 Task: Select Beauty. Add to cart, from Walgreens_x000D_
 for 2233 Arbour Crest Dr, Carrolton, Texas 75007, Cell Number 8177146937, following items : NYX Professional Makeup Stay Matte But Not flat Powder Foundation SMP03 Natural_x000D_
 - 1, L''Oréal Paris Infallible Pro Glow SPF 15 202 Creamy Natural Foundation_x000D_
 - 3, Aveeno Conditioner Apple Cider Vinegar Blend (12 oz)_x000D_
 - 6, Nexxus Masque Deep Conditioning (1.5 oz)_x000D_
 - 3, Secret Dry Spray Antiperspirant Deodorant Vanilla & Argan Oil (4.1 oz)_x000D_
 - 3
Action: Mouse moved to (933, 125)
Screenshot: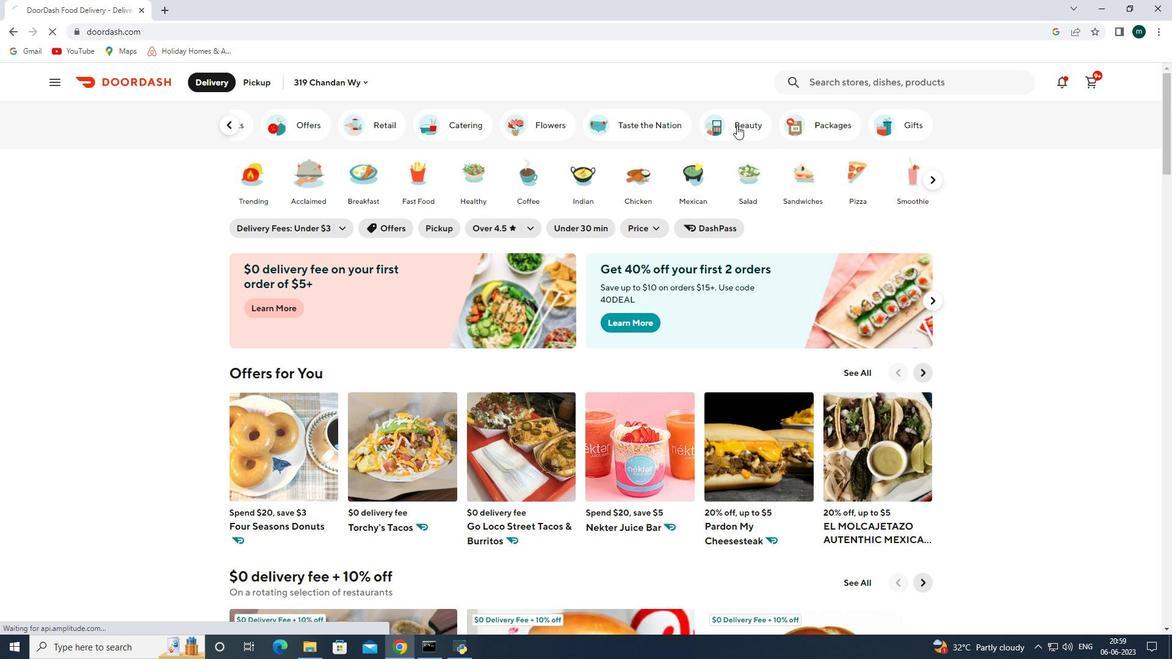 
Action: Mouse pressed left at (933, 125)
Screenshot: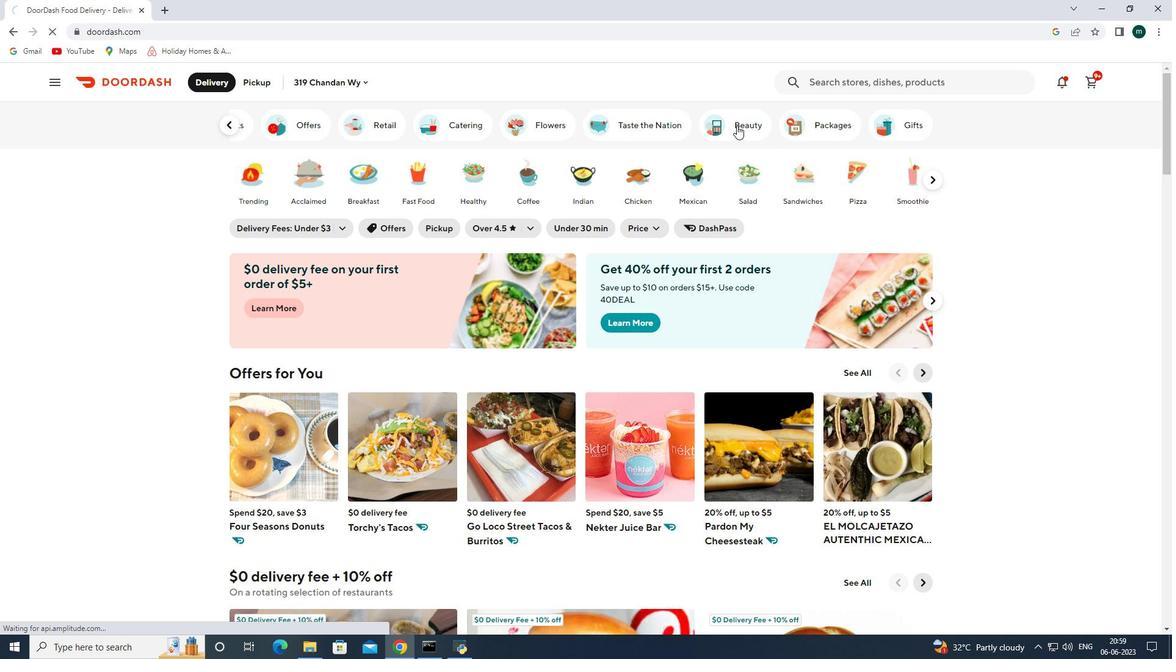 
Action: Mouse moved to (726, 129)
Screenshot: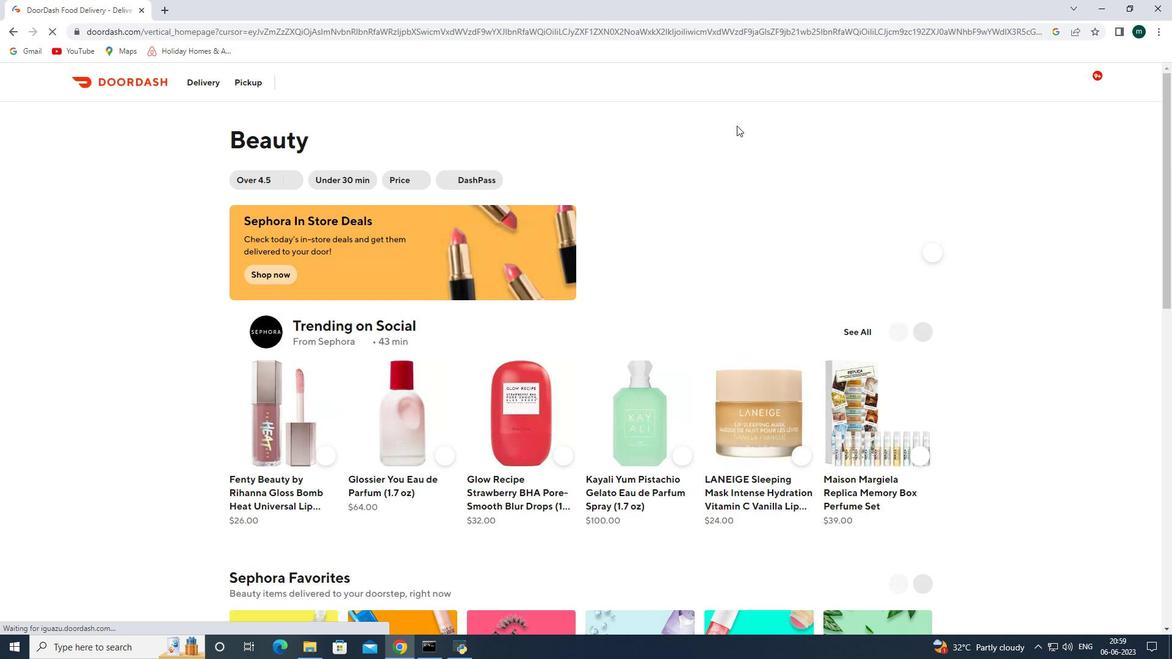 
Action: Mouse pressed left at (726, 129)
Screenshot: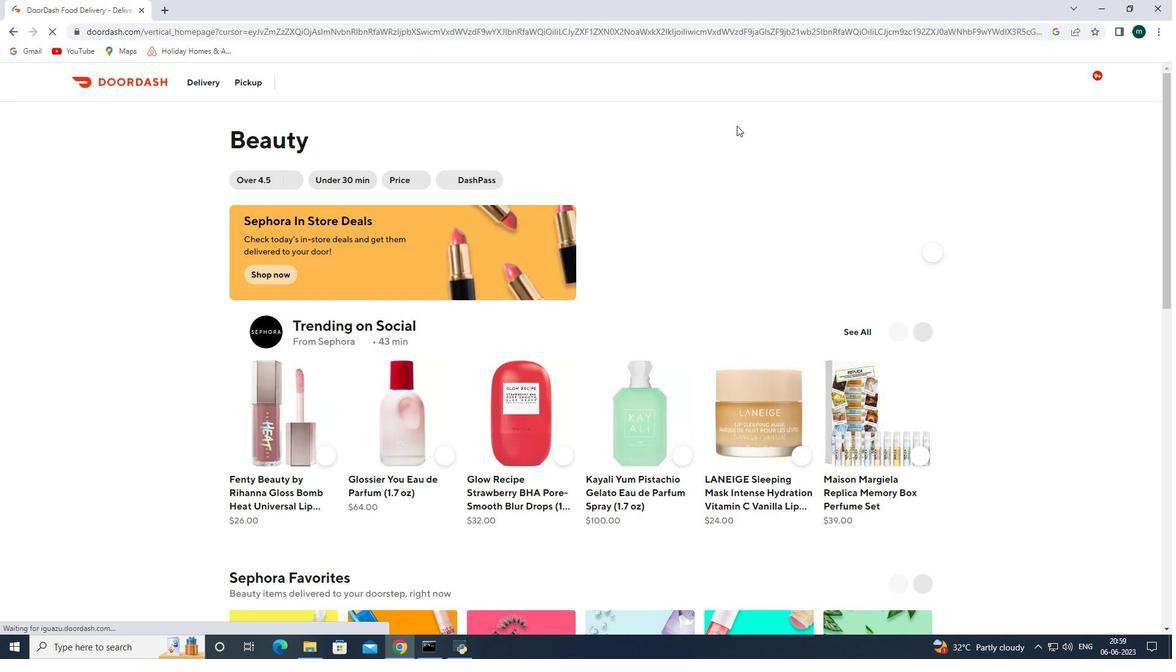 
Action: Mouse moved to (494, 178)
Screenshot: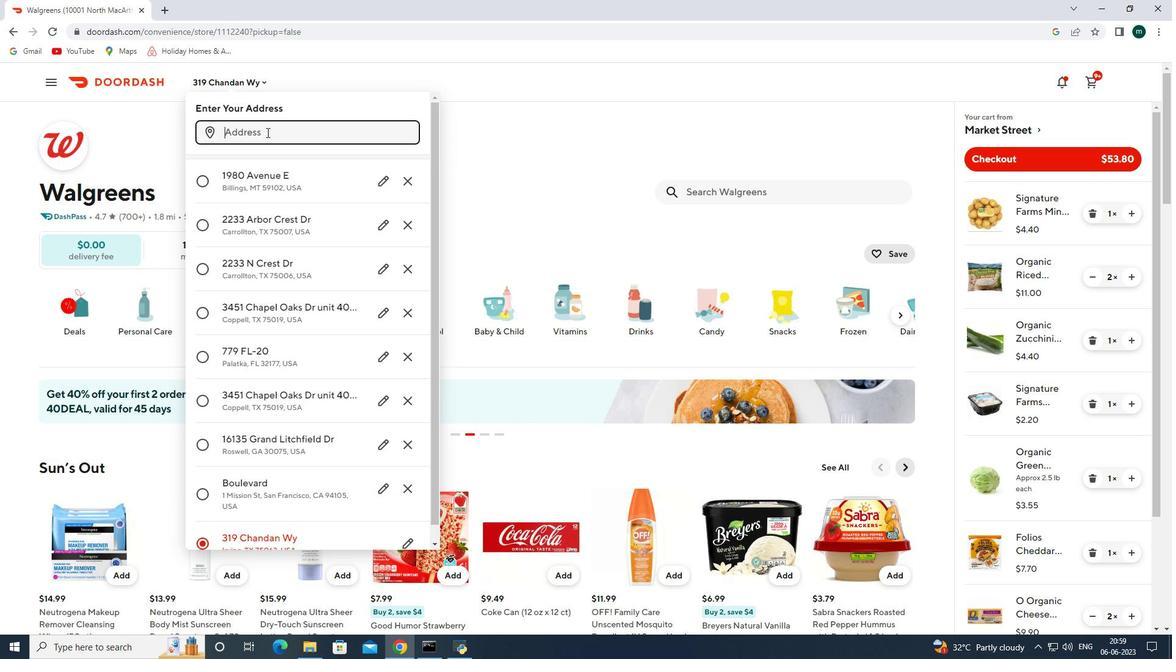 
Action: Mouse scrolled (494, 178) with delta (0, 0)
Screenshot: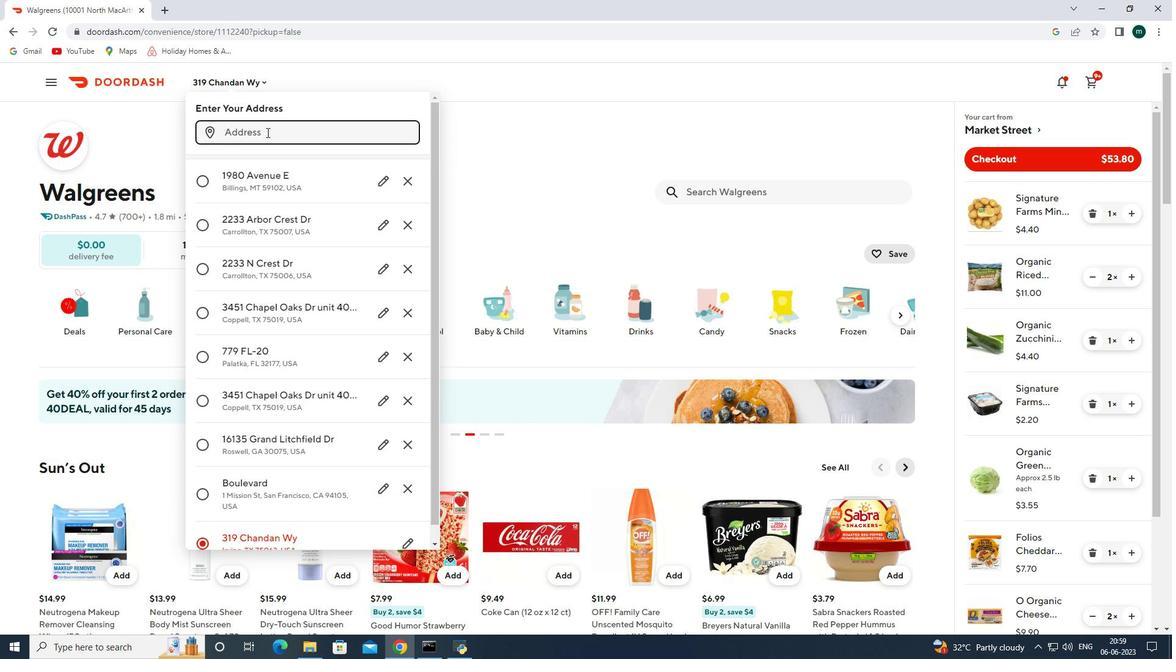 
Action: Mouse scrolled (494, 178) with delta (0, 0)
Screenshot: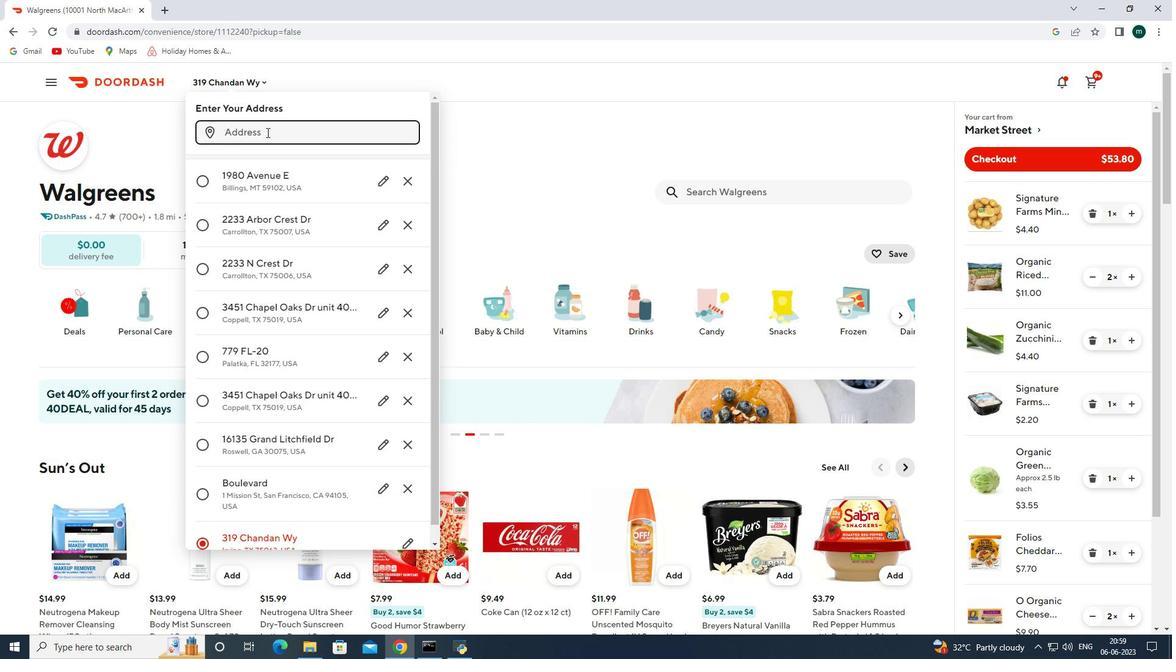 
Action: Mouse scrolled (494, 178) with delta (0, 0)
Screenshot: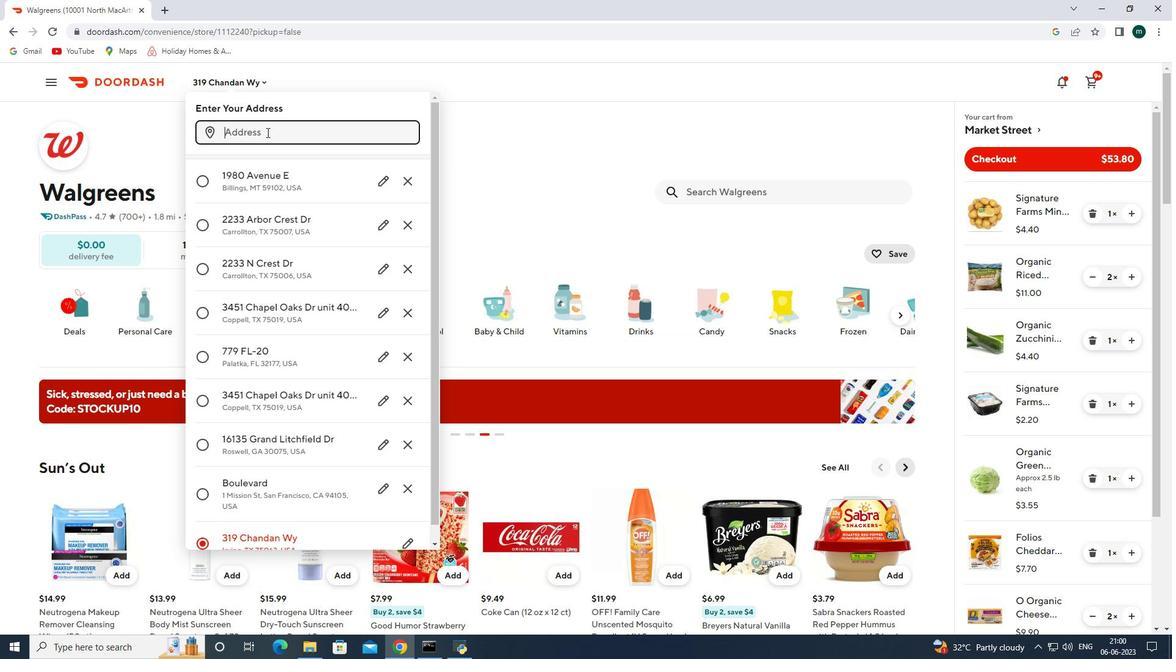 
Action: Mouse scrolled (494, 178) with delta (0, 0)
Screenshot: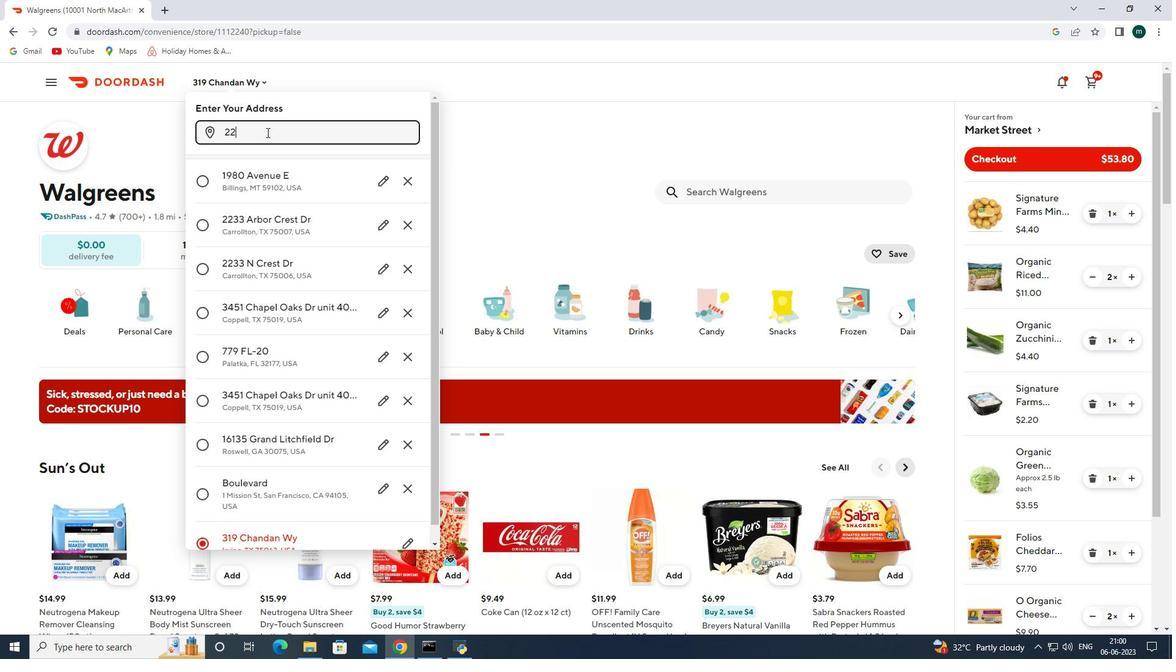 
Action: Mouse scrolled (494, 178) with delta (0, 0)
Screenshot: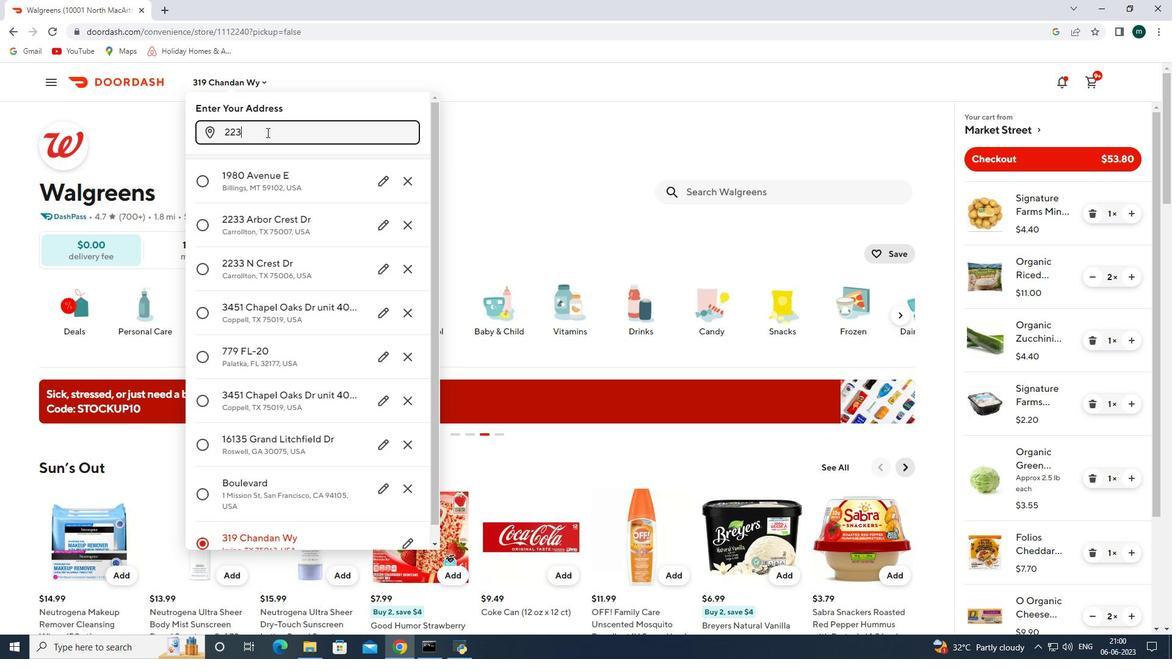 
Action: Mouse scrolled (494, 179) with delta (0, 0)
Screenshot: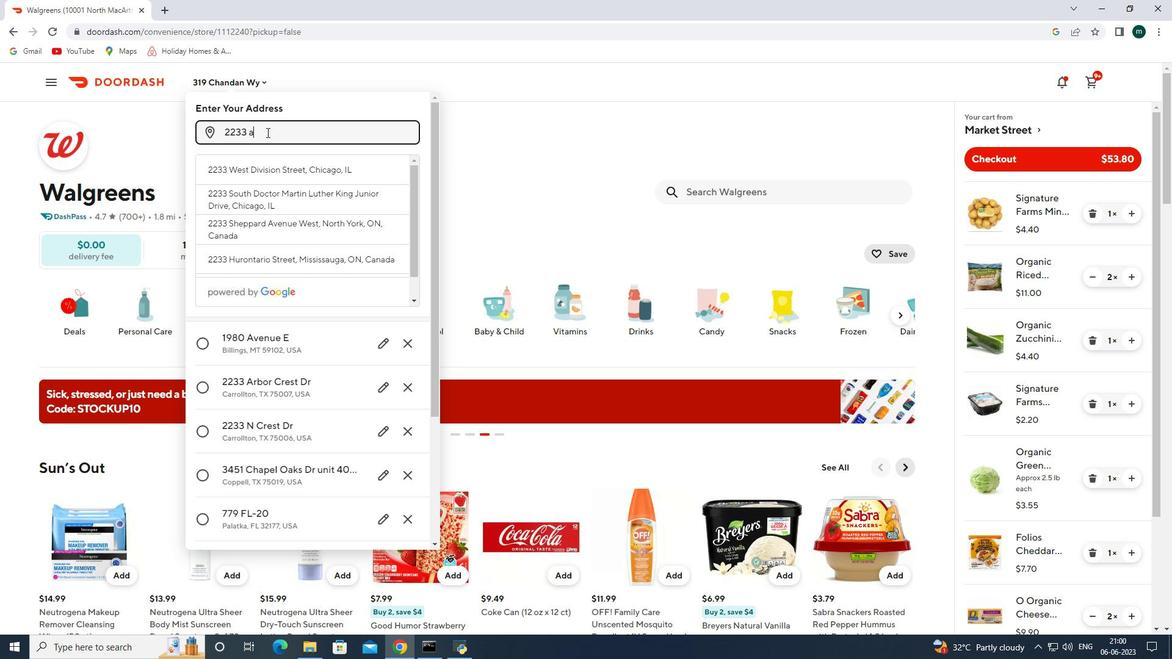 
Action: Mouse scrolled (494, 179) with delta (0, 0)
Screenshot: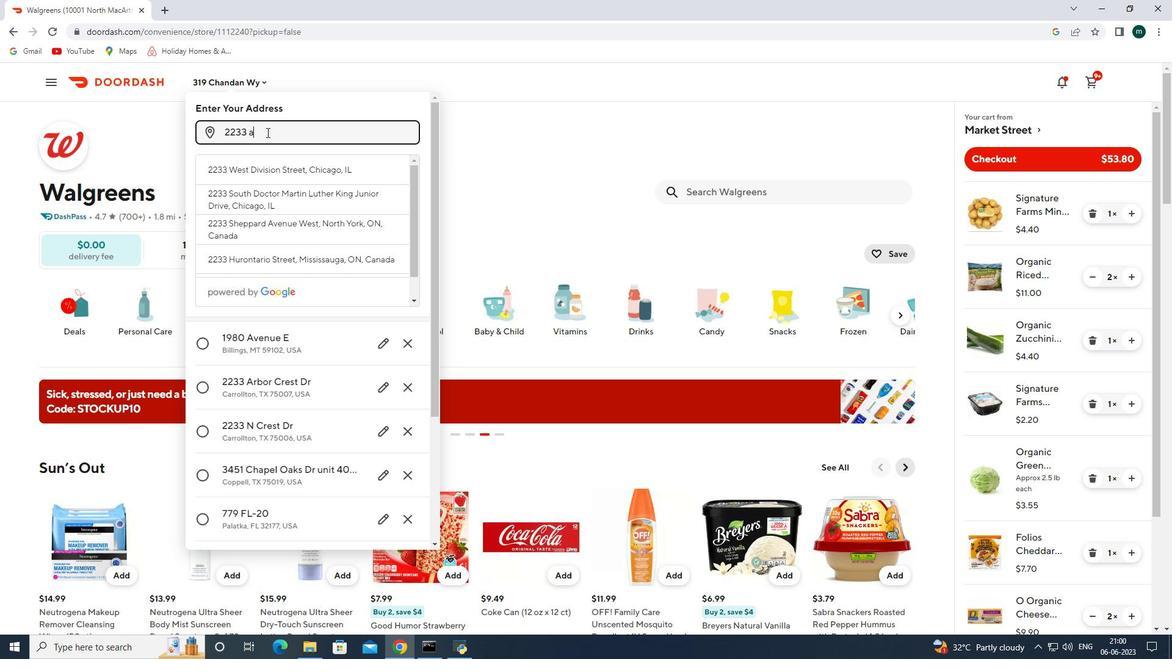 
Action: Mouse scrolled (494, 179) with delta (0, 0)
Screenshot: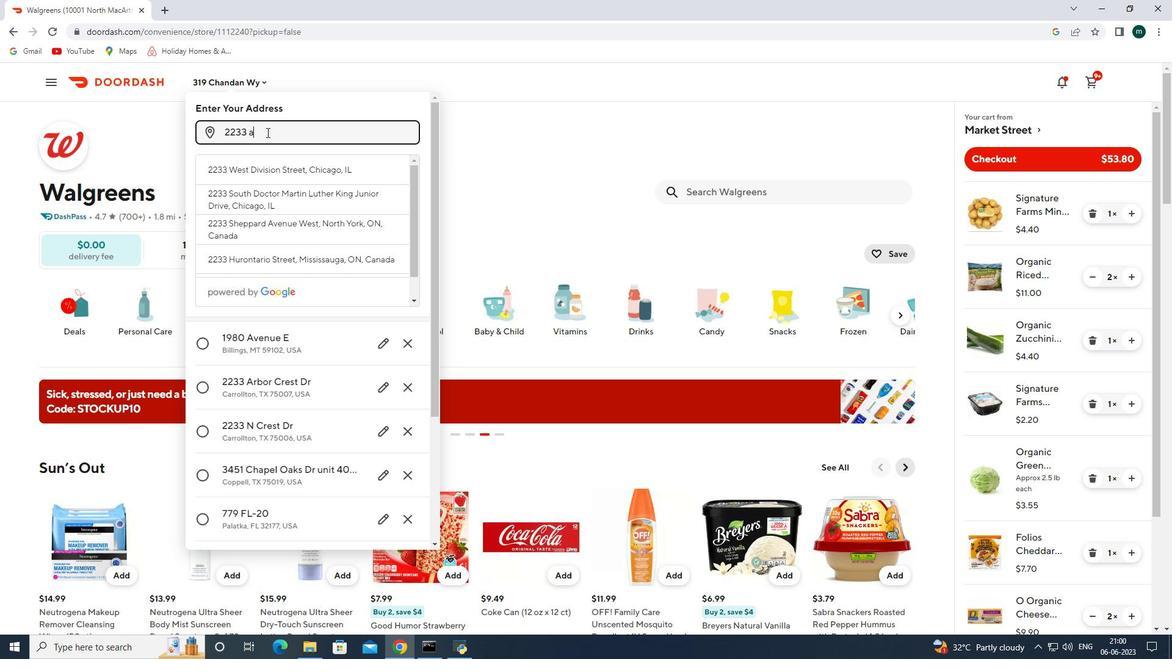 
Action: Mouse scrolled (494, 179) with delta (0, 0)
Screenshot: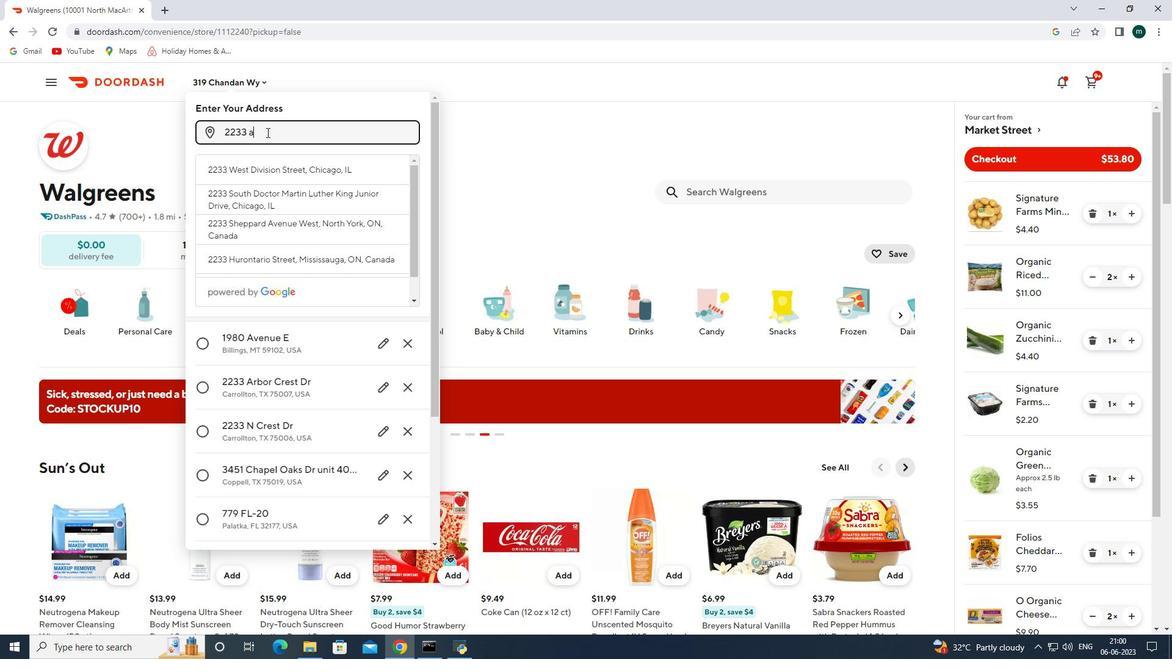 
Action: Mouse scrolled (494, 179) with delta (0, 0)
Screenshot: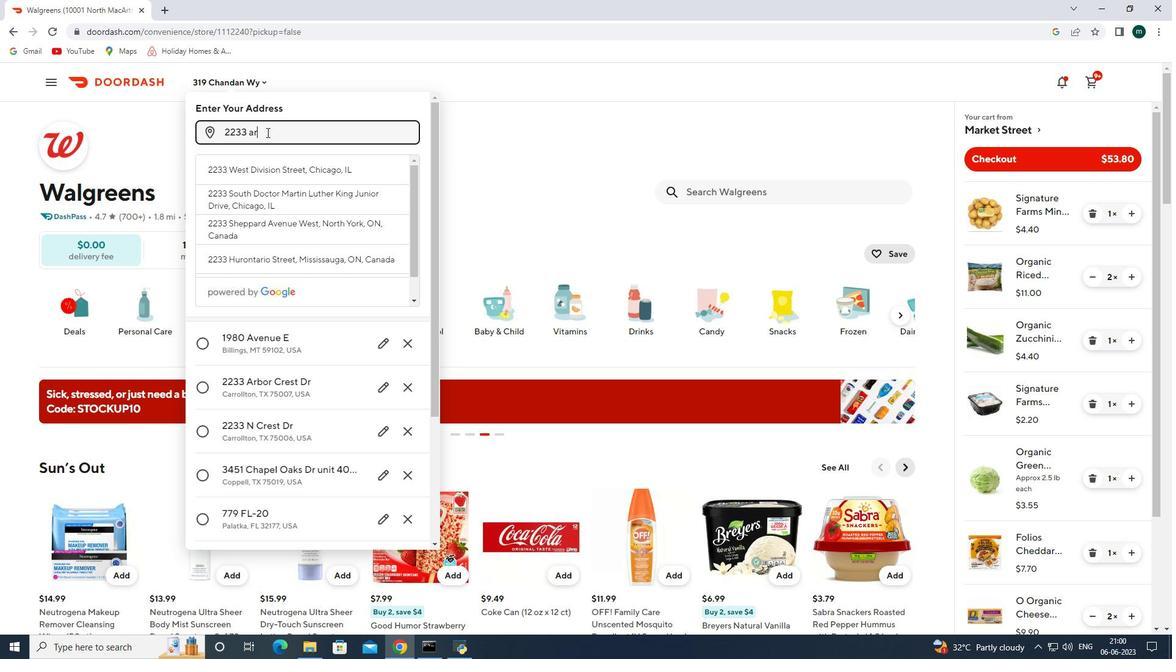 
Action: Mouse moved to (517, 254)
Screenshot: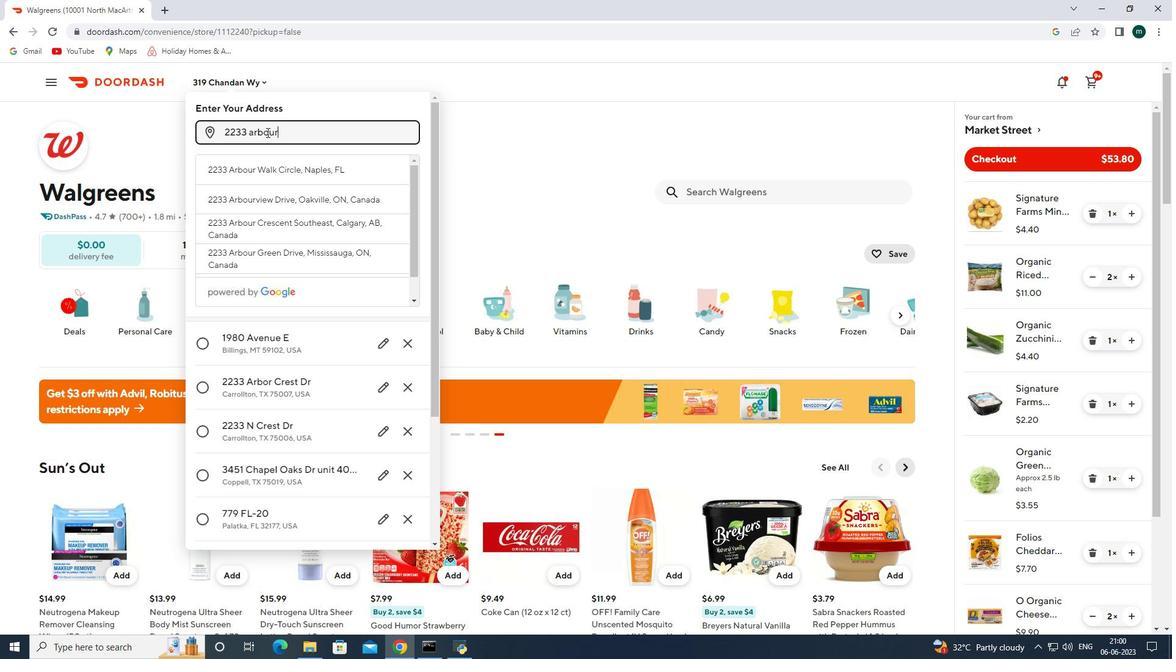 
Action: Mouse scrolled (517, 253) with delta (0, 0)
Screenshot: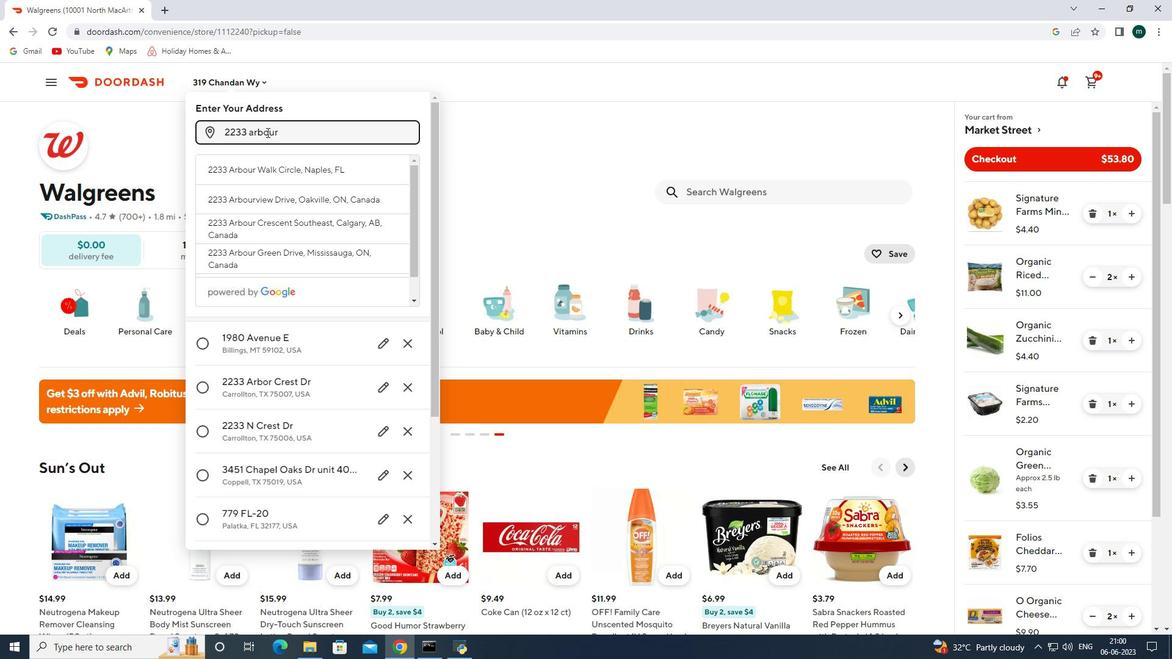 
Action: Mouse scrolled (517, 253) with delta (0, 0)
Screenshot: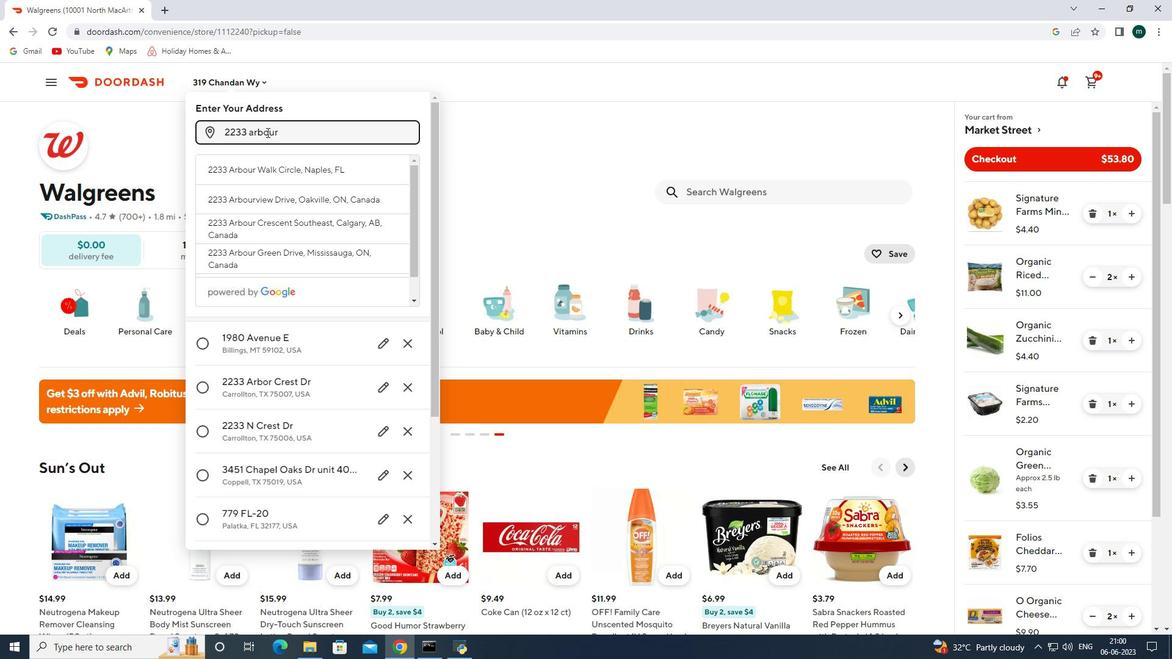 
Action: Mouse scrolled (517, 253) with delta (0, 0)
Screenshot: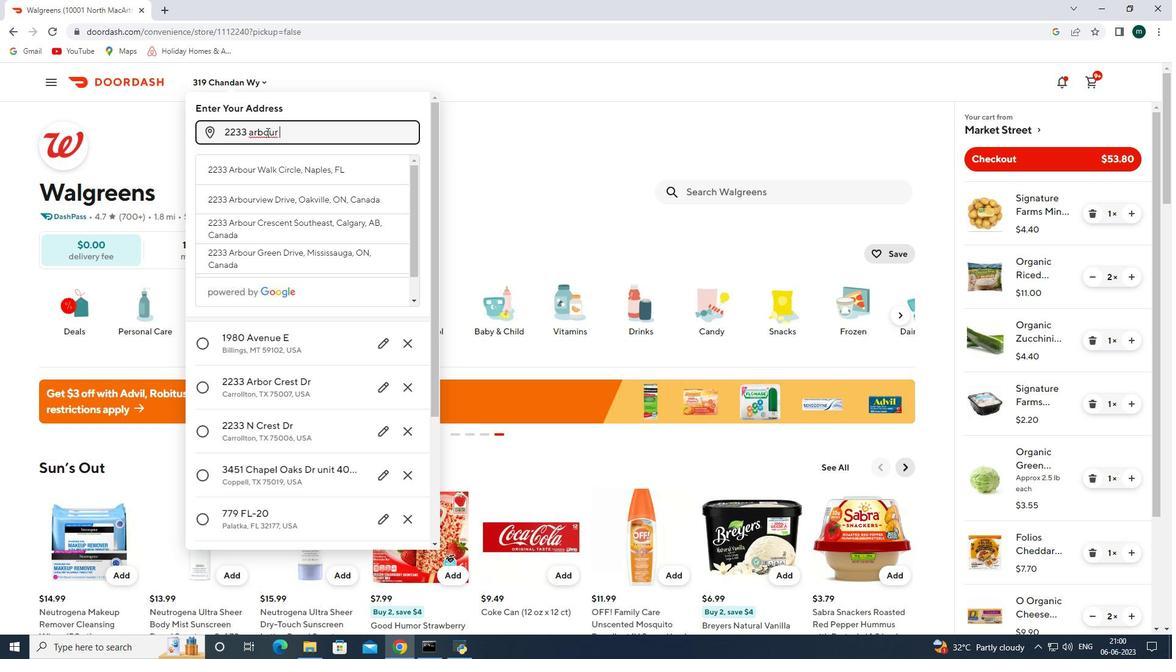 
Action: Mouse scrolled (517, 253) with delta (0, 0)
Screenshot: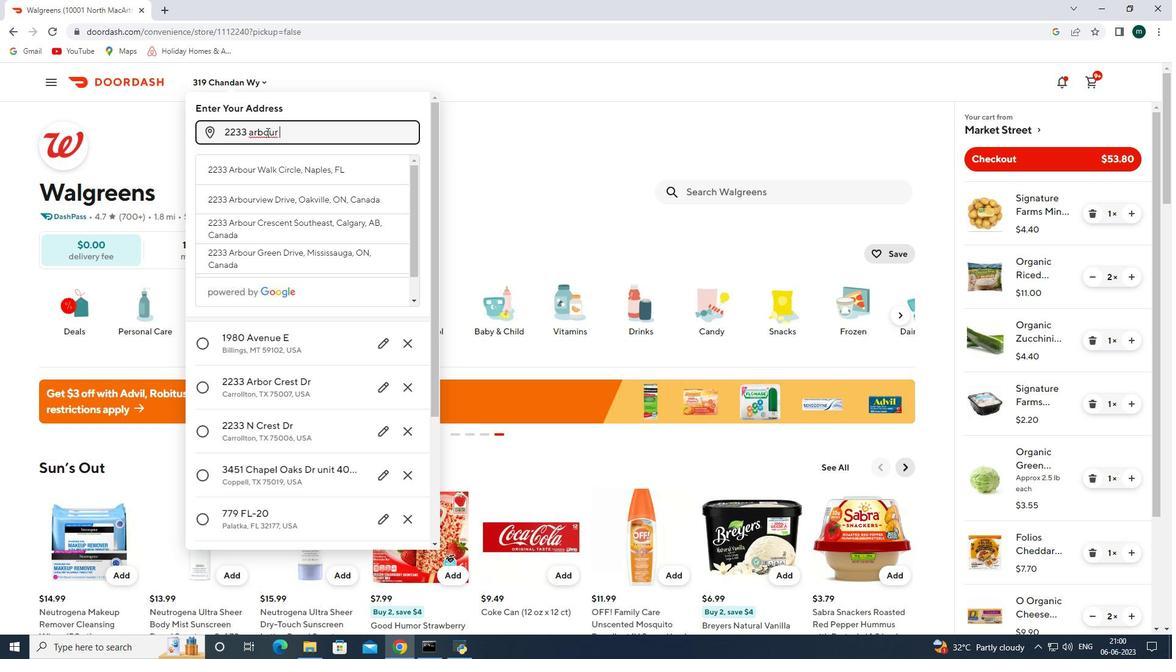
Action: Mouse scrolled (517, 253) with delta (0, 0)
Screenshot: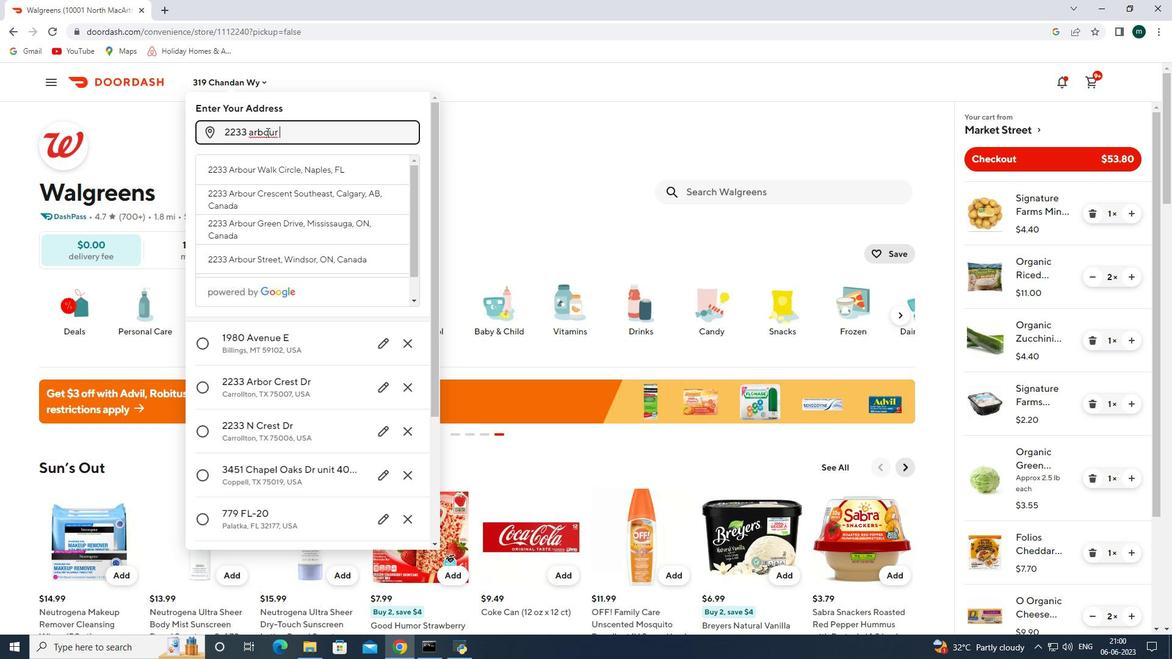 
Action: Mouse scrolled (517, 253) with delta (0, 0)
Screenshot: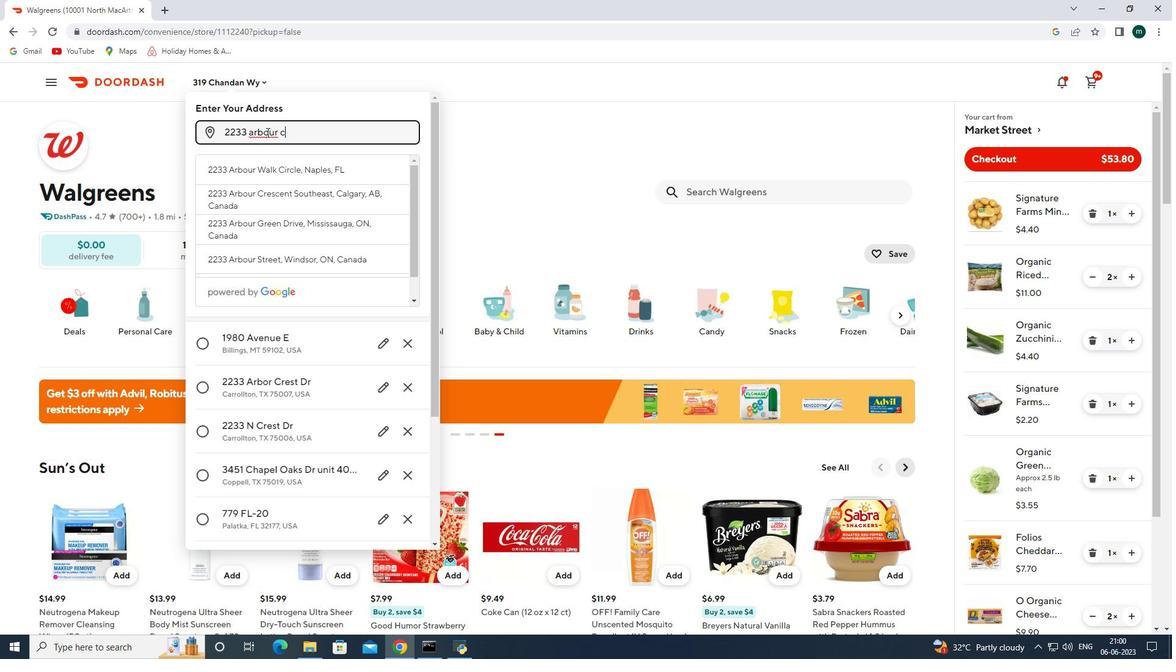 
Action: Mouse scrolled (517, 253) with delta (0, 0)
Screenshot: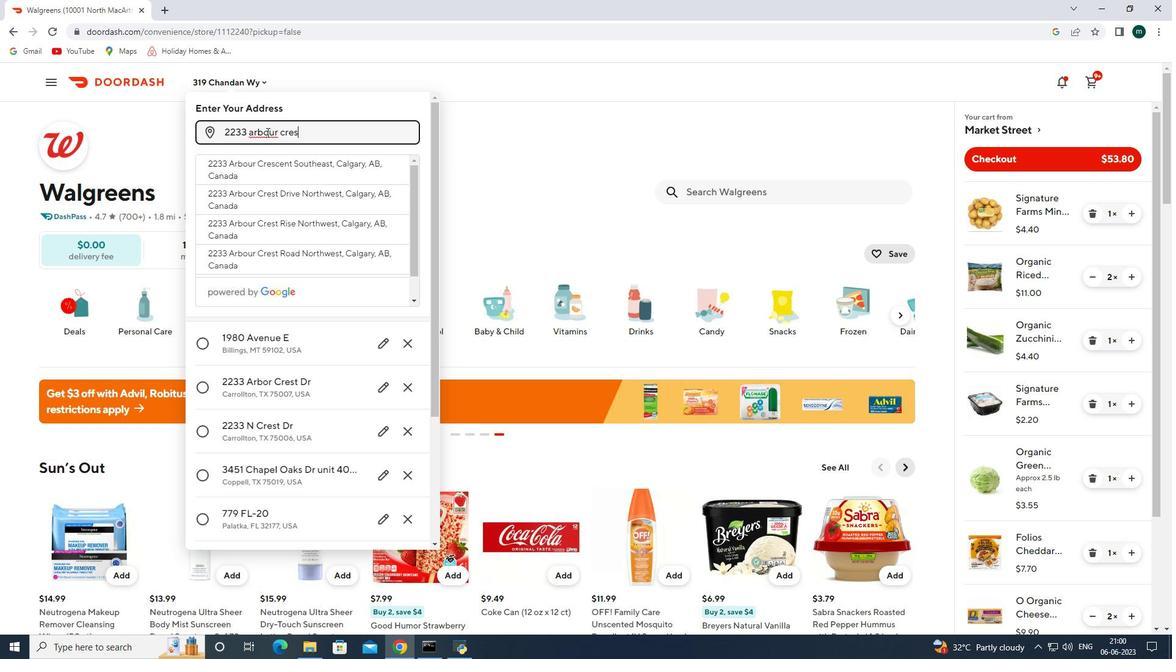 
Action: Mouse scrolled (517, 253) with delta (0, 0)
Screenshot: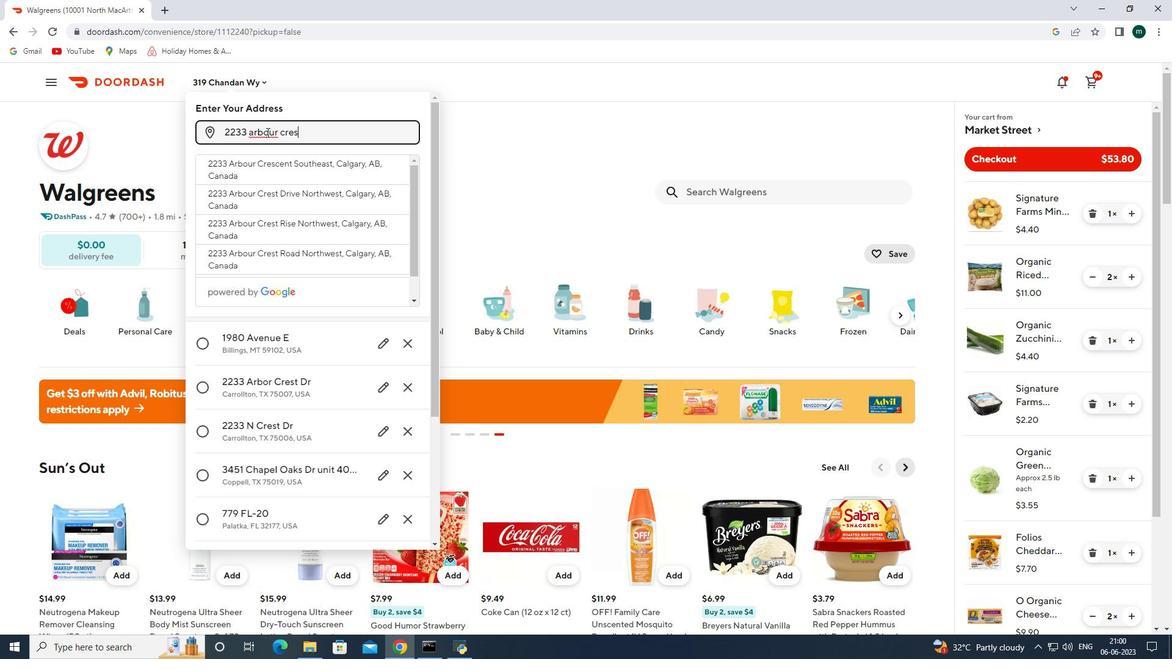 
Action: Mouse scrolled (517, 253) with delta (0, 0)
Screenshot: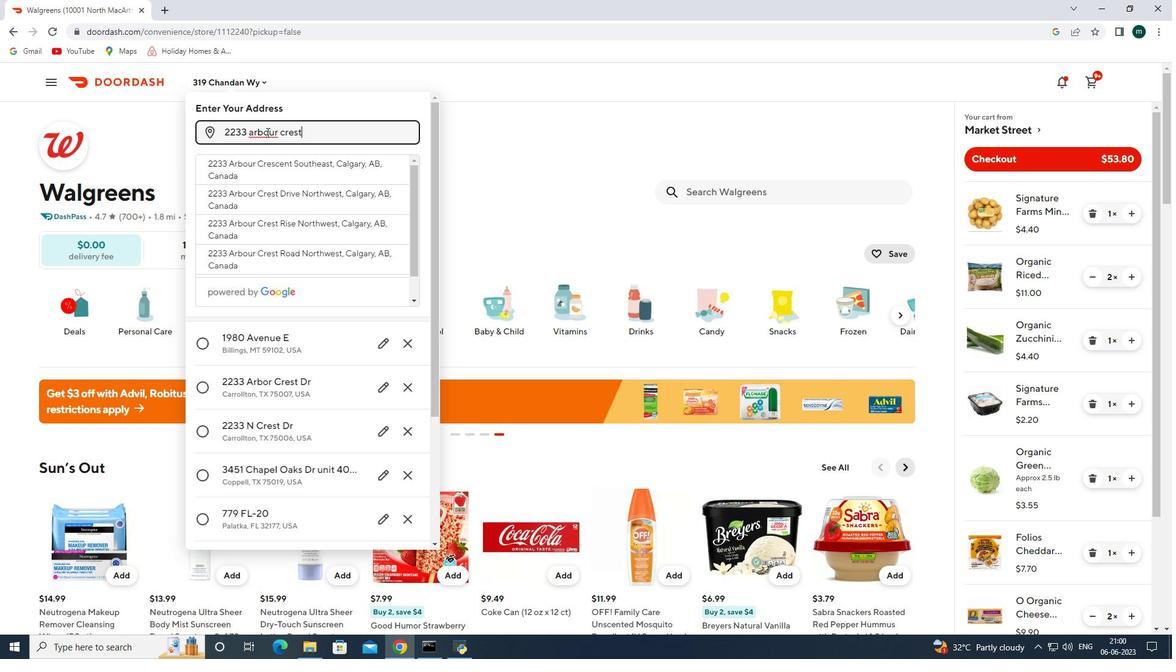 
Action: Mouse moved to (517, 254)
Screenshot: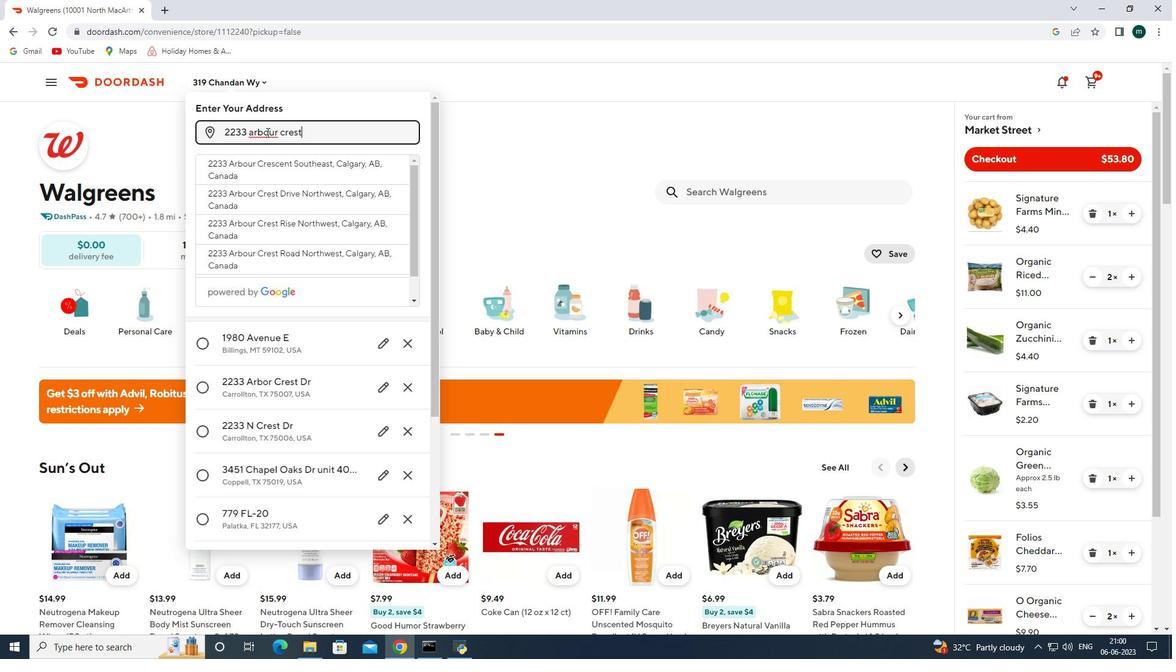 
Action: Mouse scrolled (517, 253) with delta (0, 0)
Screenshot: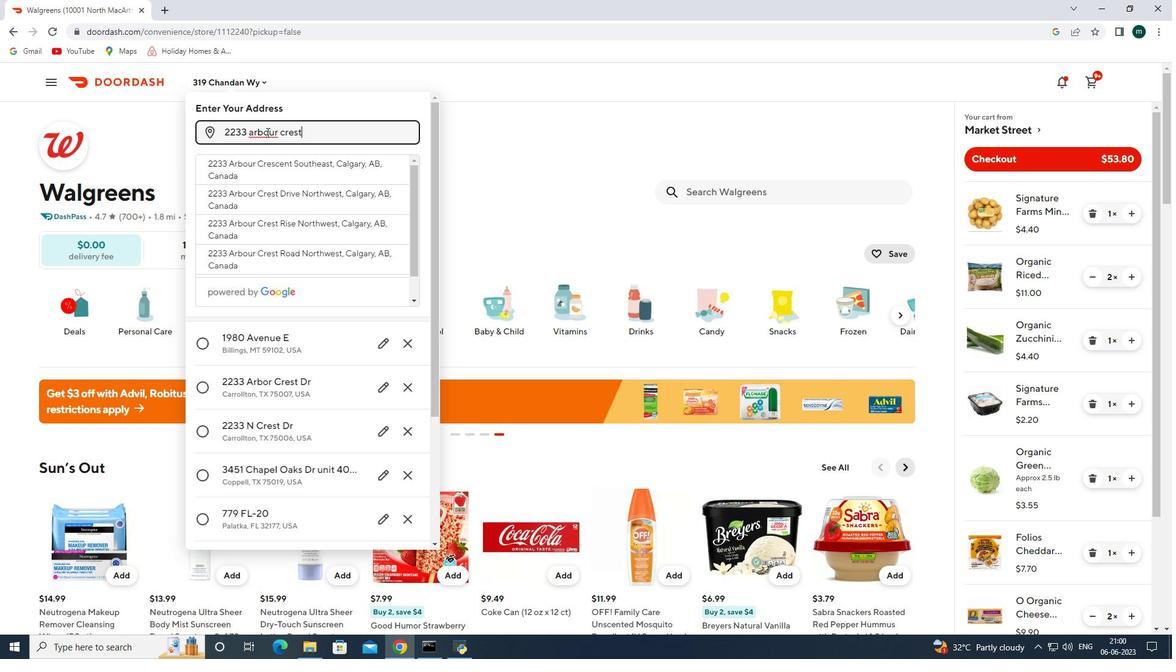 
Action: Mouse scrolled (517, 254) with delta (0, 0)
Screenshot: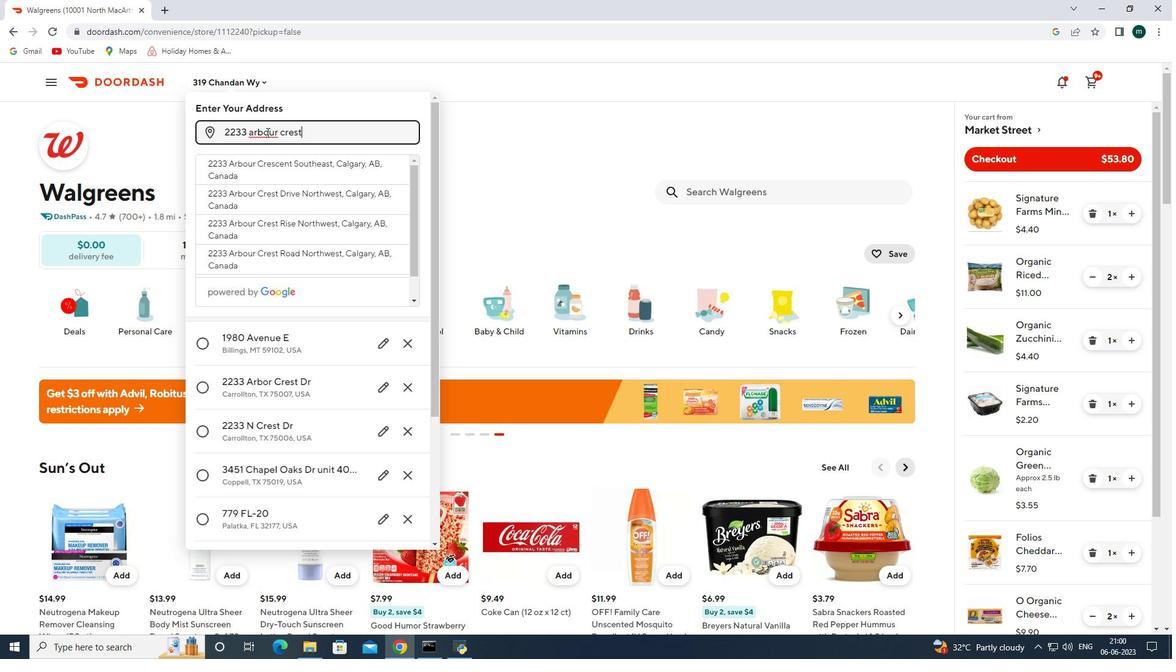 
Action: Mouse scrolled (517, 254) with delta (0, 0)
Screenshot: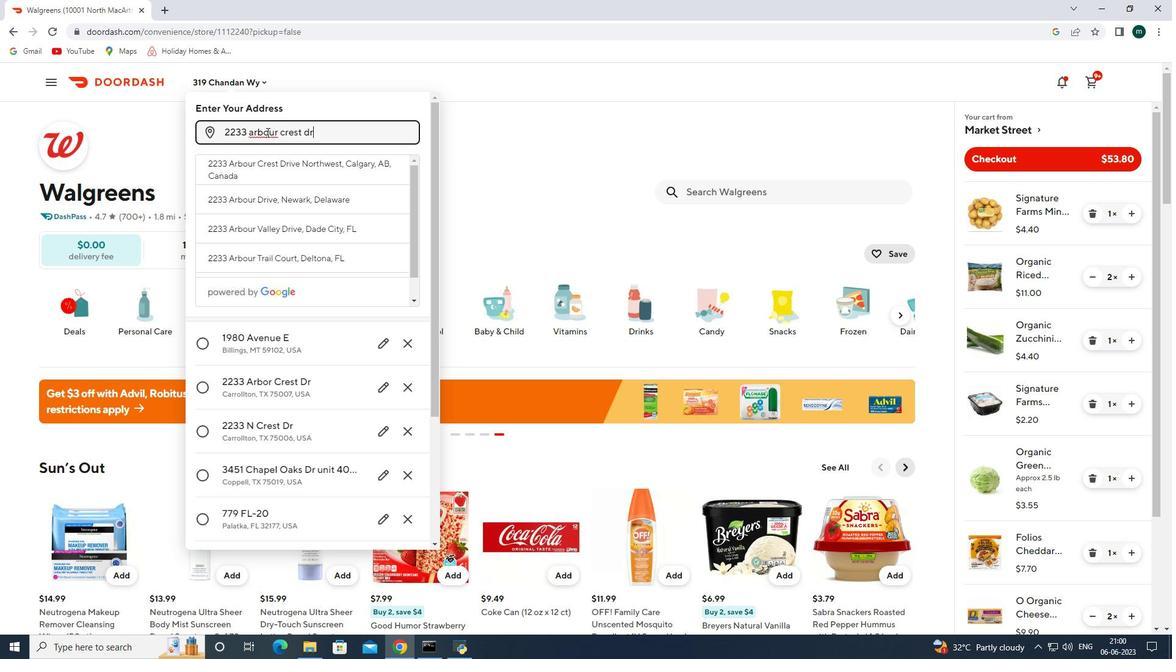 
Action: Mouse scrolled (517, 254) with delta (0, 0)
Screenshot: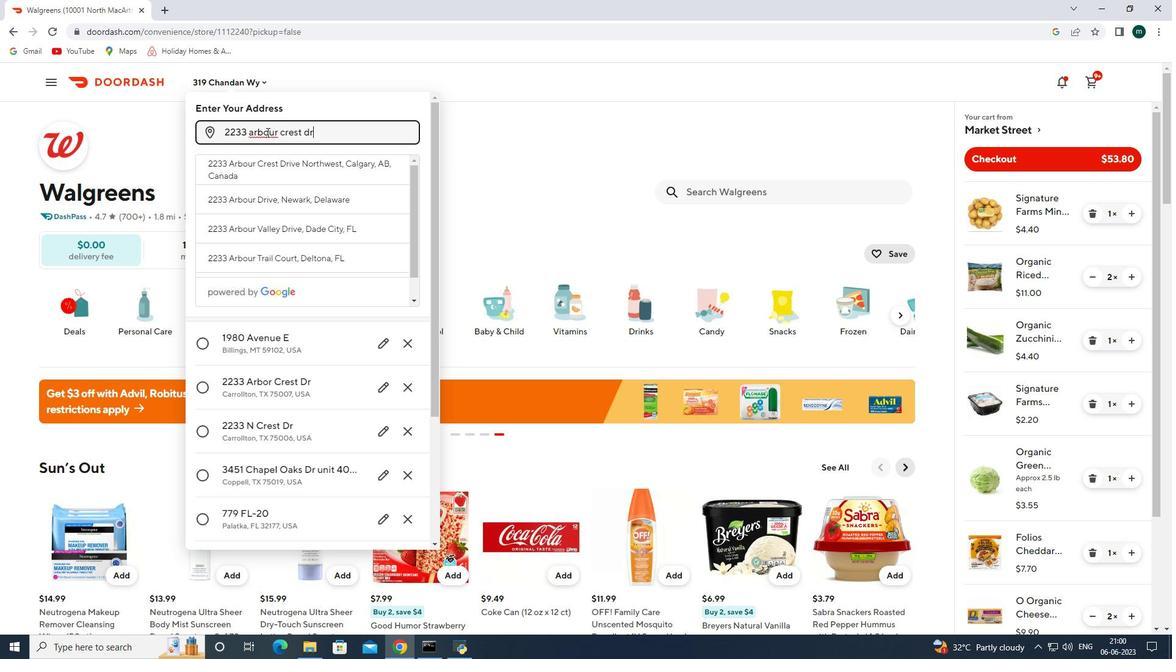 
Action: Mouse scrolled (517, 254) with delta (0, 0)
Screenshot: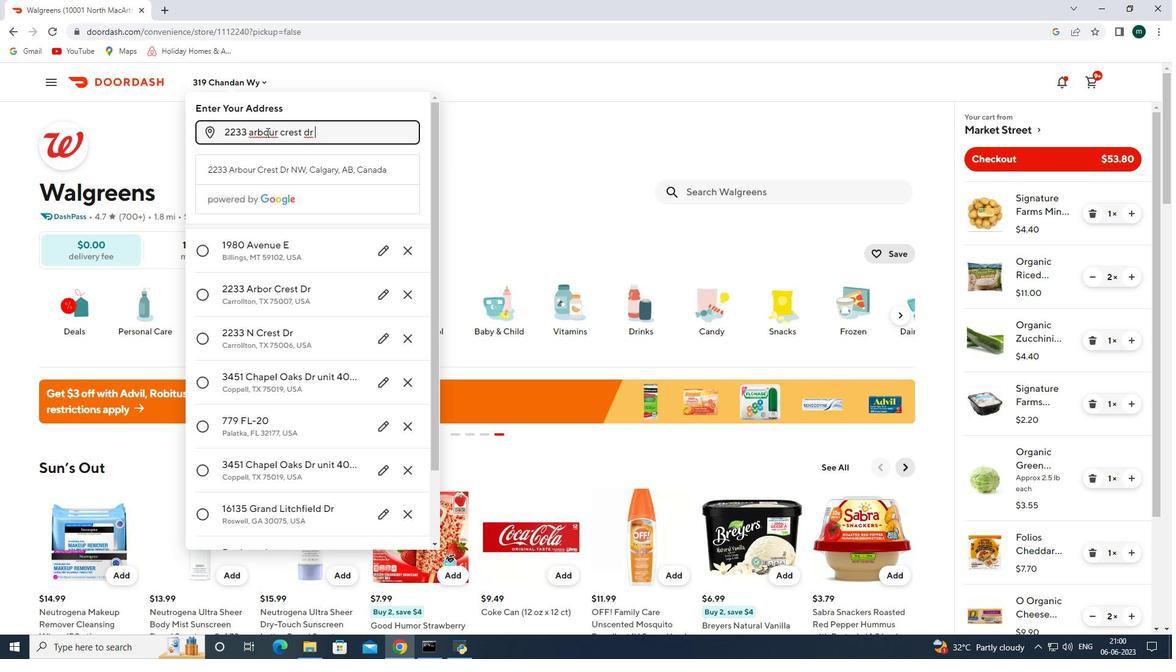 
Action: Mouse scrolled (517, 254) with delta (0, 0)
Screenshot: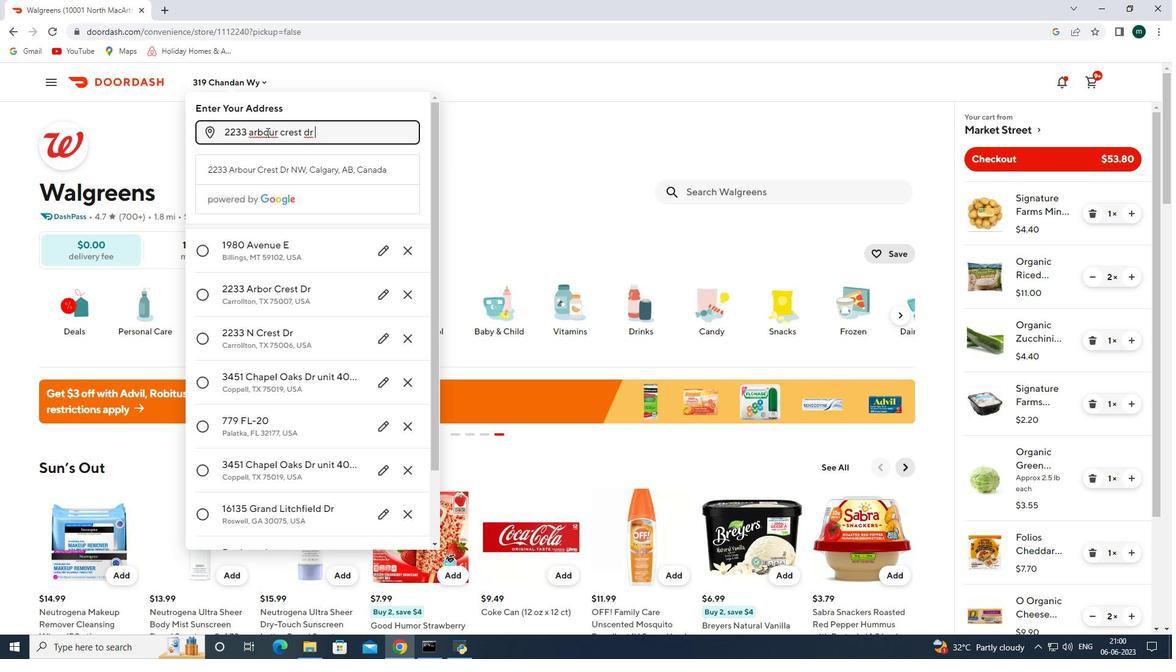 
Action: Mouse scrolled (517, 254) with delta (0, 0)
Screenshot: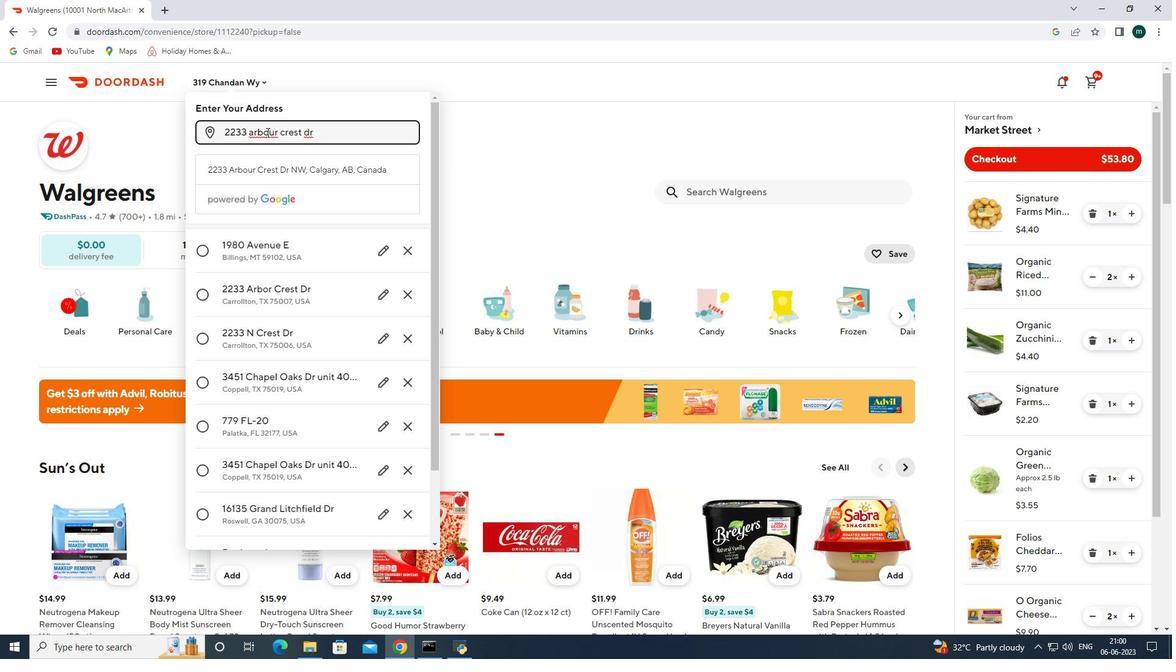 
Action: Mouse scrolled (517, 254) with delta (0, 0)
Screenshot: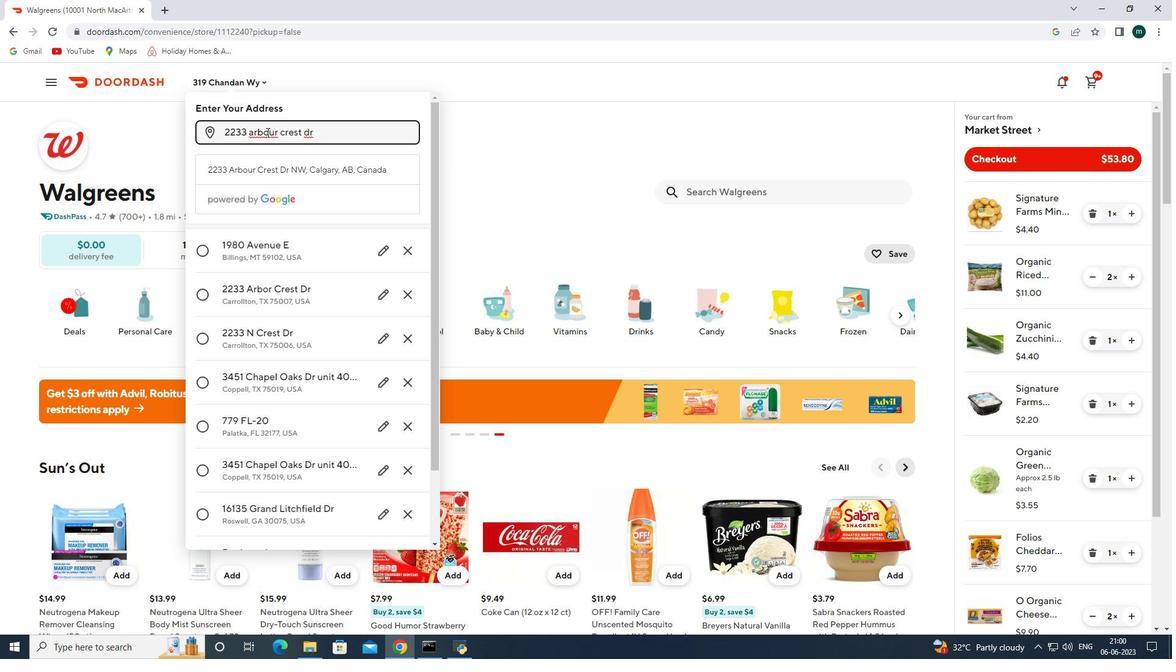 
Action: Mouse scrolled (517, 254) with delta (0, 0)
Screenshot: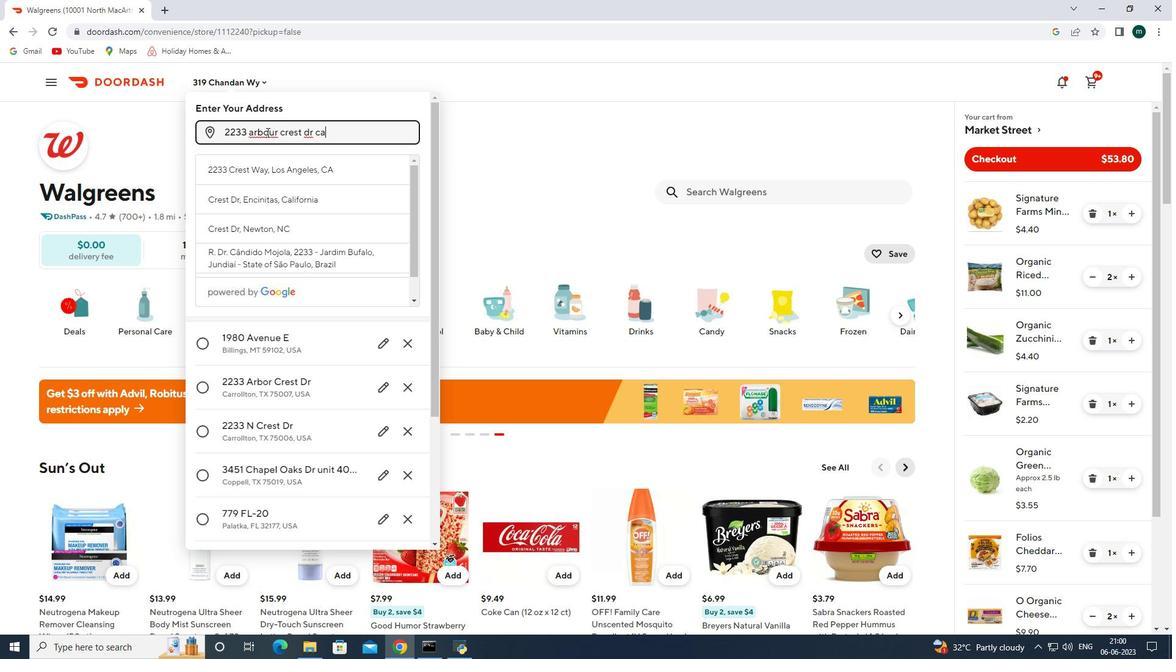 
Action: Mouse scrolled (517, 254) with delta (0, 0)
Screenshot: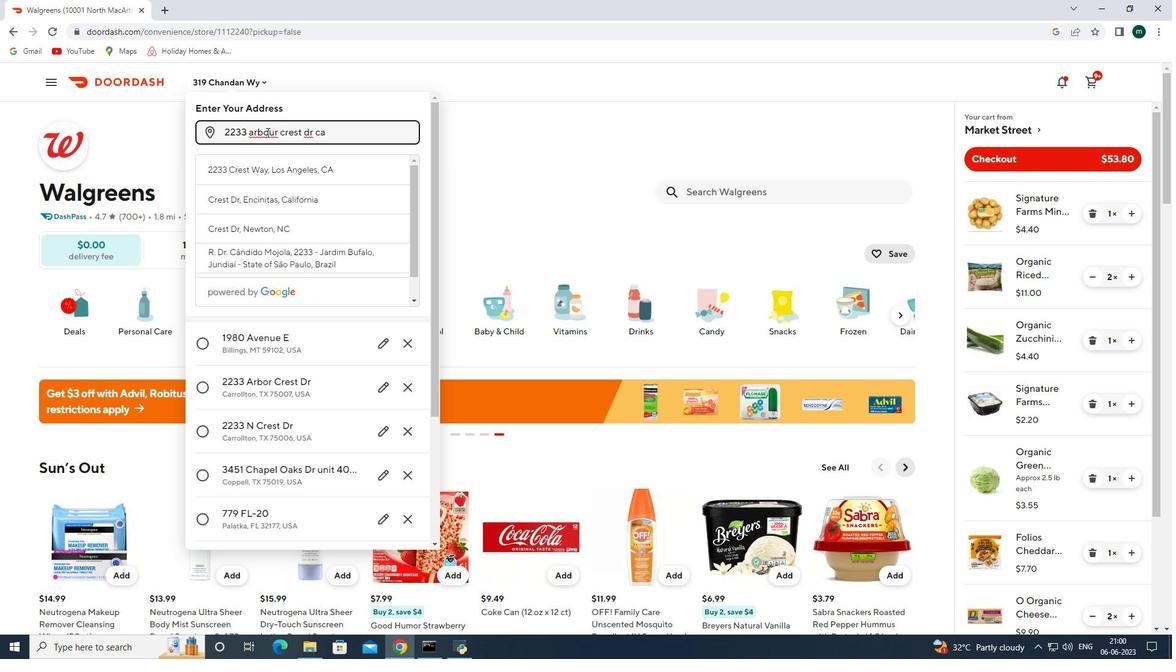 
Action: Mouse moved to (336, 405)
Screenshot: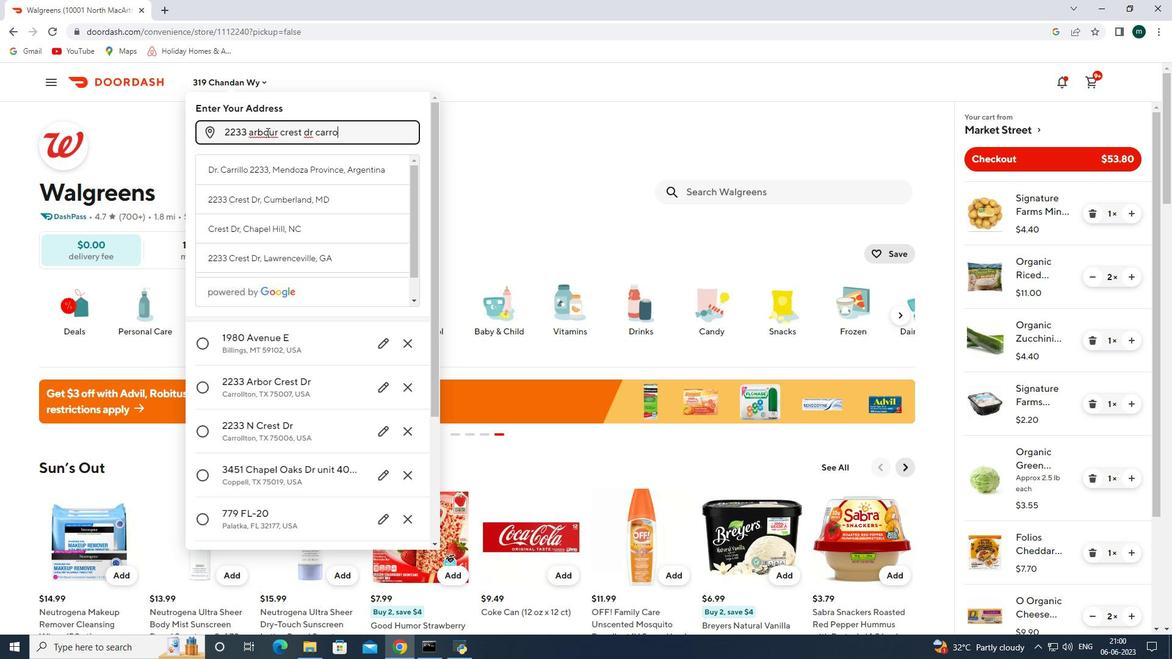 
Action: Mouse pressed left at (336, 405)
Screenshot: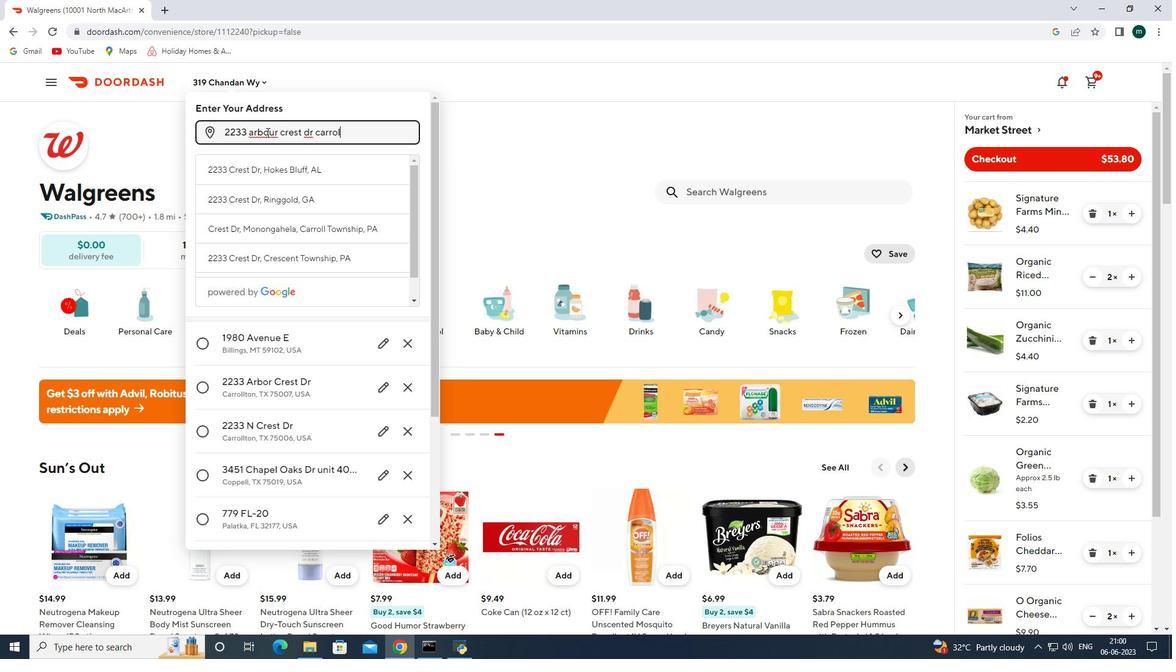 
Action: Mouse moved to (930, 122)
Screenshot: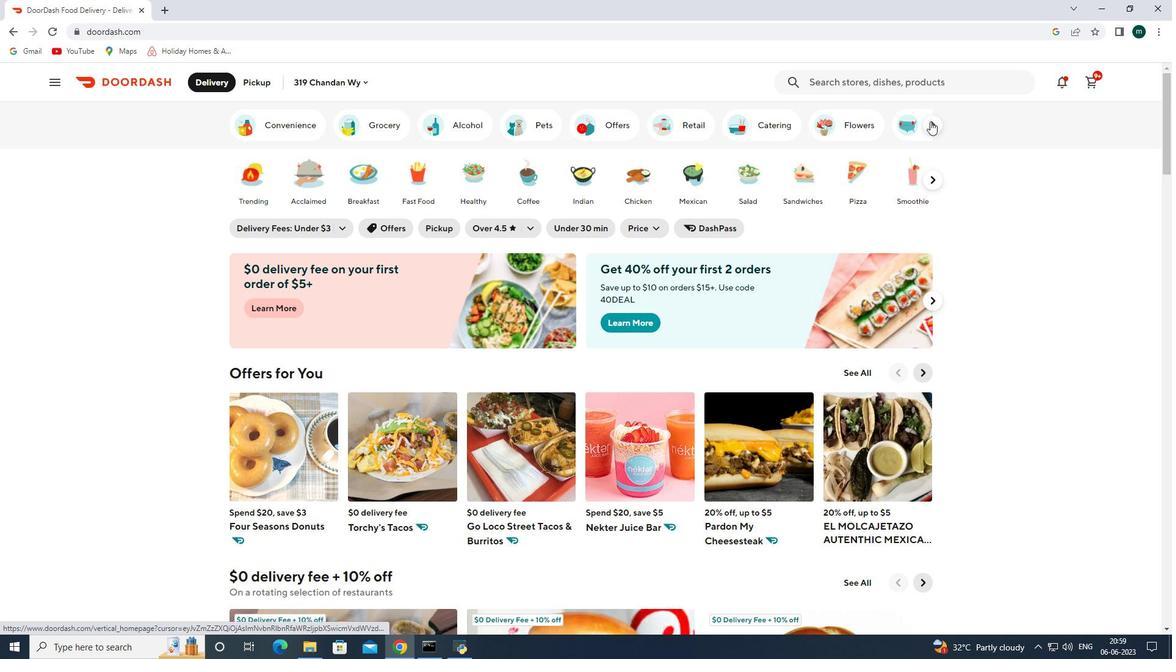 
Action: Mouse pressed left at (930, 122)
Screenshot: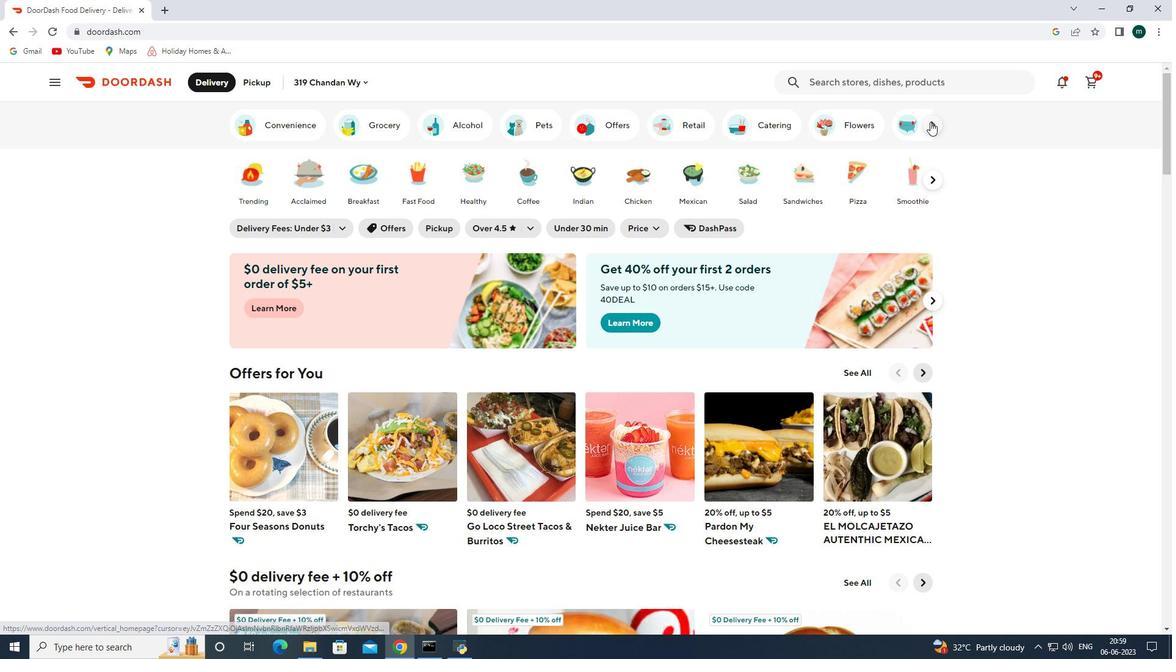 
Action: Mouse moved to (737, 125)
Screenshot: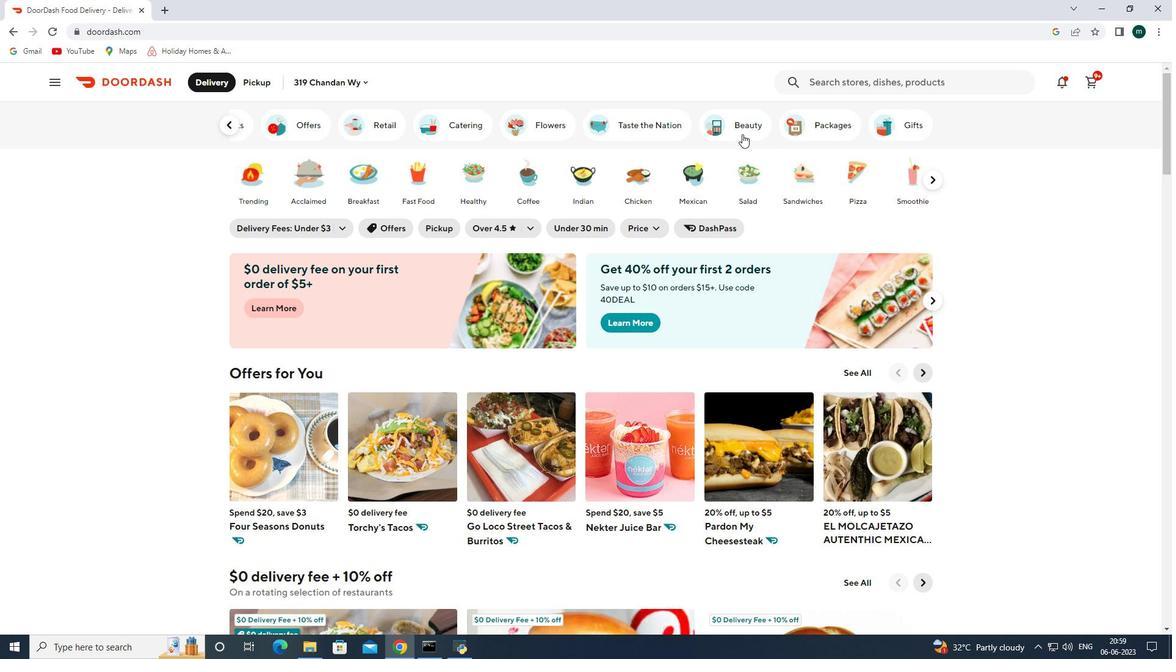 
Action: Mouse pressed left at (737, 125)
Screenshot: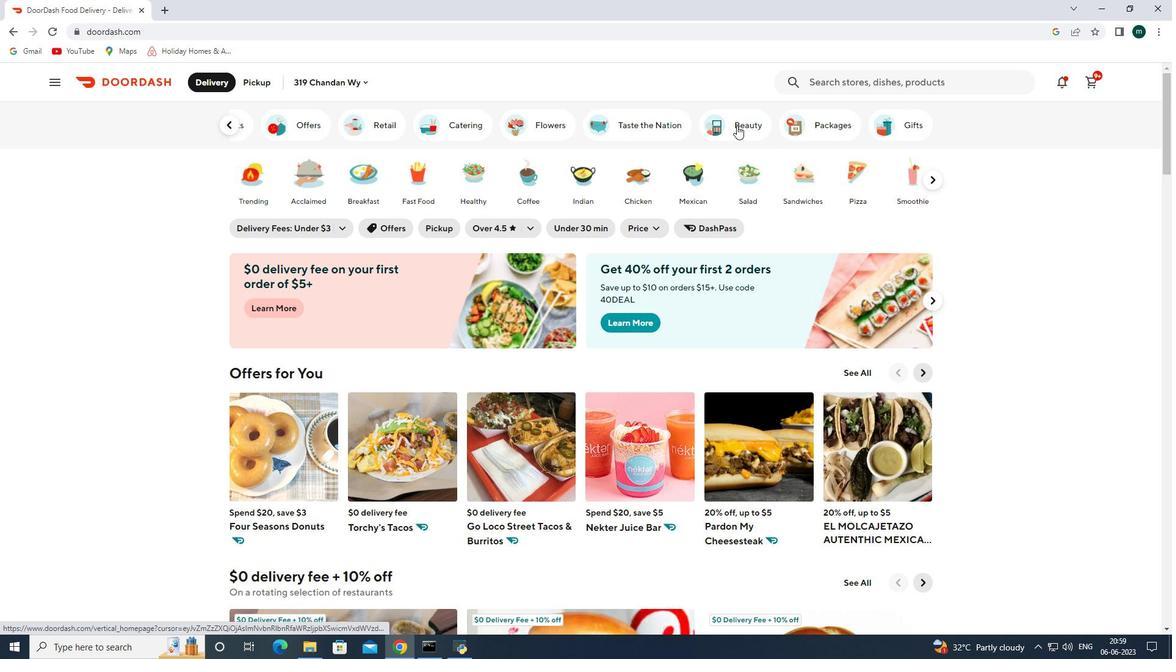 
Action: Mouse moved to (468, 250)
Screenshot: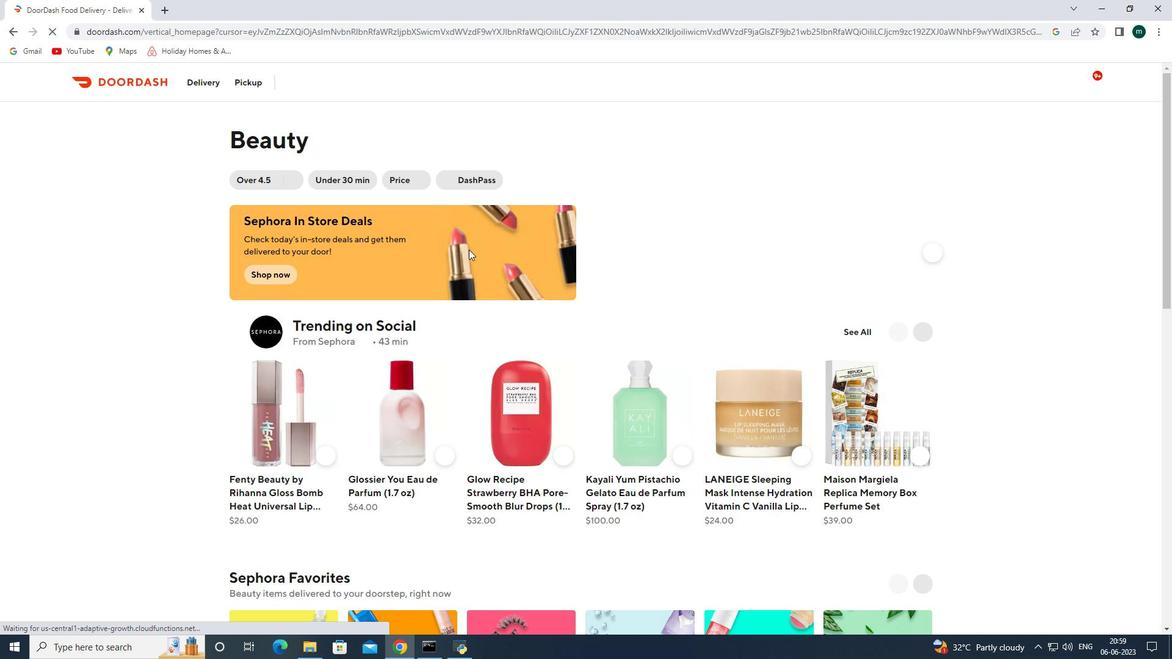
Action: Mouse scrolled (468, 249) with delta (0, 0)
Screenshot: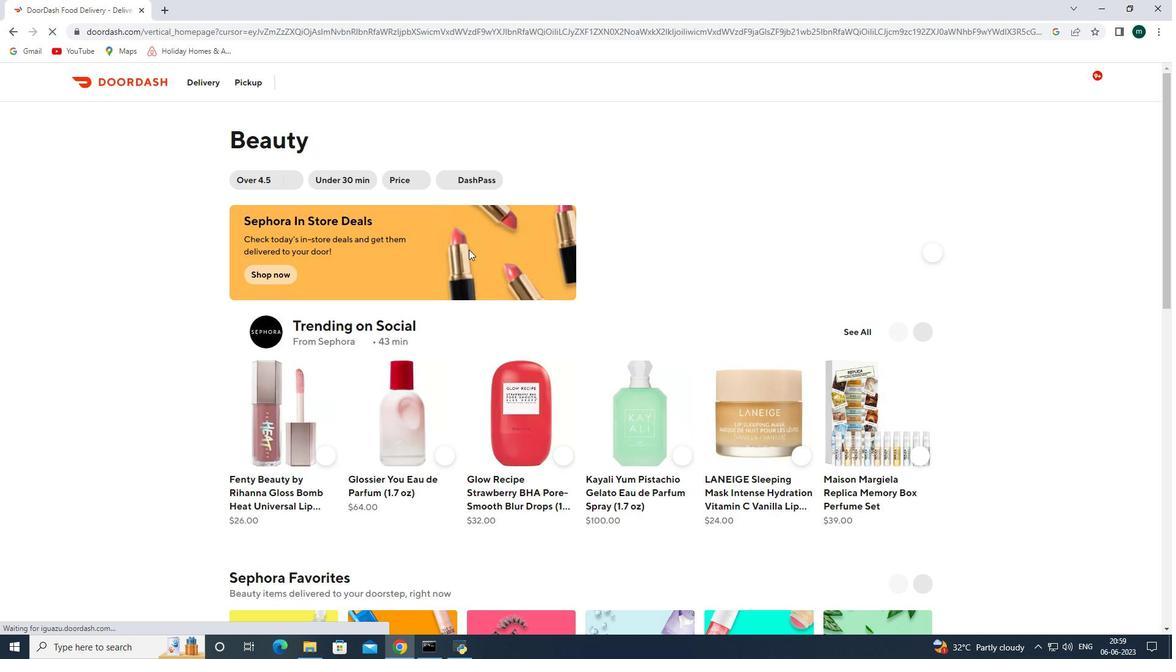 
Action: Mouse scrolled (468, 249) with delta (0, 0)
Screenshot: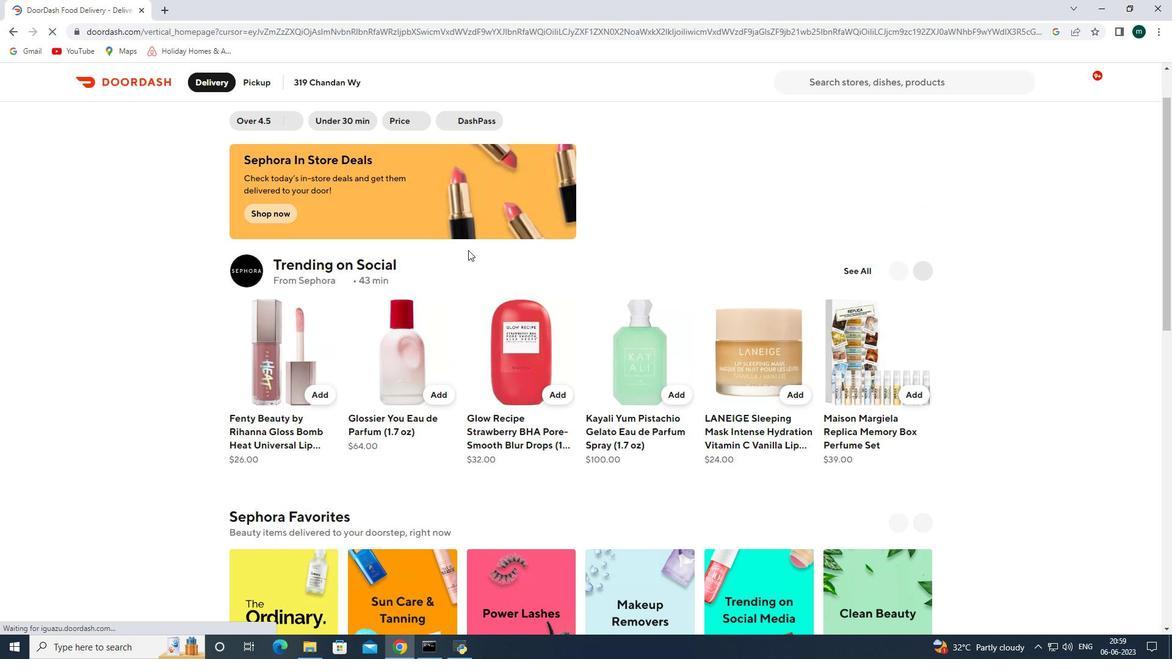 
Action: Mouse scrolled (468, 249) with delta (0, 0)
Screenshot: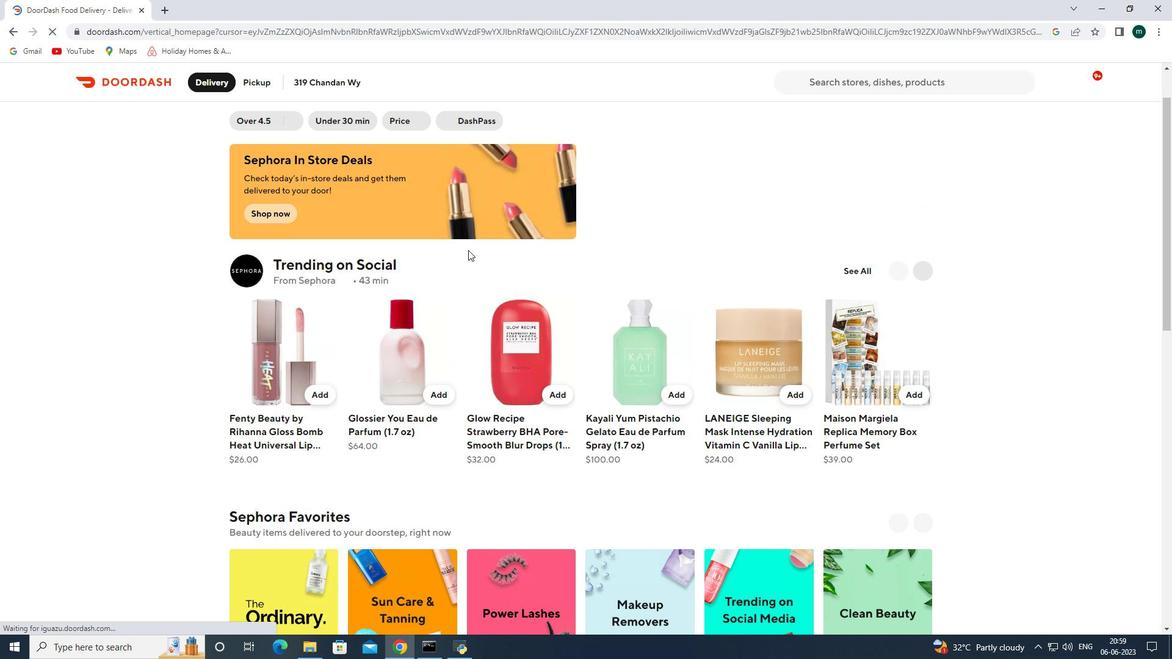
Action: Mouse scrolled (468, 249) with delta (0, 0)
Screenshot: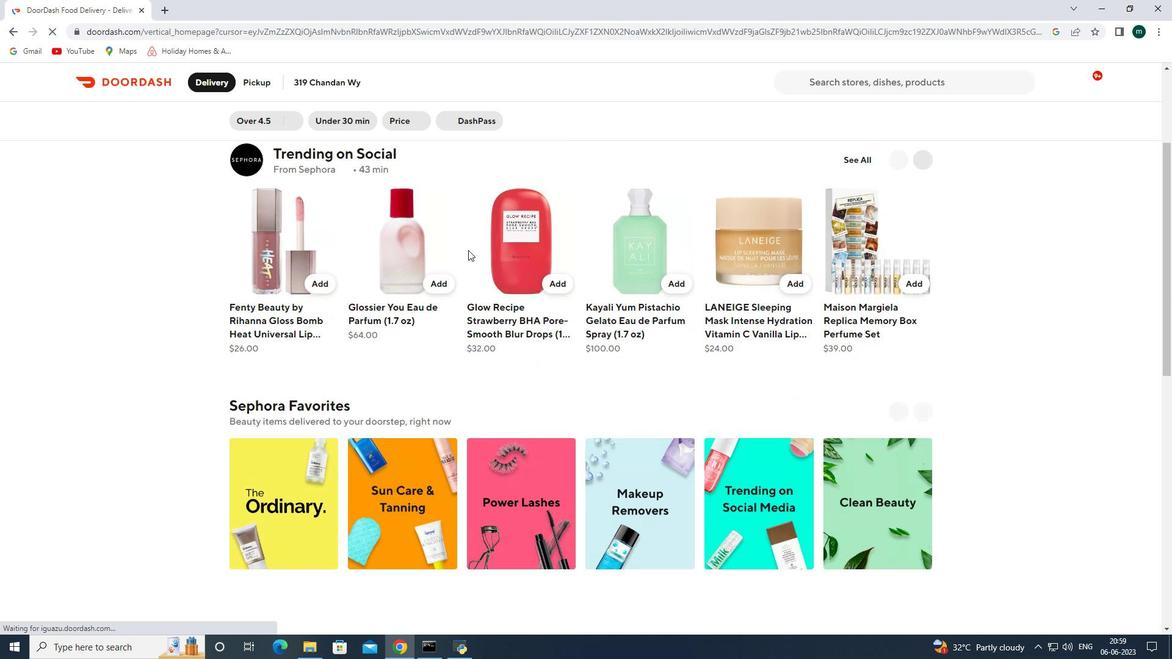 
Action: Mouse scrolled (468, 249) with delta (0, 0)
Screenshot: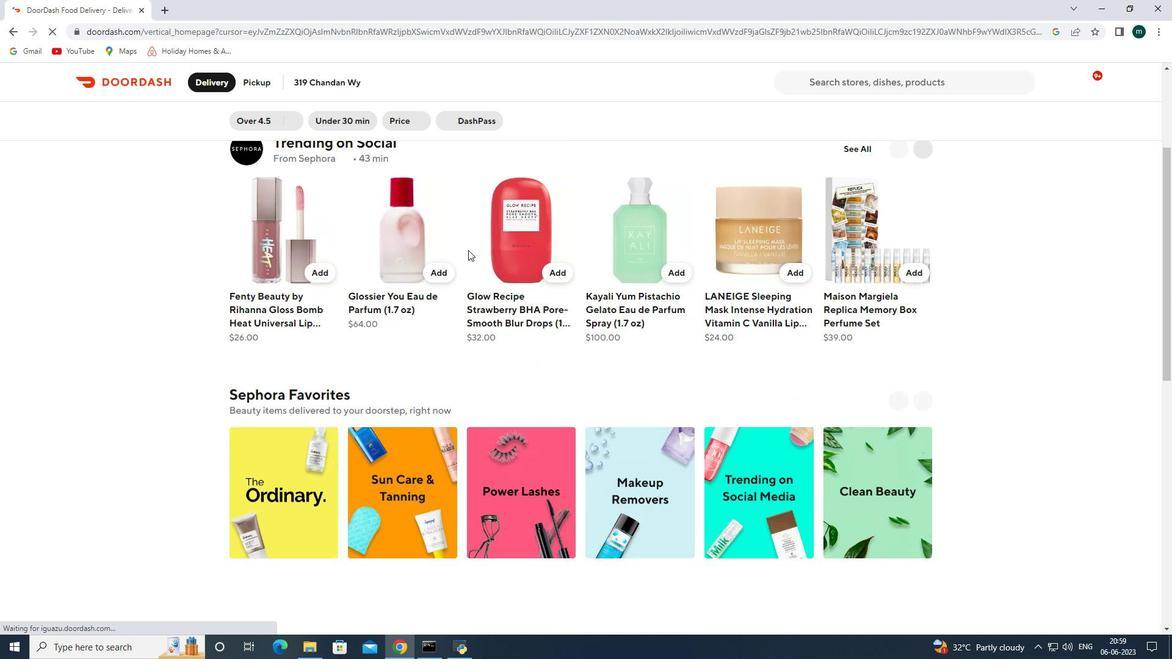 
Action: Mouse scrolled (468, 249) with delta (0, 0)
Screenshot: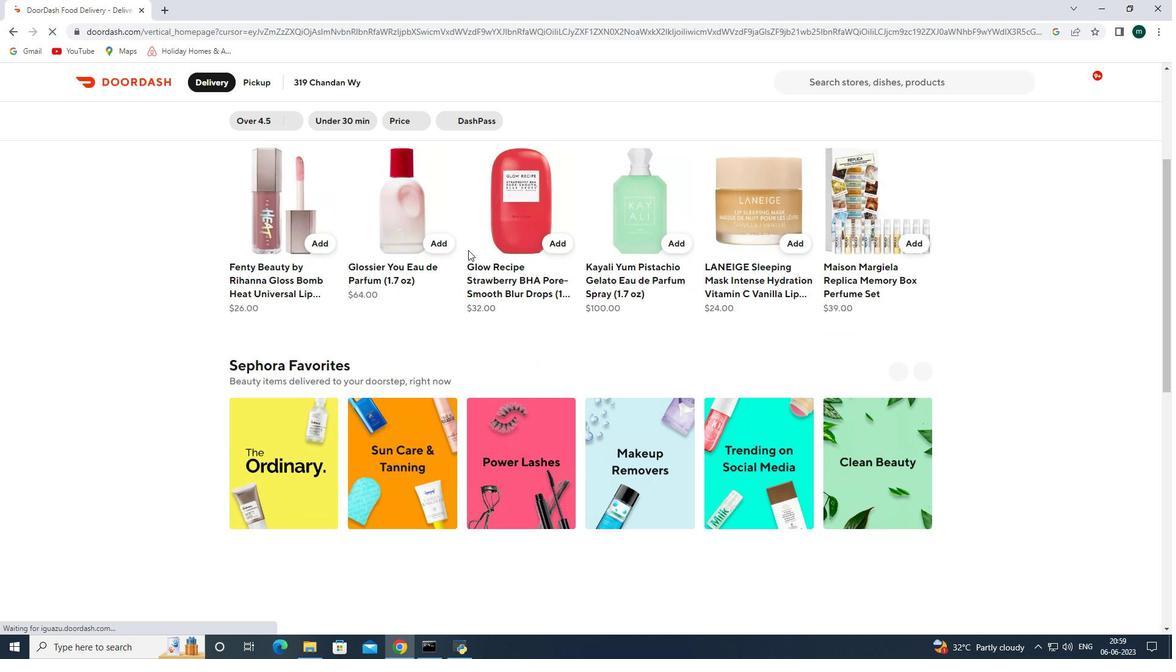 
Action: Mouse scrolled (468, 249) with delta (0, 0)
Screenshot: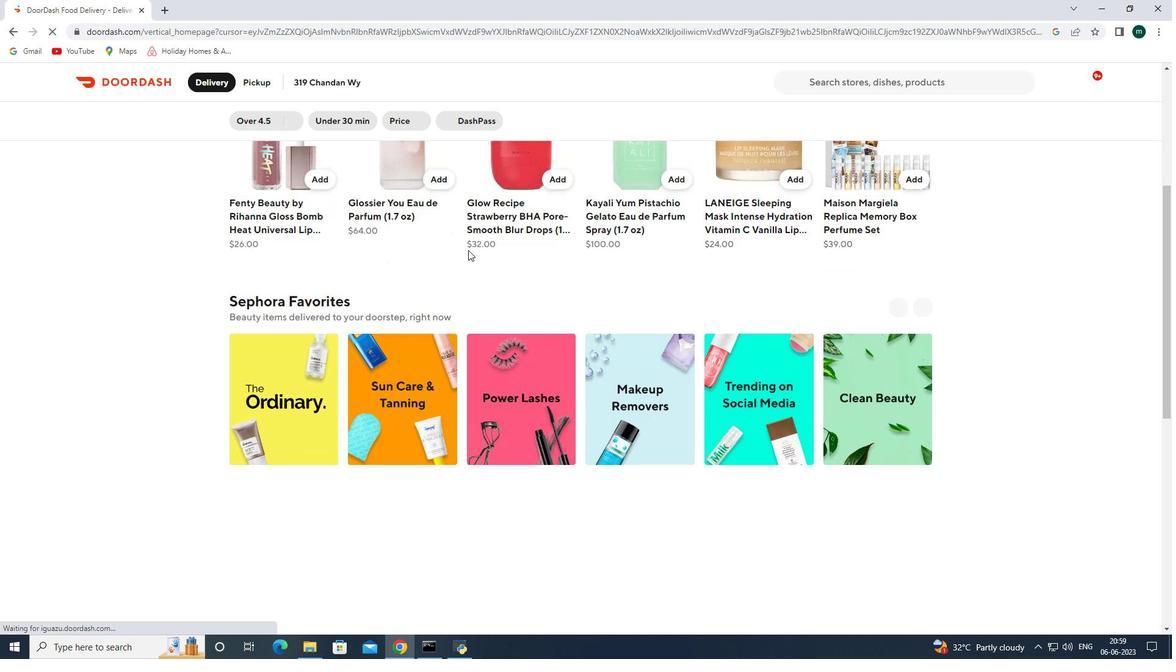
Action: Mouse scrolled (468, 249) with delta (0, 0)
Screenshot: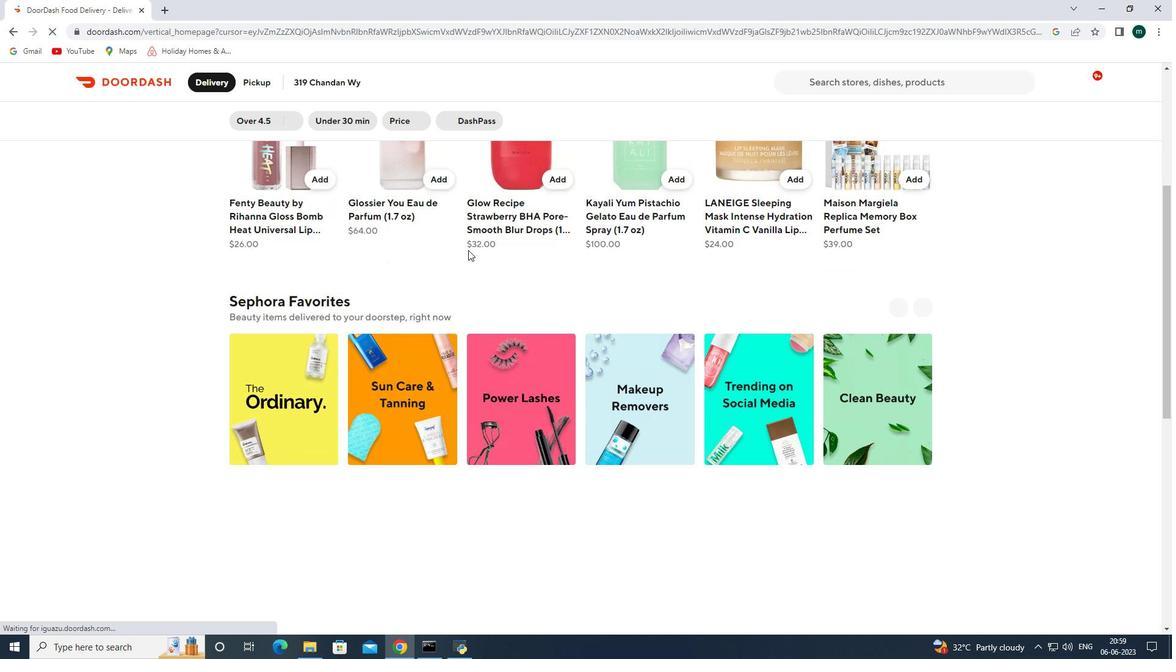 
Action: Mouse moved to (431, 287)
Screenshot: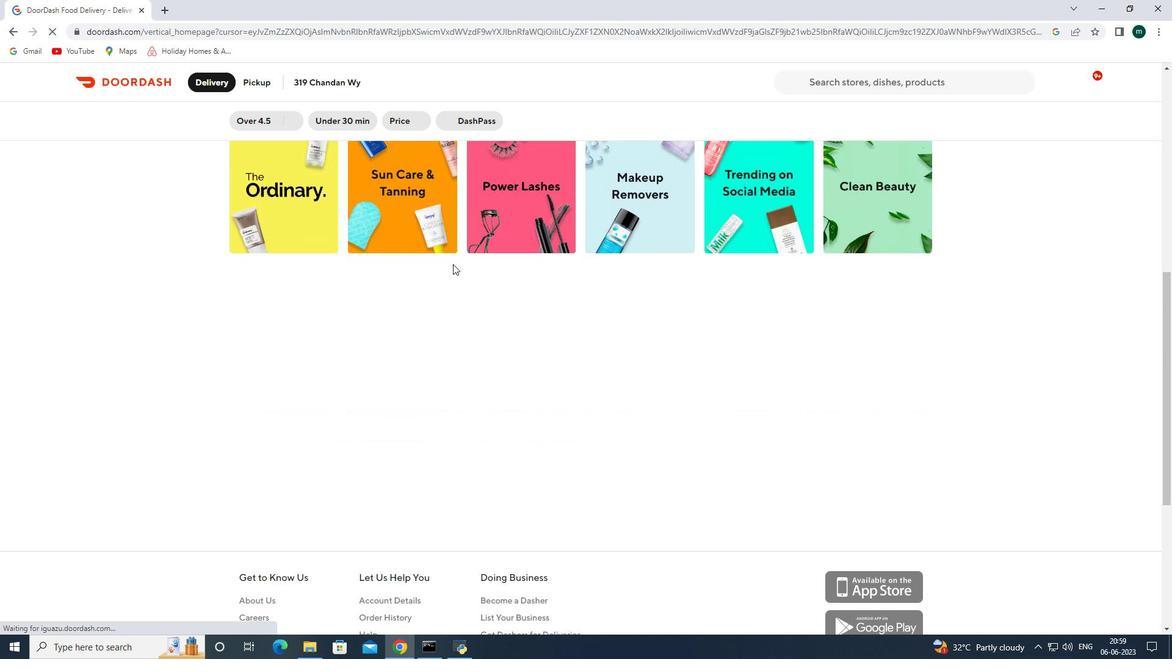 
Action: Mouse scrolled (431, 287) with delta (0, 0)
Screenshot: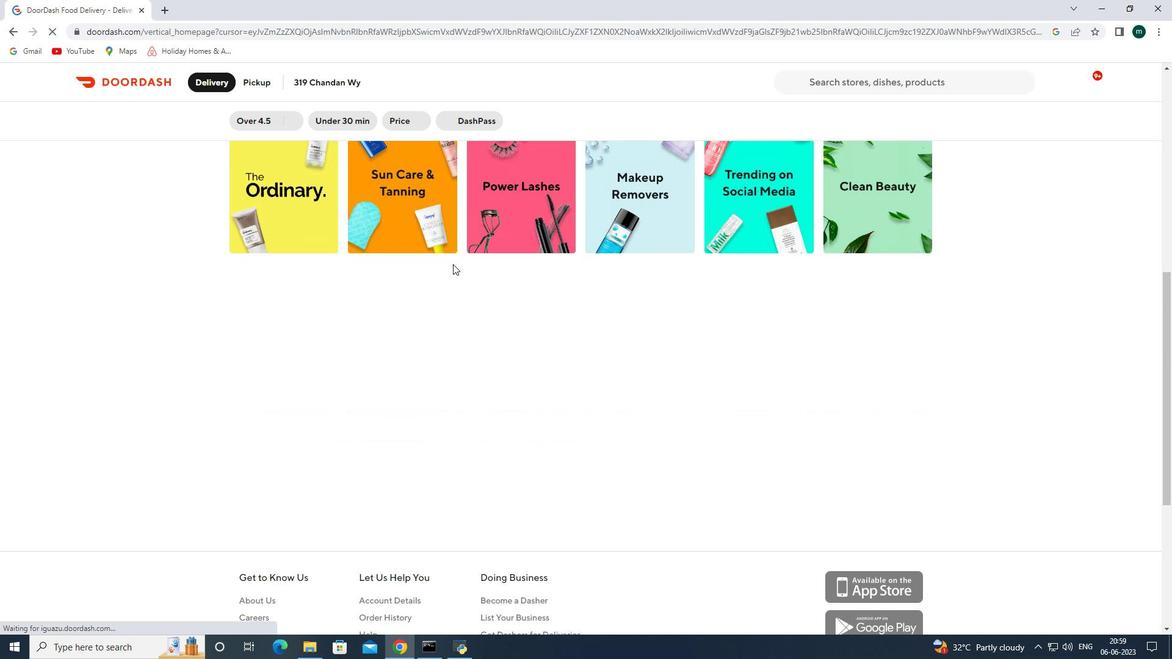 
Action: Mouse moved to (431, 287)
Screenshot: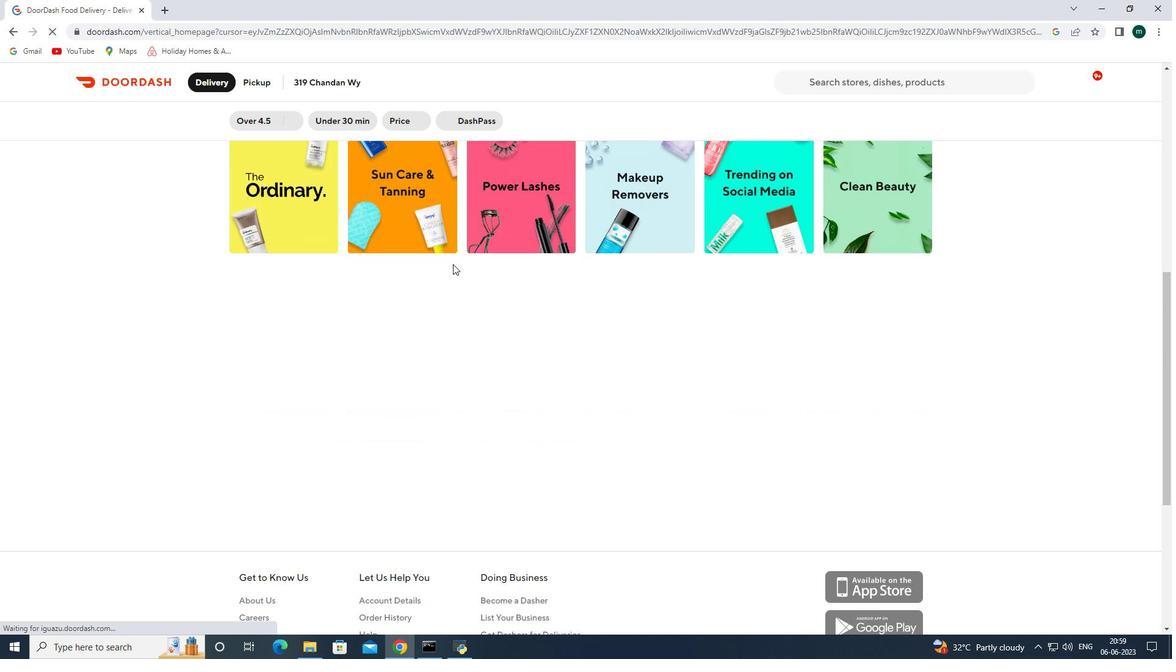
Action: Mouse scrolled (431, 287) with delta (0, 0)
Screenshot: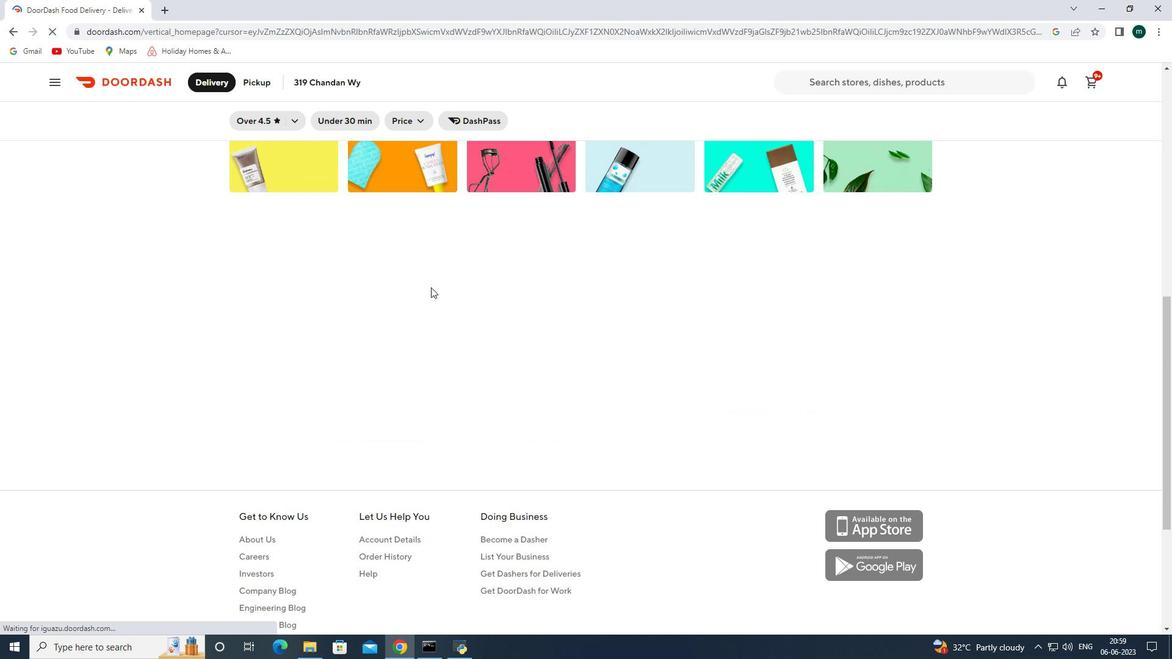 
Action: Mouse scrolled (431, 287) with delta (0, 0)
Screenshot: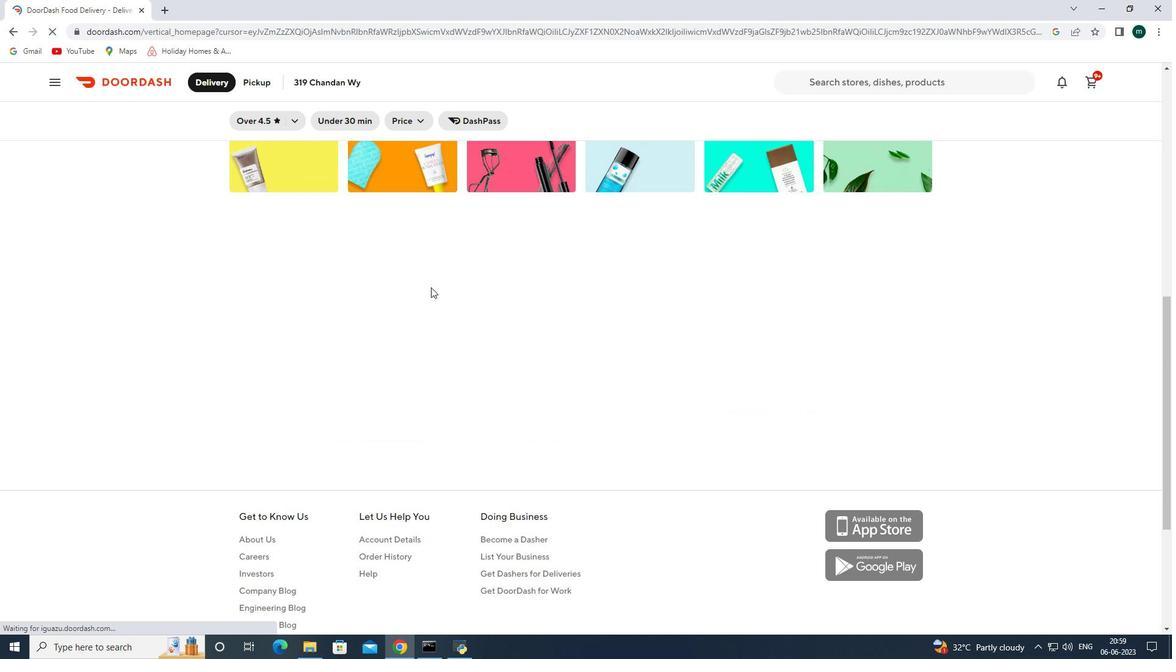 
Action: Mouse scrolled (431, 287) with delta (0, 0)
Screenshot: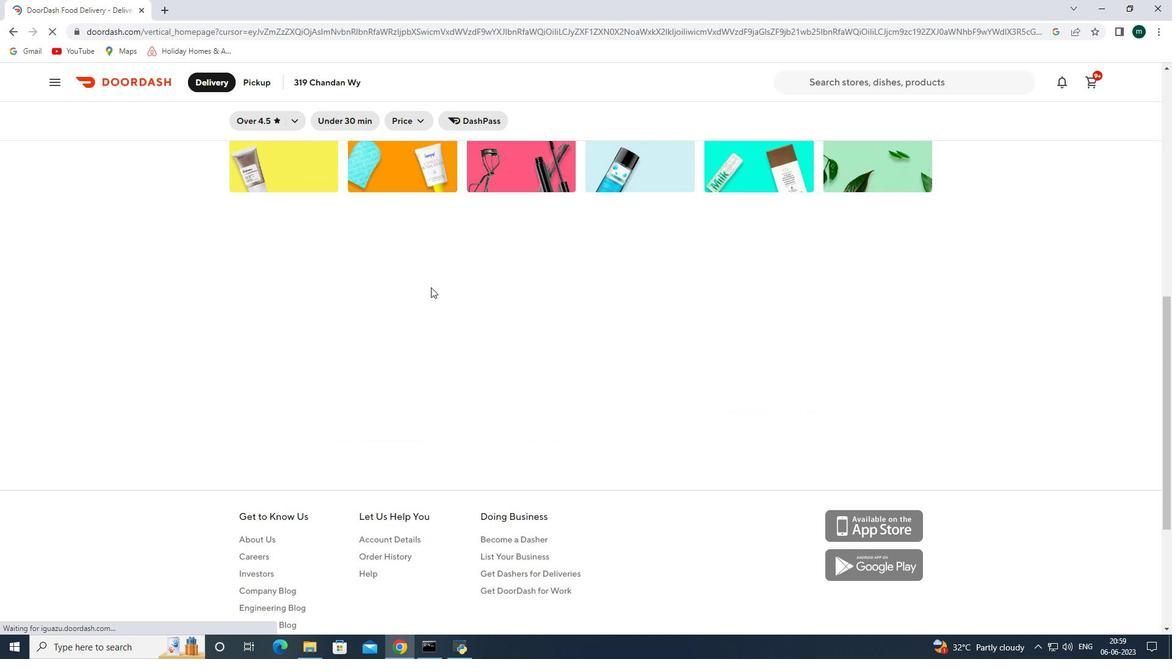 
Action: Mouse scrolled (431, 287) with delta (0, 0)
Screenshot: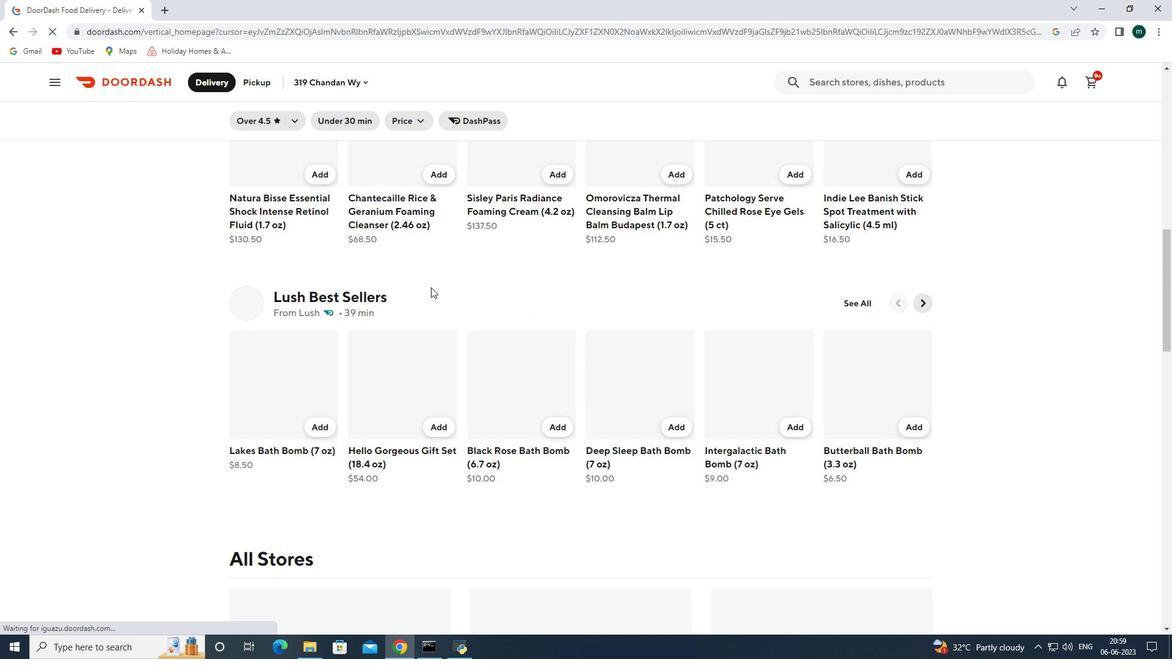 
Action: Mouse scrolled (431, 287) with delta (0, 0)
Screenshot: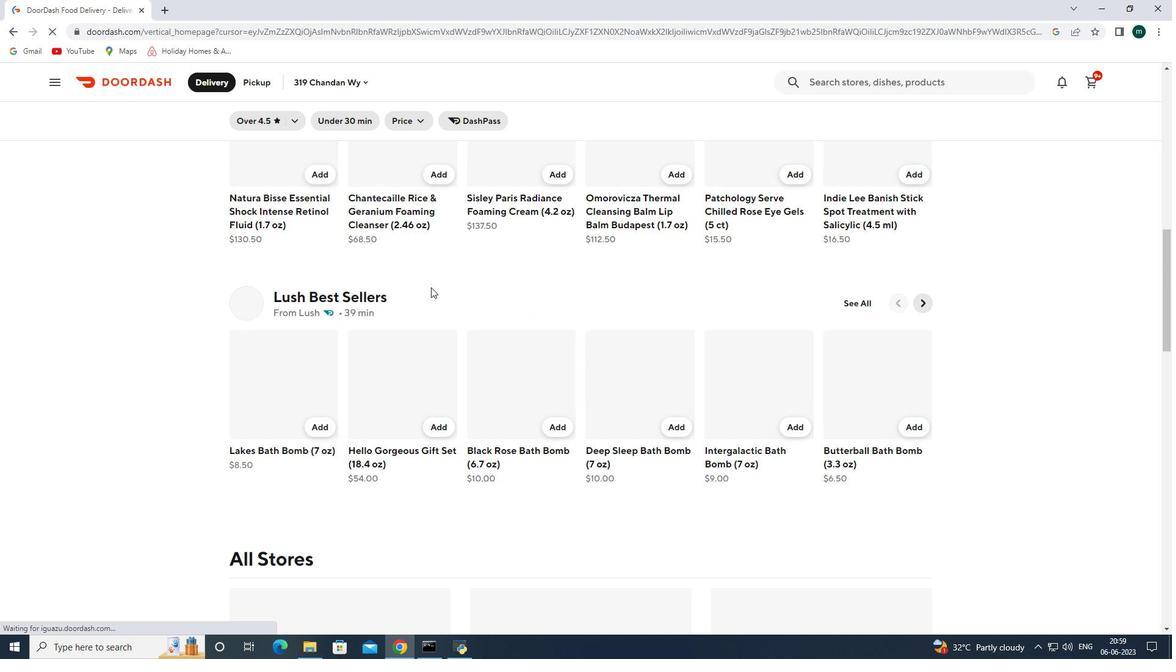 
Action: Mouse scrolled (431, 287) with delta (0, 0)
Screenshot: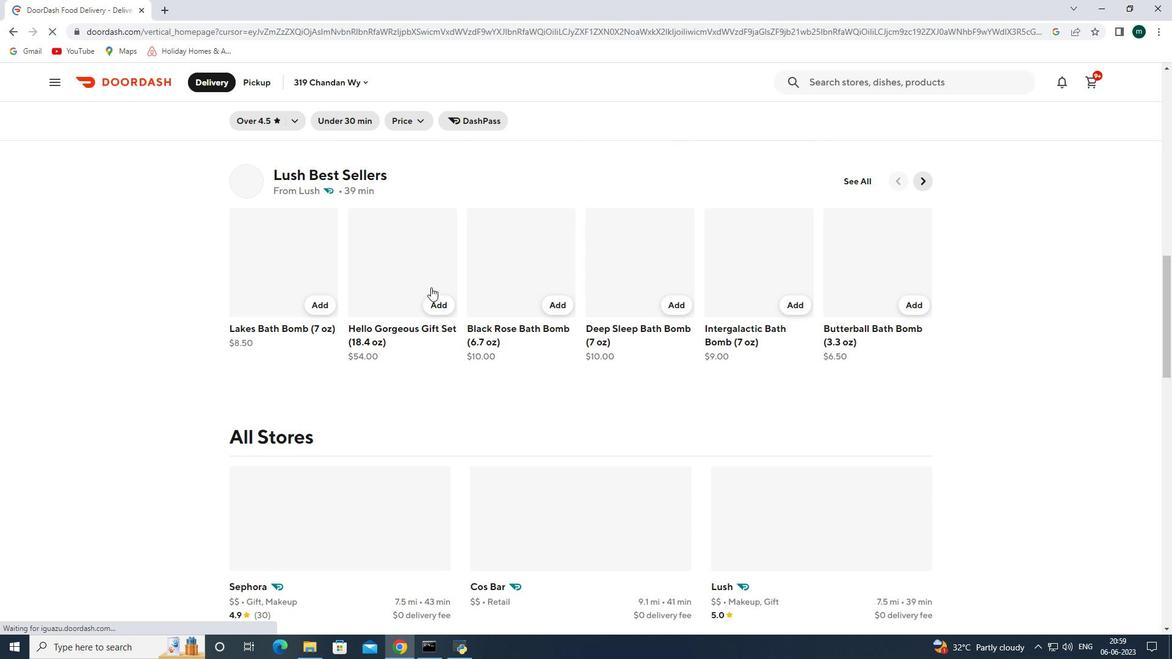 
Action: Mouse scrolled (431, 287) with delta (0, 0)
Screenshot: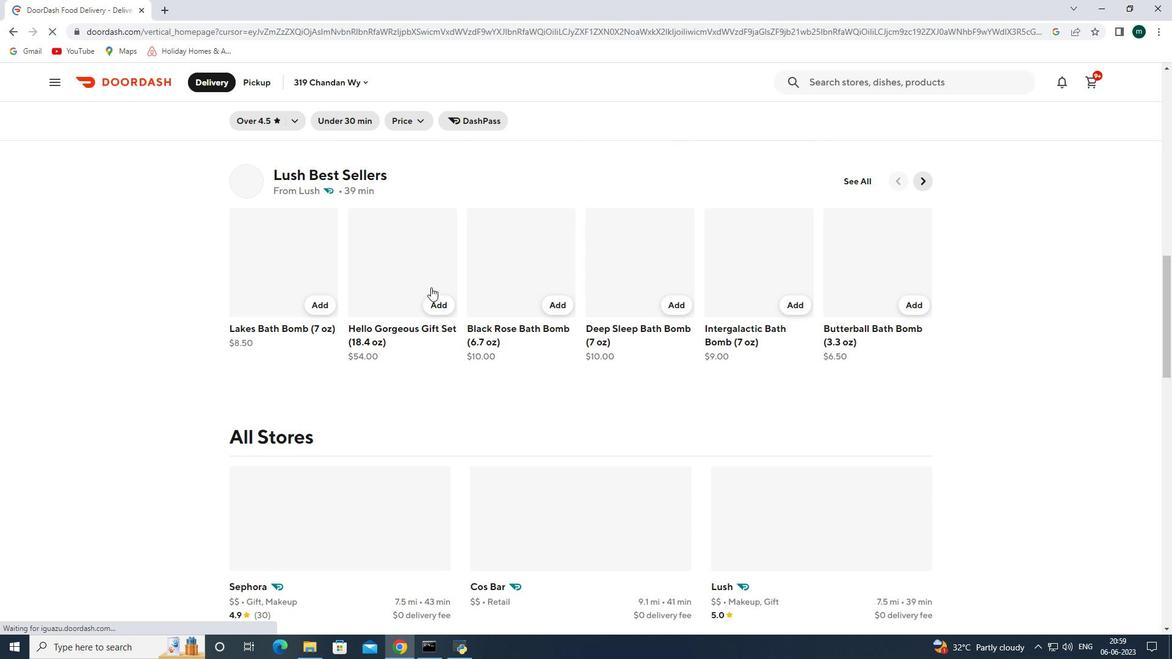 
Action: Mouse scrolled (431, 287) with delta (0, 0)
Screenshot: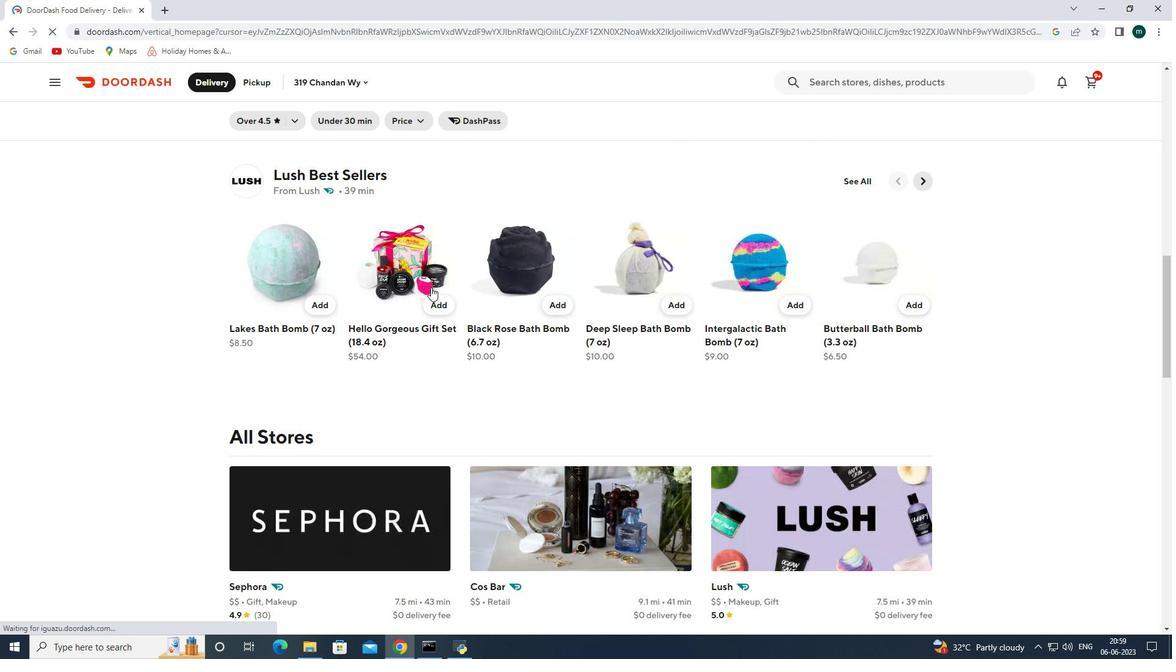 
Action: Mouse scrolled (431, 287) with delta (0, 0)
Screenshot: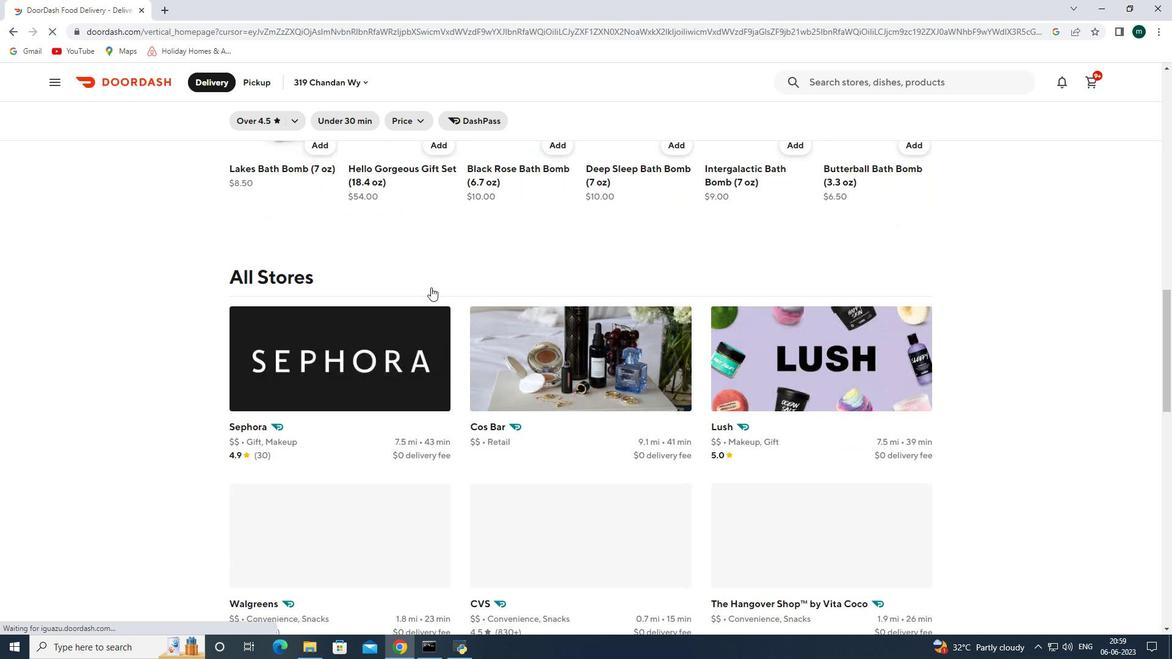 
Action: Mouse scrolled (431, 287) with delta (0, 0)
Screenshot: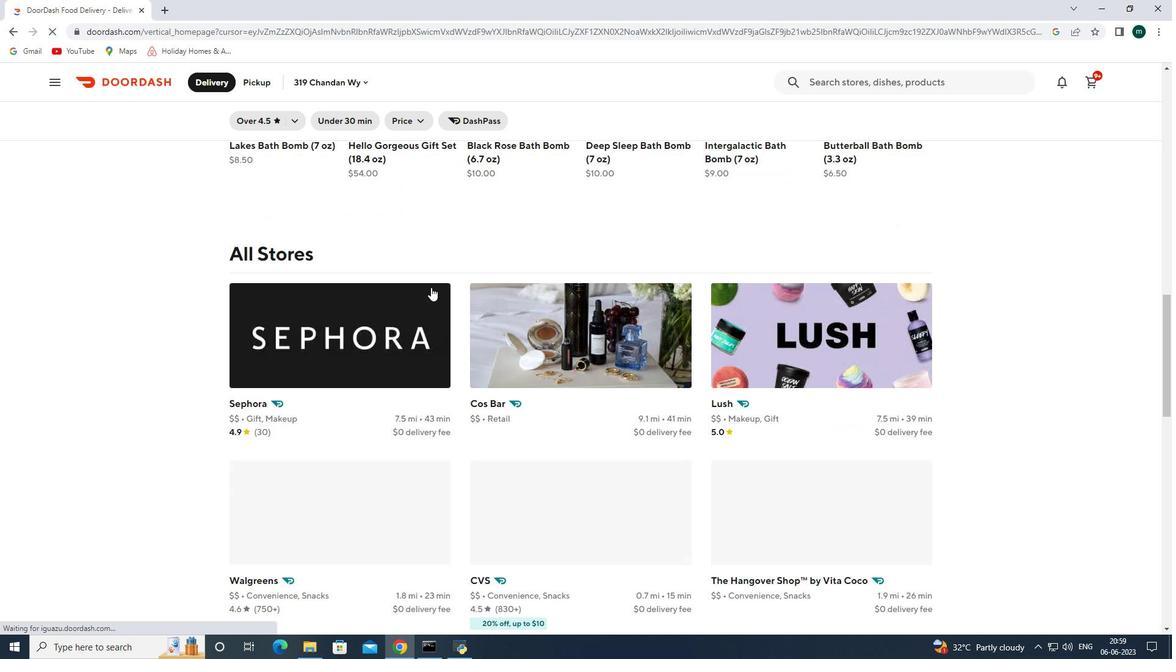 
Action: Mouse moved to (317, 395)
Screenshot: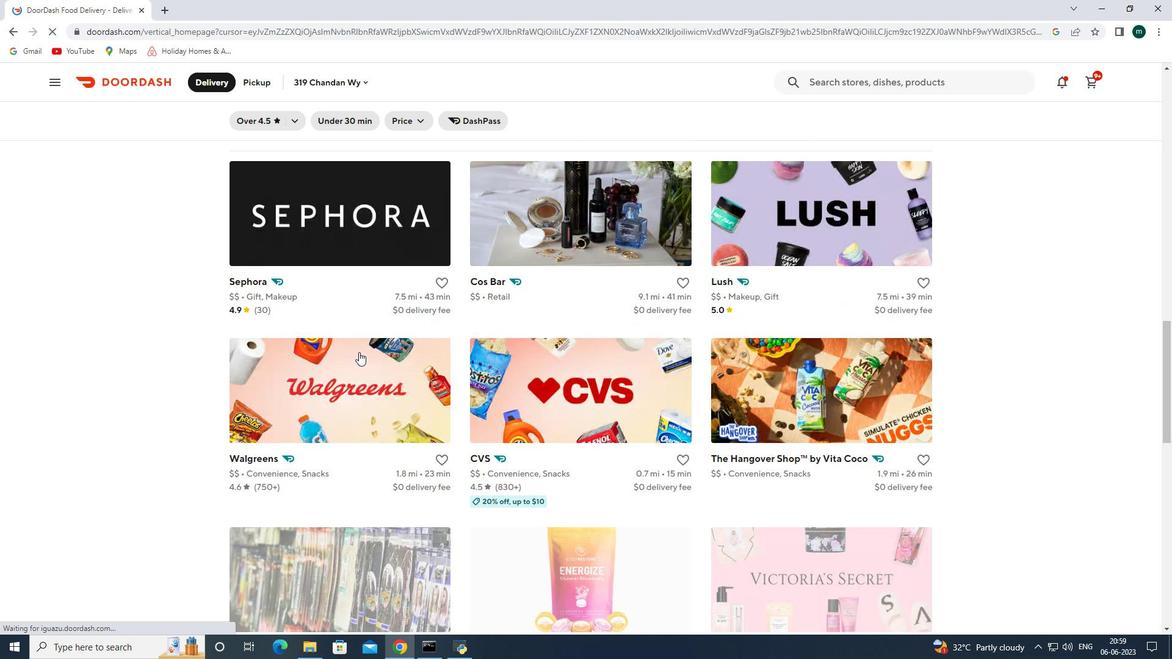 
Action: Mouse pressed left at (317, 395)
Screenshot: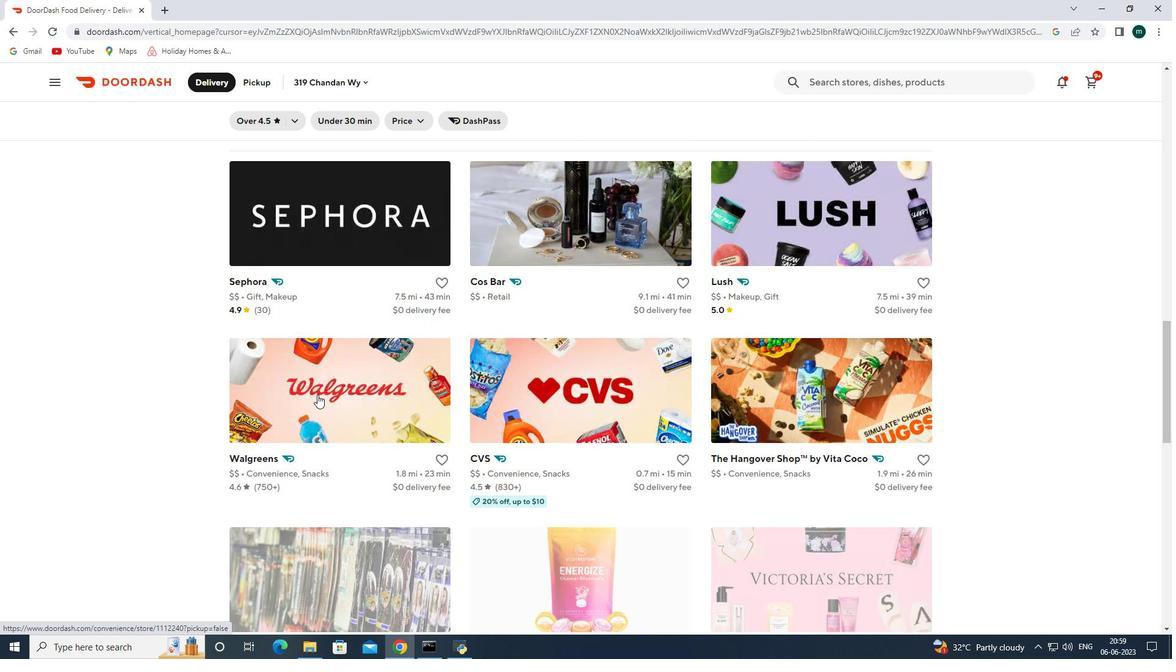 
Action: Mouse moved to (266, 83)
Screenshot: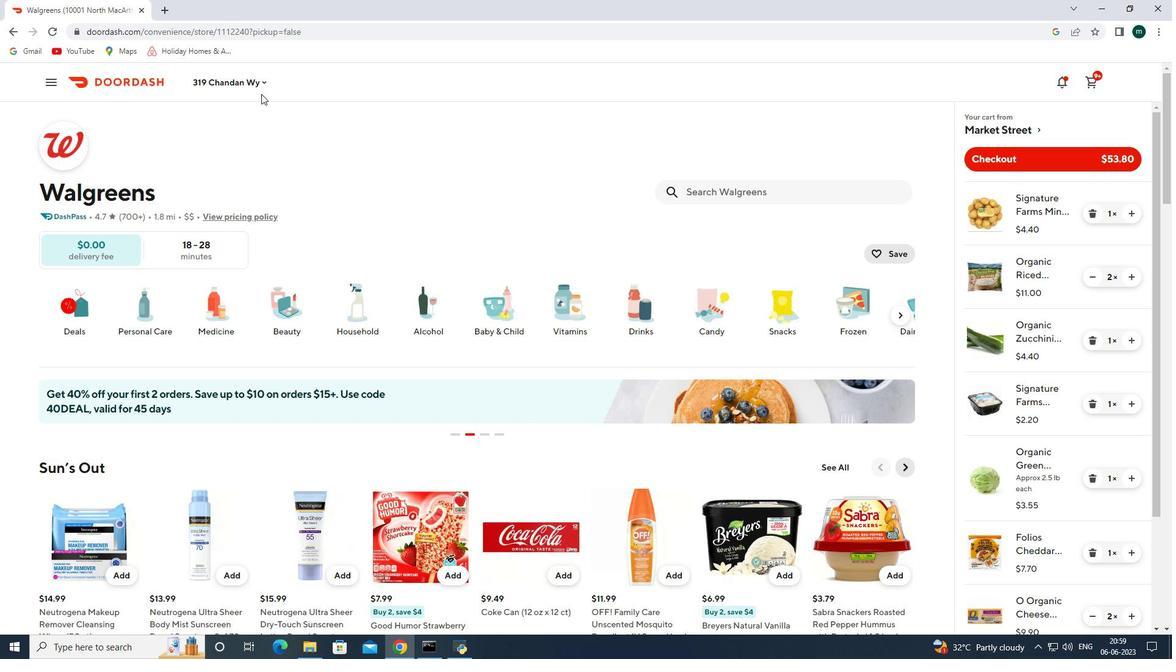
Action: Mouse pressed left at (266, 83)
Screenshot: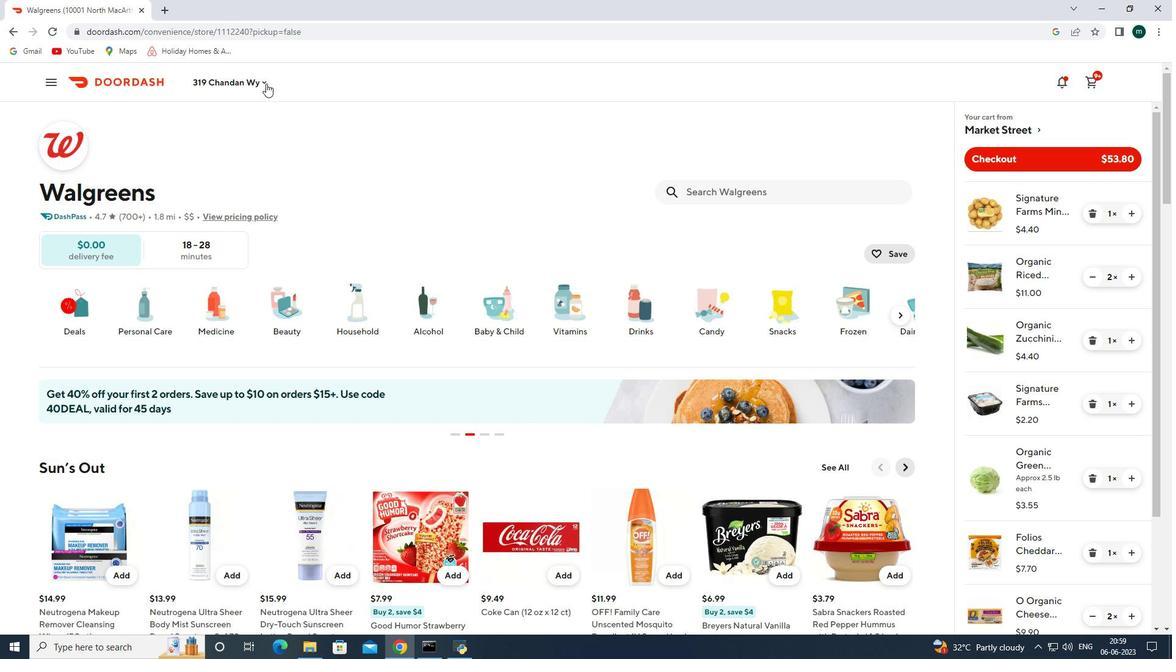 
Action: Mouse moved to (266, 132)
Screenshot: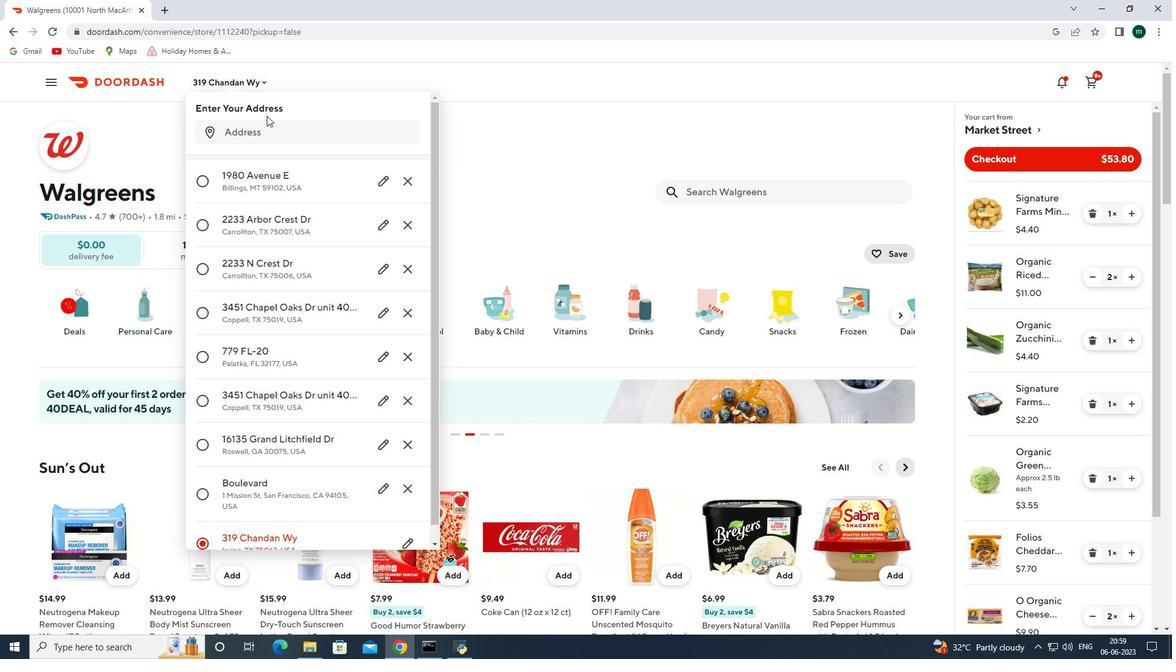 
Action: Mouse pressed left at (266, 132)
Screenshot: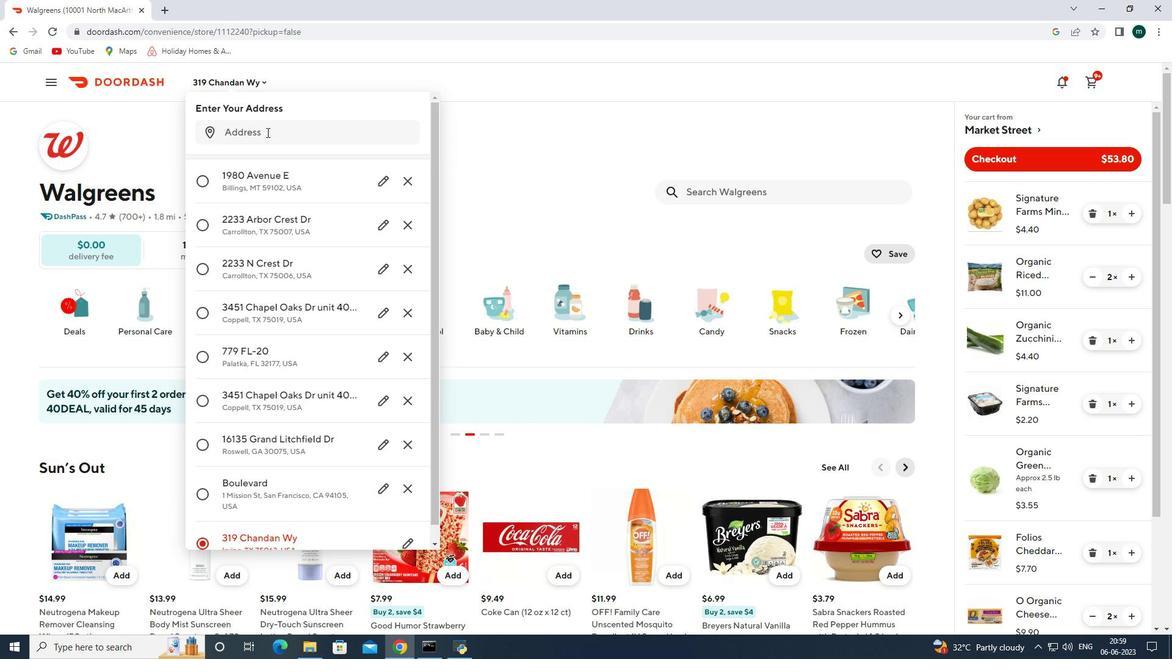 
Action: Key pressed 2233<Key.space>arbour<Key.space>crest<Key.space>dr<Key.space>carrolton<Key.space>texas<Key.space>75007<Key.enter>
Screenshot: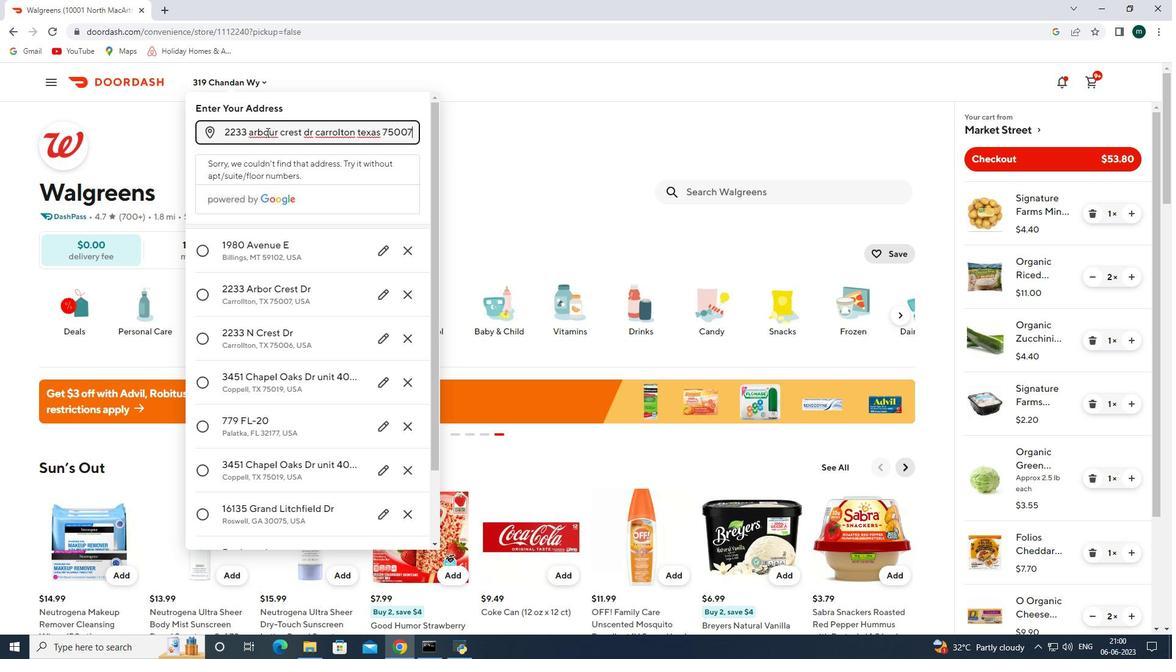 
Action: Mouse moved to (303, 298)
Screenshot: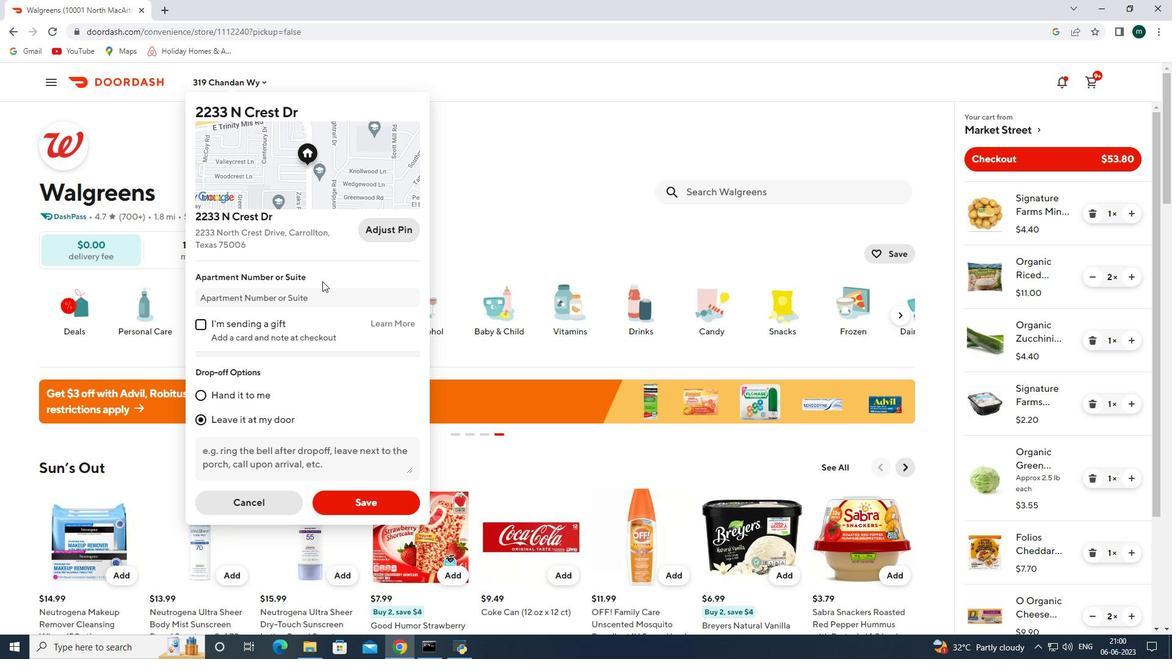 
Action: Mouse scrolled (303, 297) with delta (0, 0)
Screenshot: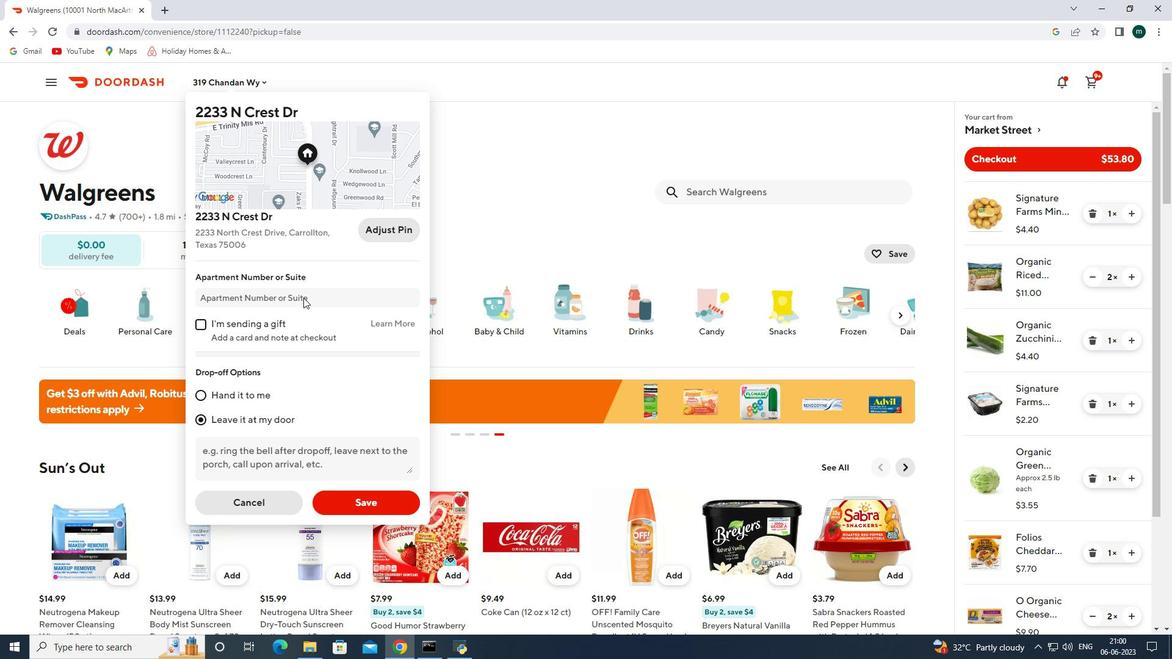 
Action: Mouse scrolled (303, 297) with delta (0, 0)
Screenshot: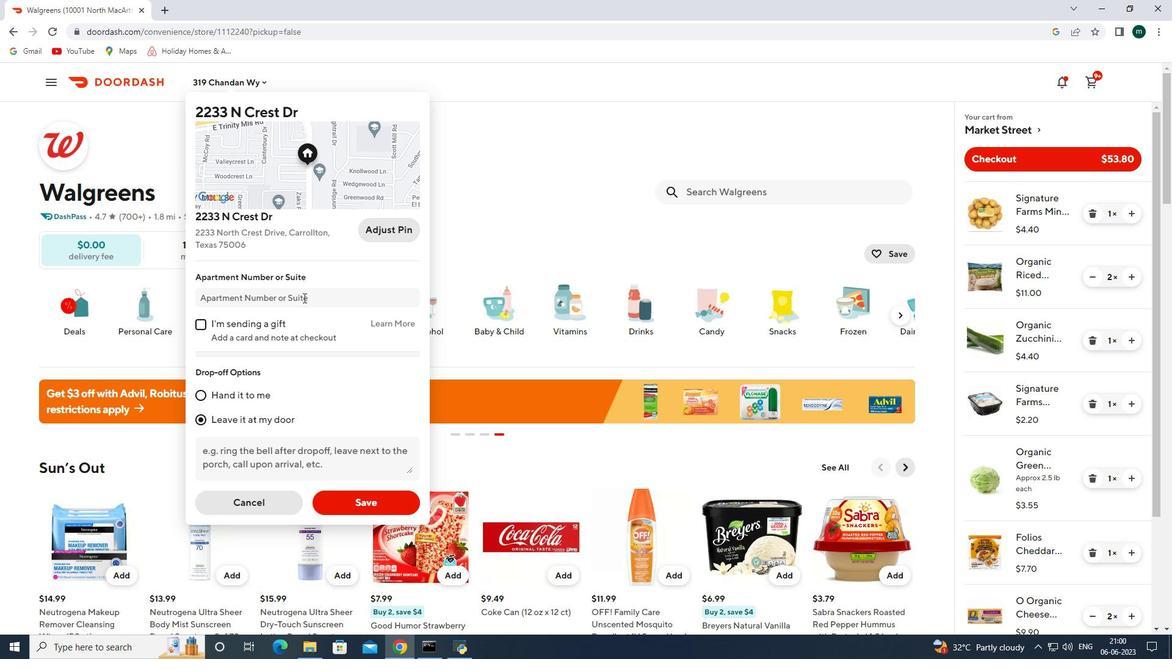 
Action: Mouse scrolled (303, 297) with delta (0, 0)
Screenshot: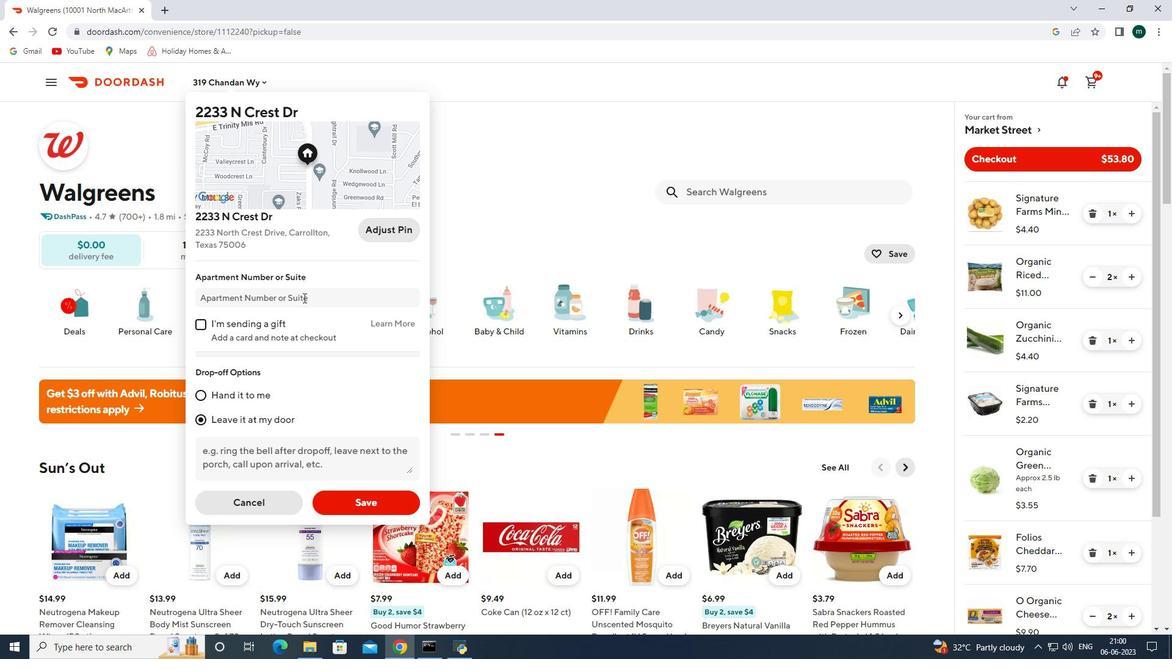 
Action: Mouse moved to (346, 500)
Screenshot: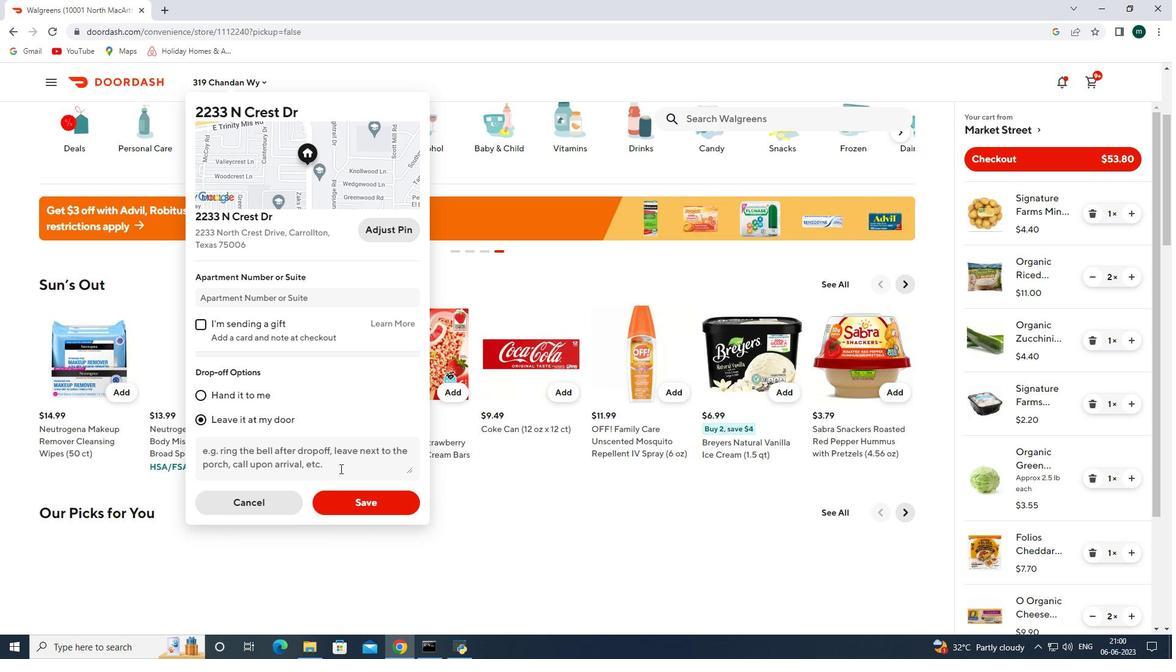 
Action: Mouse pressed left at (346, 500)
Screenshot: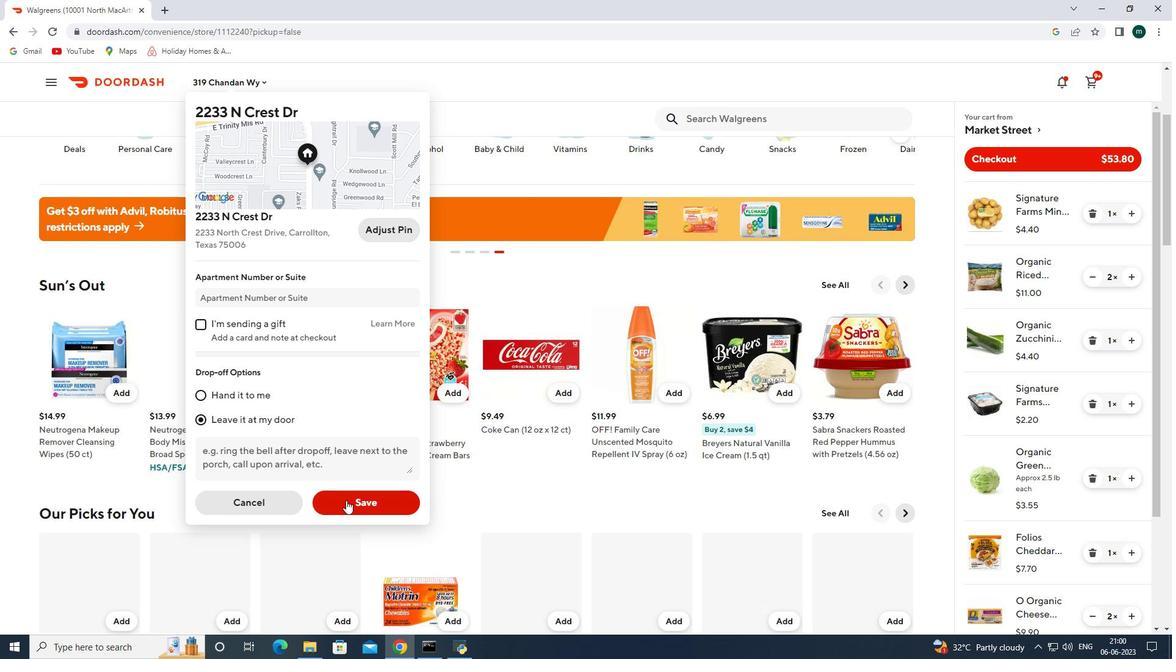 
Action: Mouse moved to (285, 273)
Screenshot: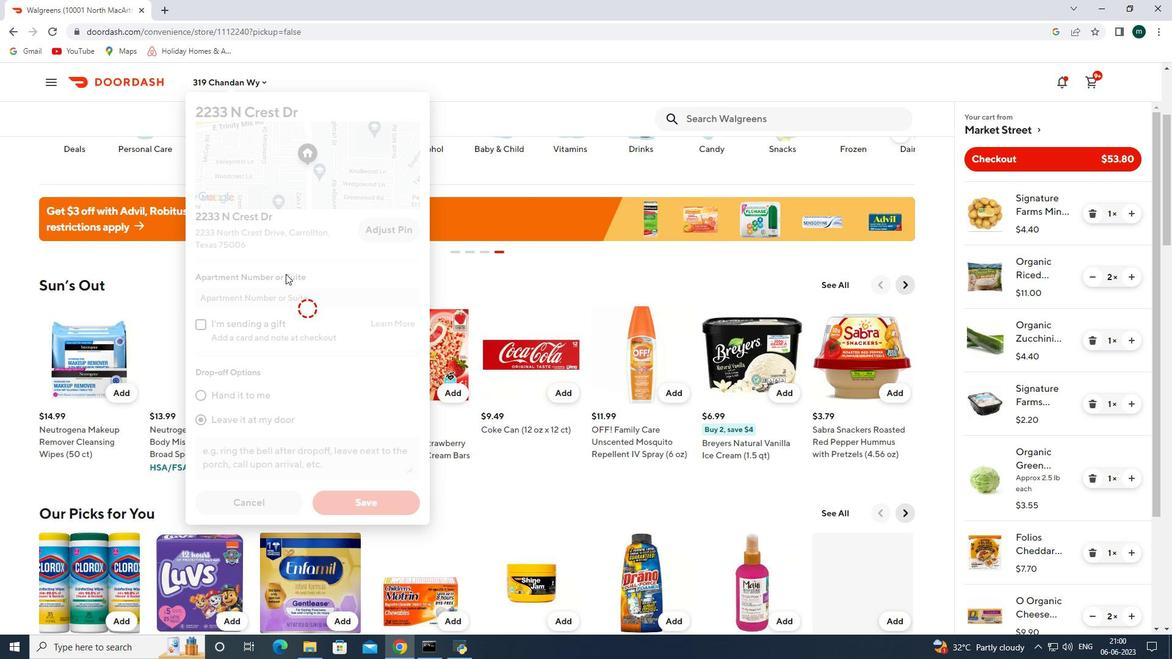
Action: Mouse scrolled (285, 273) with delta (0, 0)
Screenshot: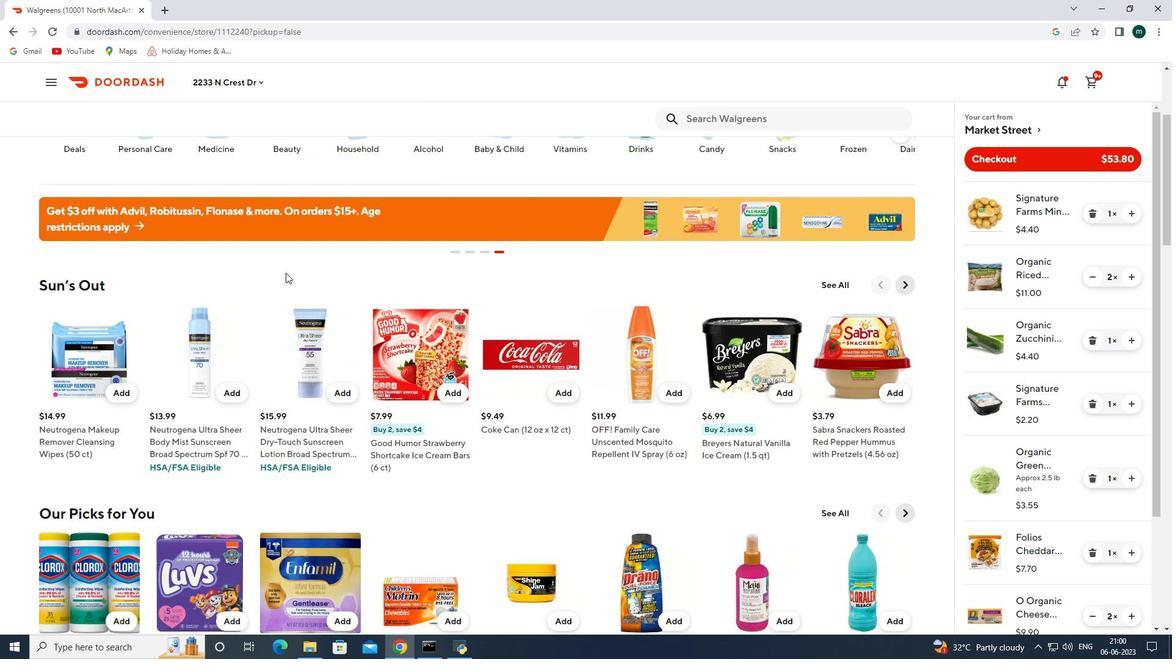 
Action: Mouse scrolled (285, 273) with delta (0, 0)
Screenshot: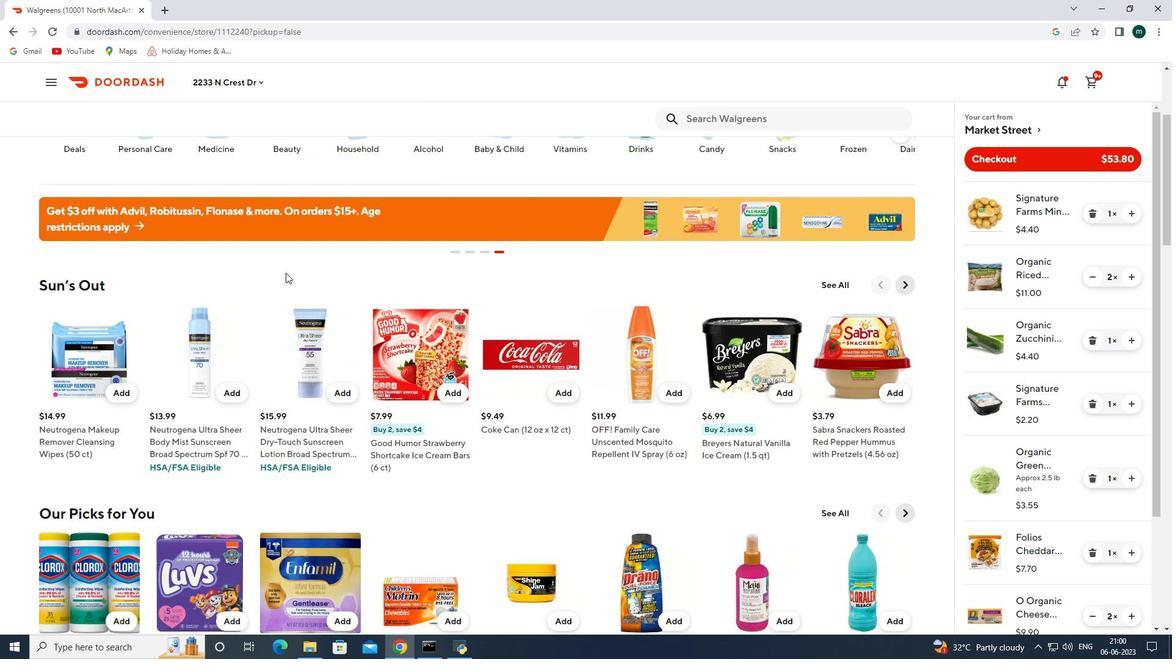 
Action: Mouse scrolled (285, 273) with delta (0, 0)
Screenshot: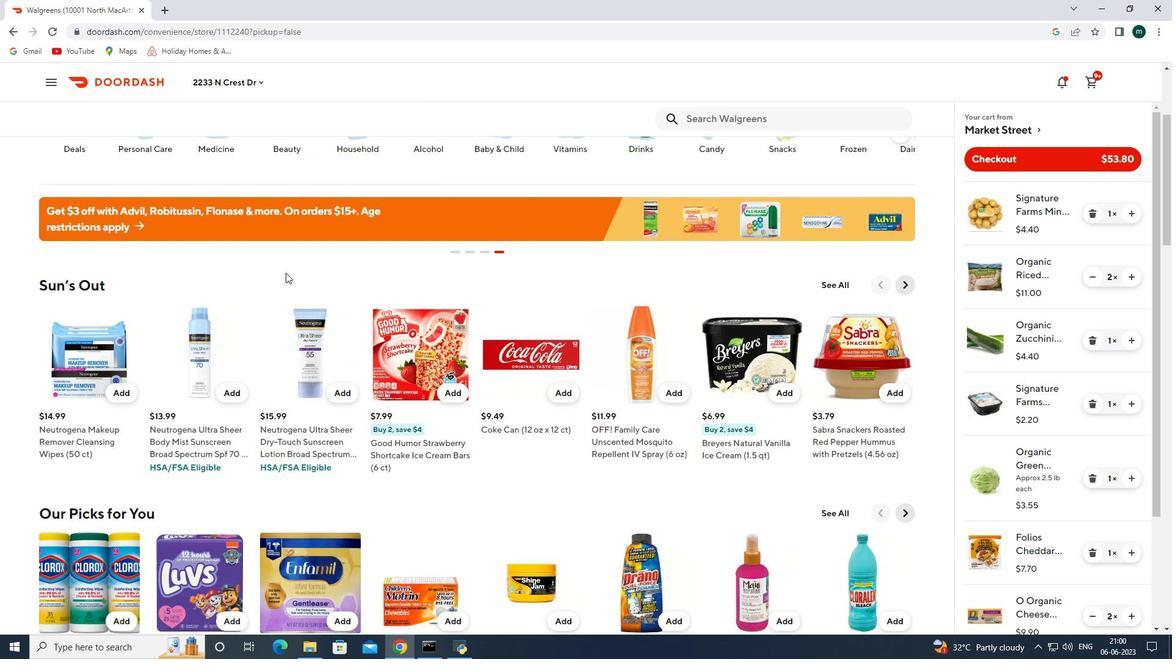 
Action: Mouse scrolled (285, 273) with delta (0, 0)
Screenshot: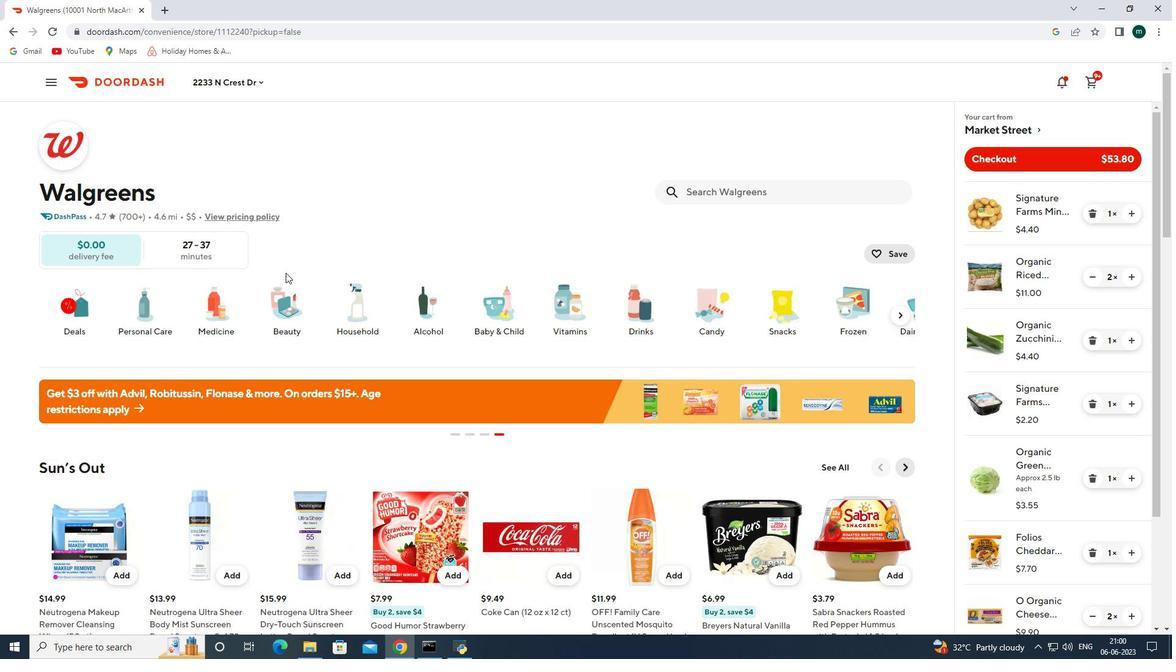 
Action: Mouse scrolled (285, 273) with delta (0, 0)
Screenshot: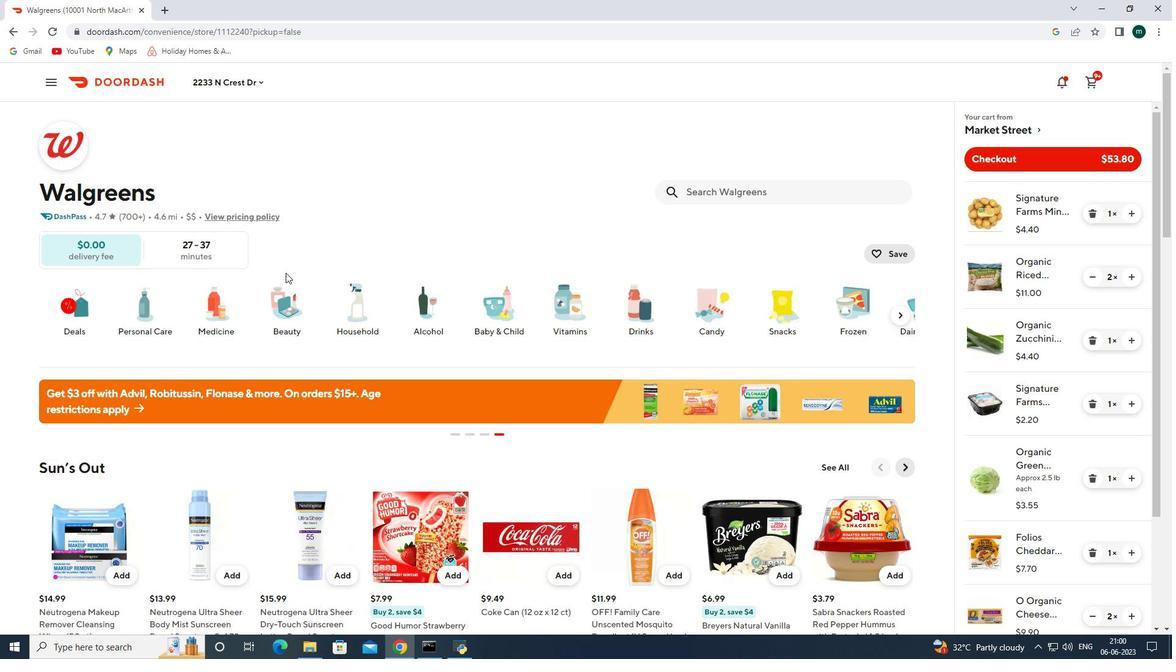 
Action: Mouse scrolled (285, 273) with delta (0, 0)
Screenshot: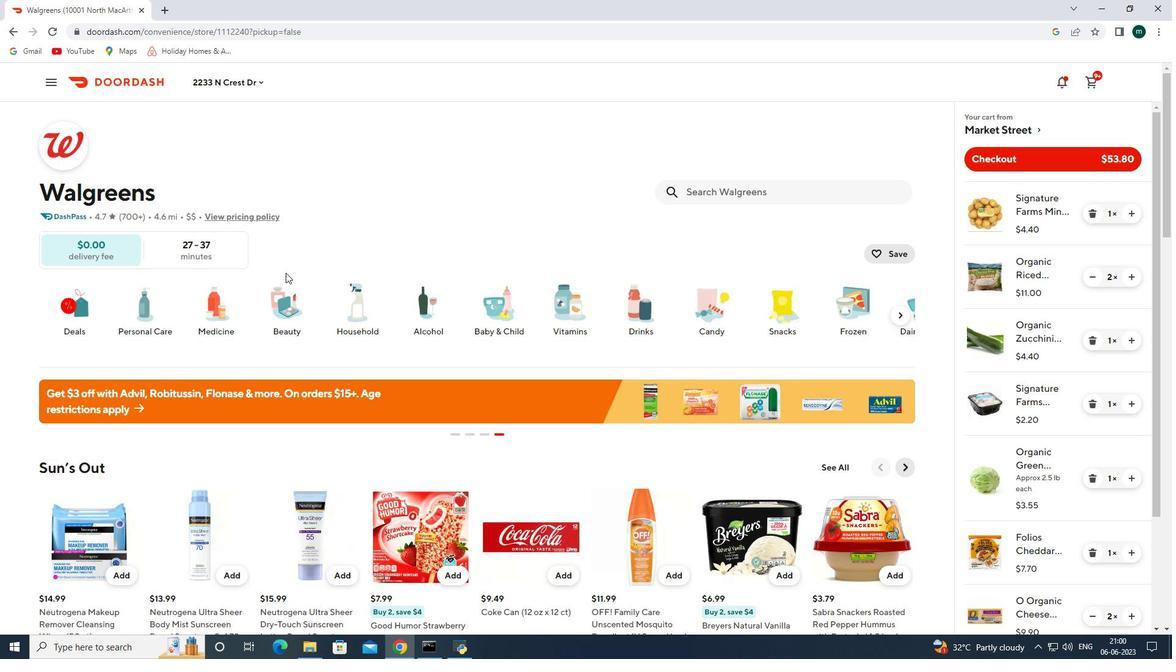 
Action: Mouse moved to (729, 196)
Screenshot: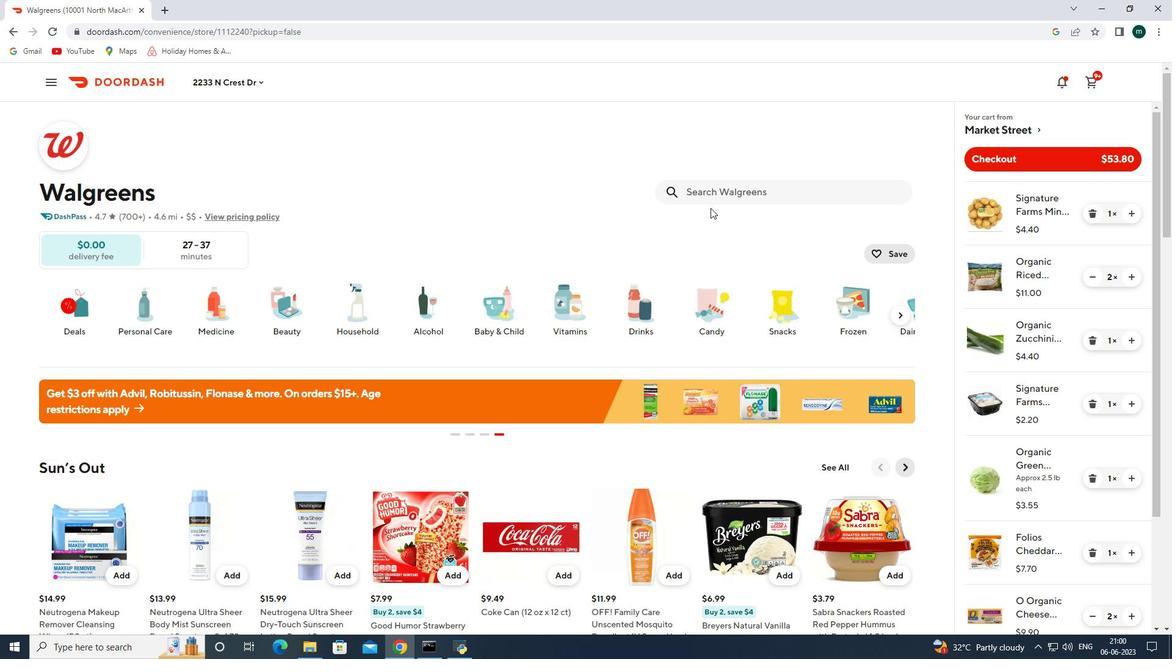
Action: Mouse pressed left at (729, 196)
Screenshot: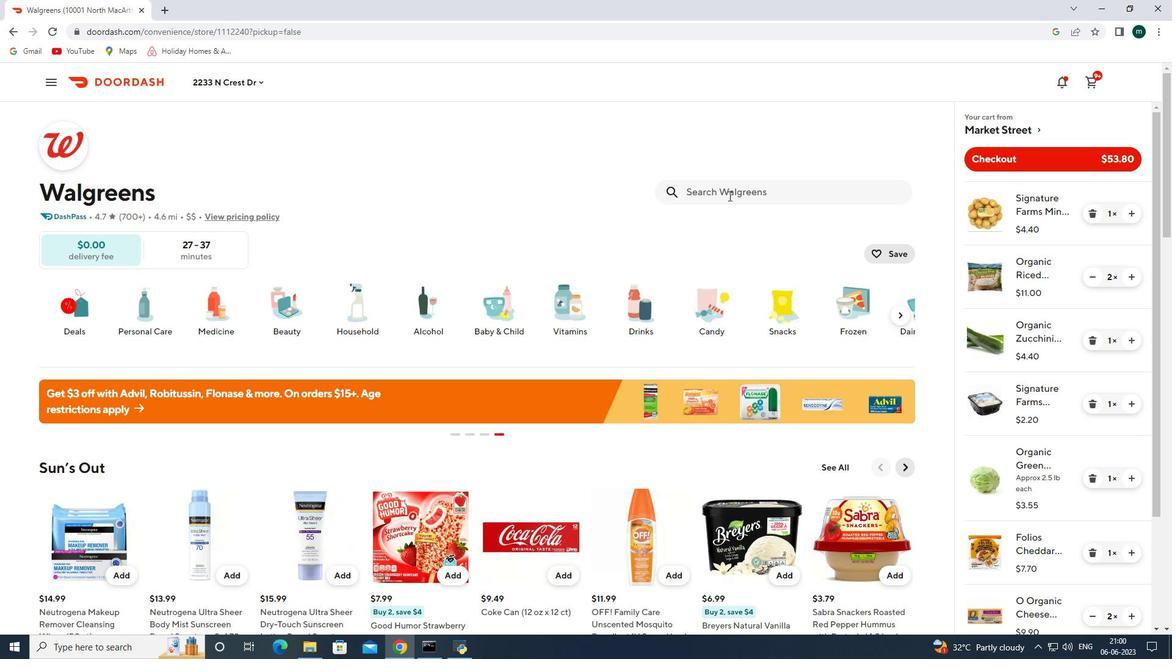 
Action: Key pressed <Key.caps_lock>NYZ<Key.backspace>X<Key.caps_lock><Key.space><Key.shift>professional<Key.space>makeup<Key.space>stay<Key.space>matte<Key.space>but<Key.space>not<Key.space>g<Key.backspace>flat<Key.space>powder<Key.space>founadation<Key.space><Key.shift><Key.shift><Key.shift><Key.shift>SMP03<Key.space><Key.shift>Natural<Key.enter>
Screenshot: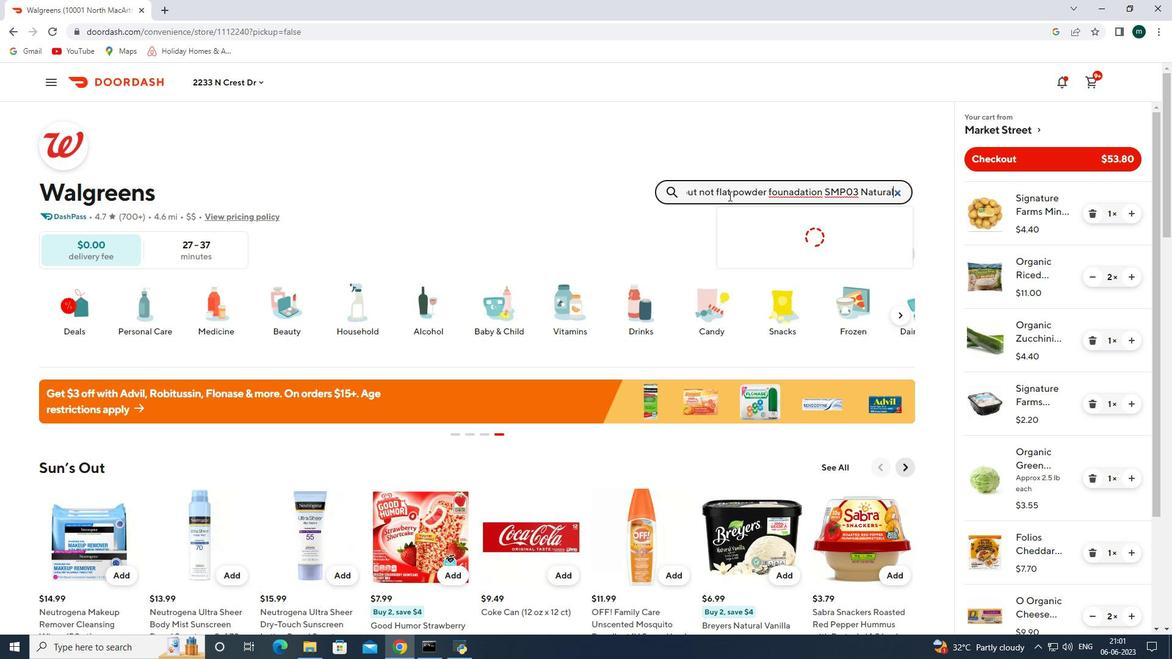 
Action: Mouse moved to (91, 380)
Screenshot: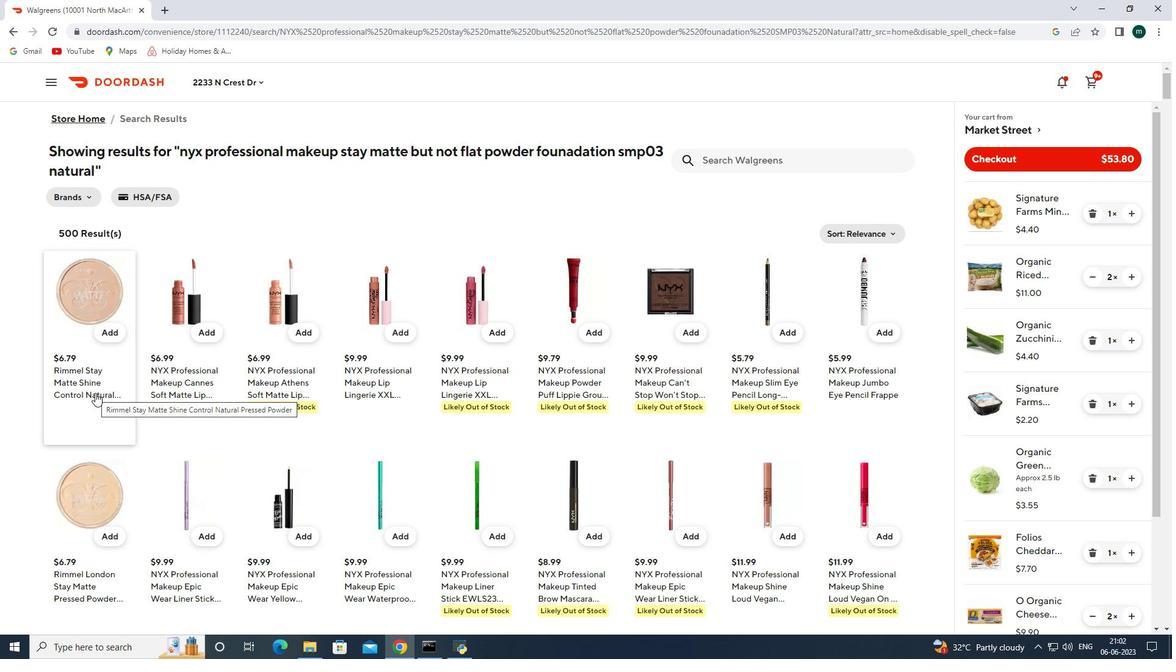 
Action: Mouse pressed left at (91, 380)
Screenshot: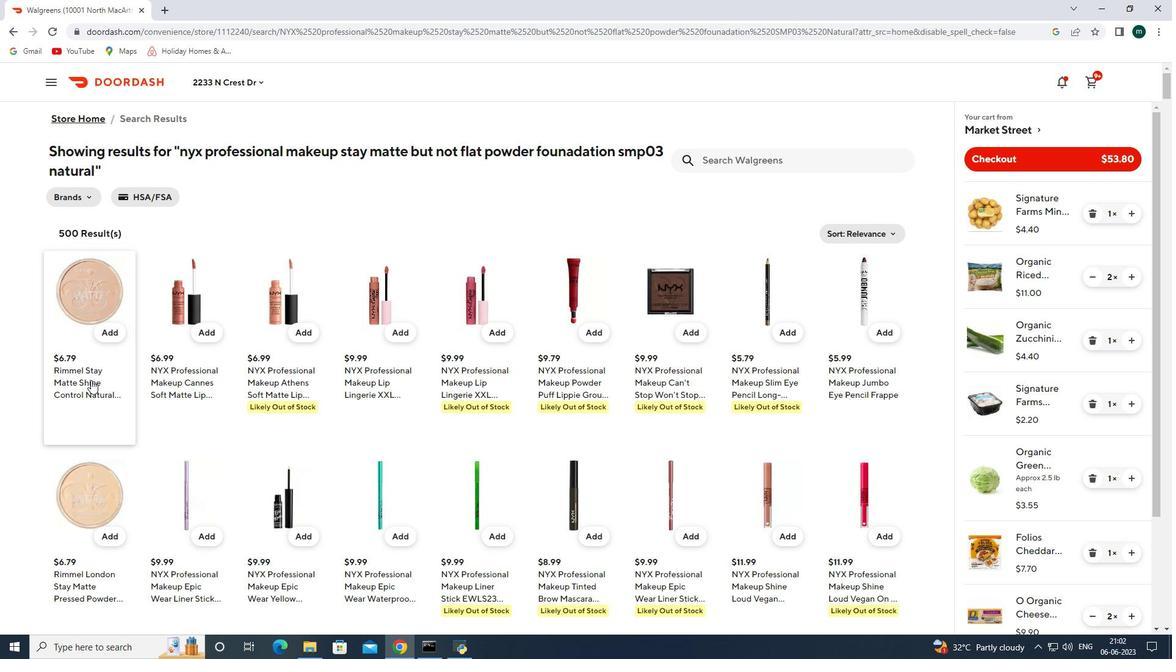 
Action: Mouse moved to (831, 609)
Screenshot: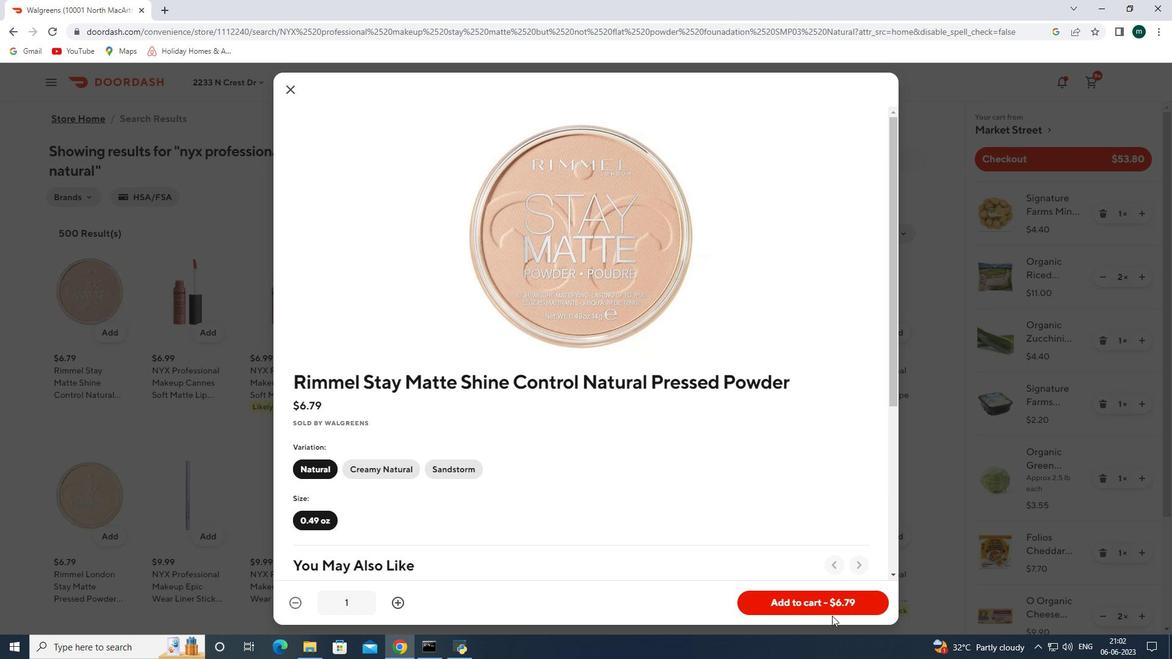 
Action: Mouse pressed left at (831, 609)
Screenshot: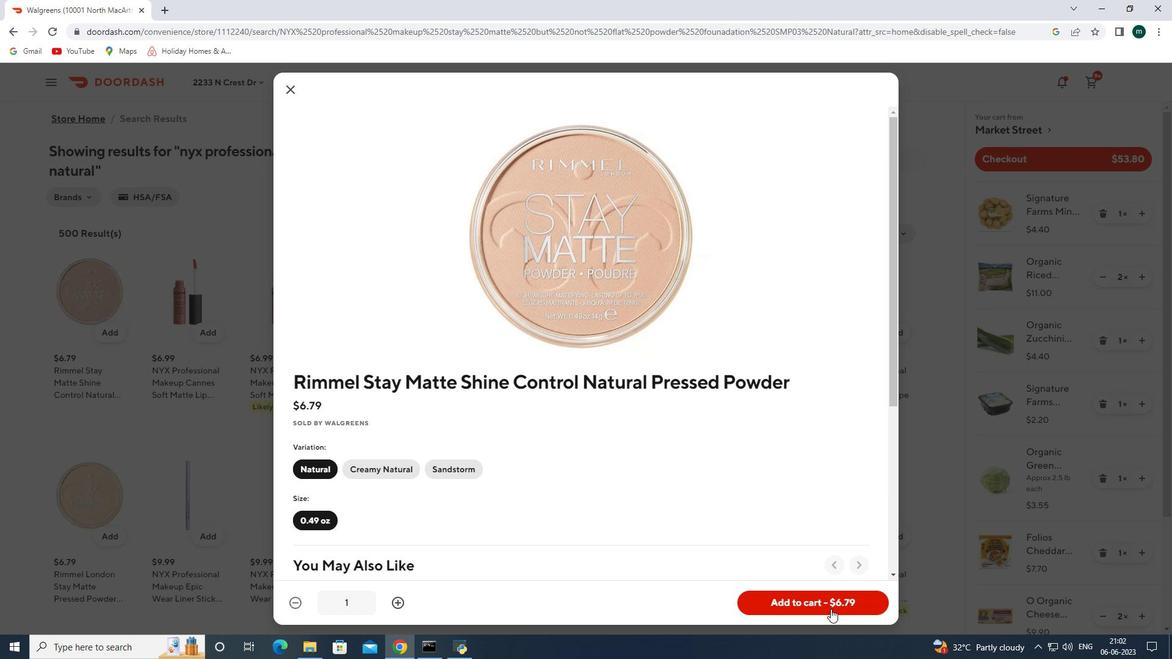 
Action: Mouse moved to (612, 414)
Screenshot: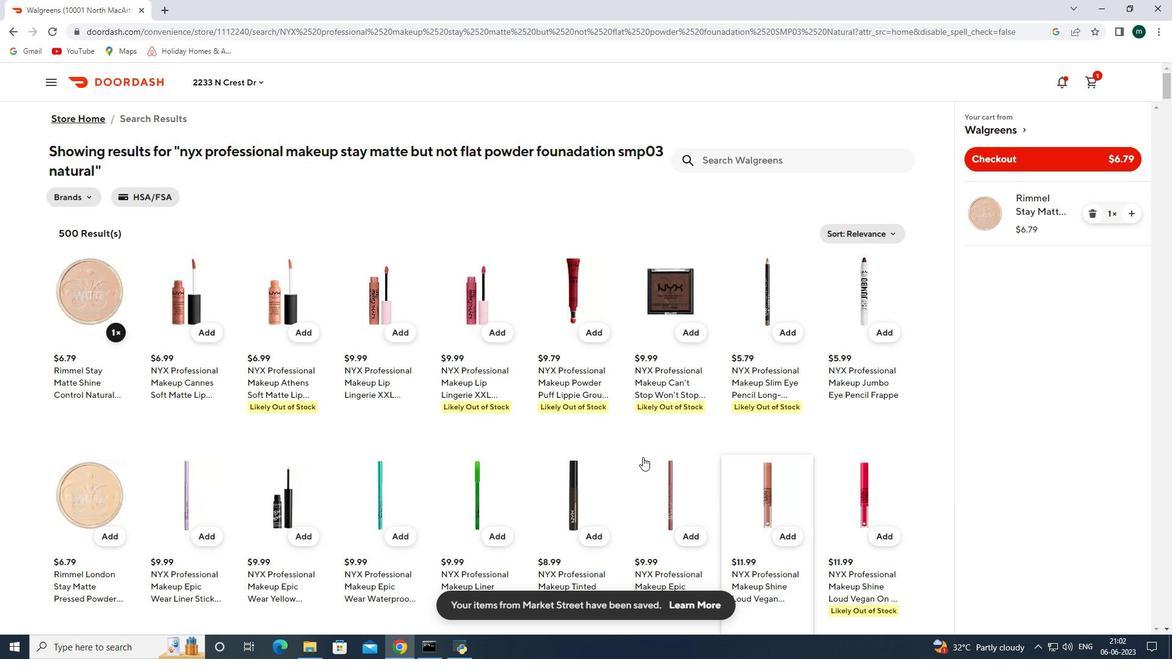 
Action: Mouse scrolled (612, 414) with delta (0, 0)
Screenshot: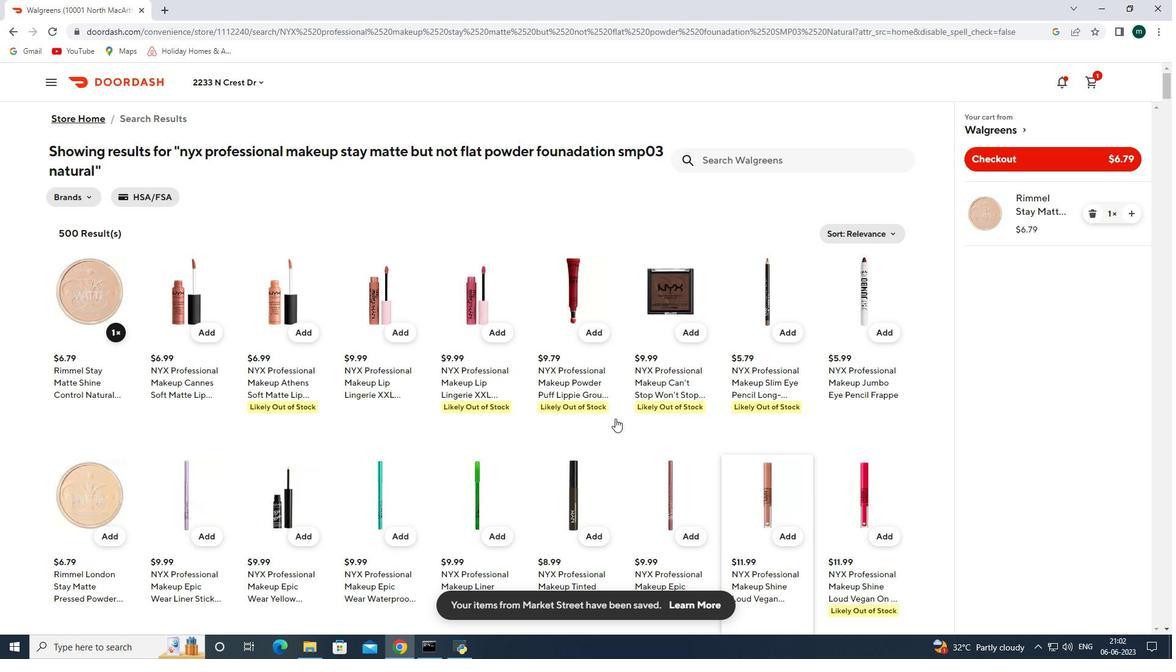 
Action: Mouse scrolled (612, 414) with delta (0, 0)
Screenshot: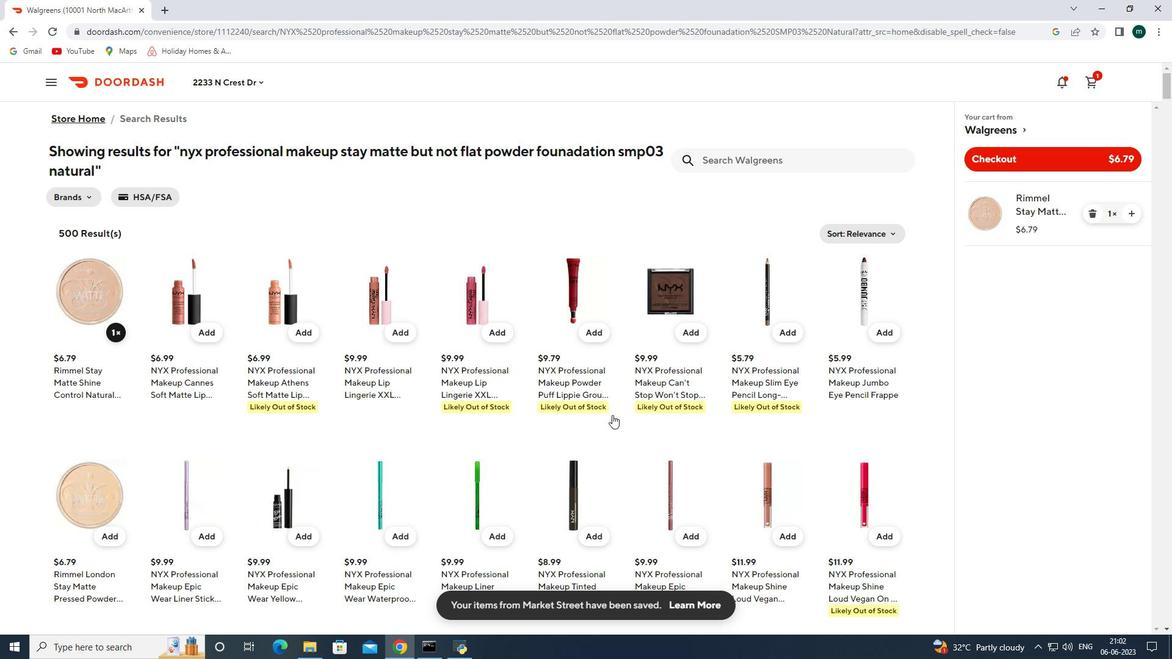 
Action: Mouse scrolled (612, 414) with delta (0, 0)
Screenshot: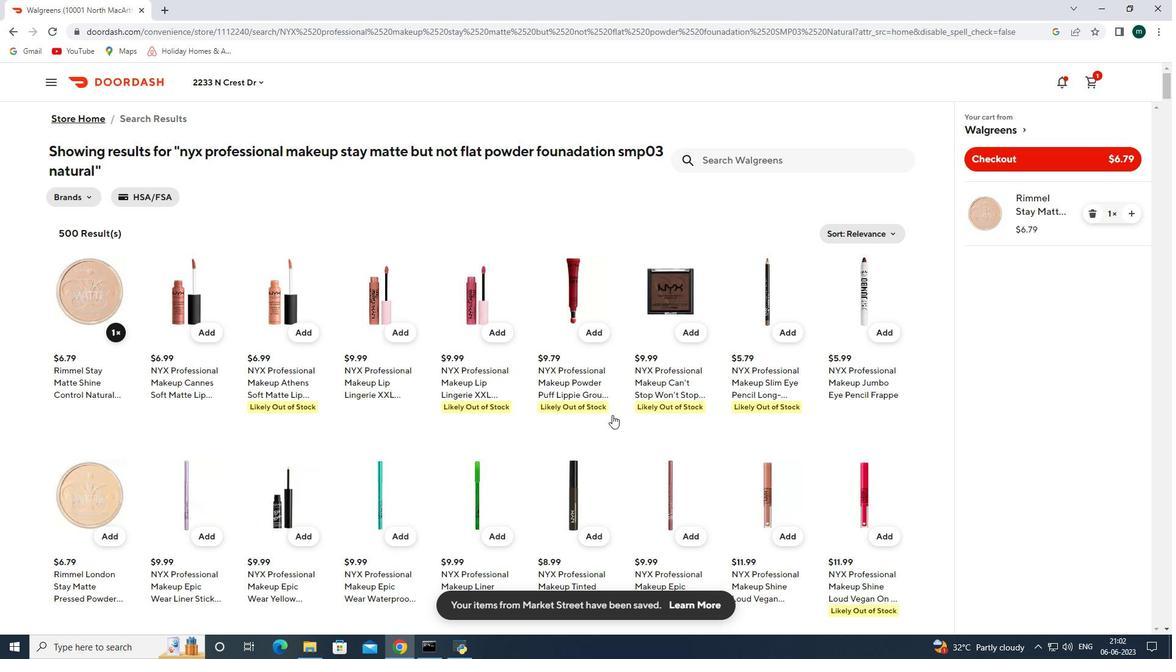 
Action: Mouse scrolled (612, 414) with delta (0, 0)
Screenshot: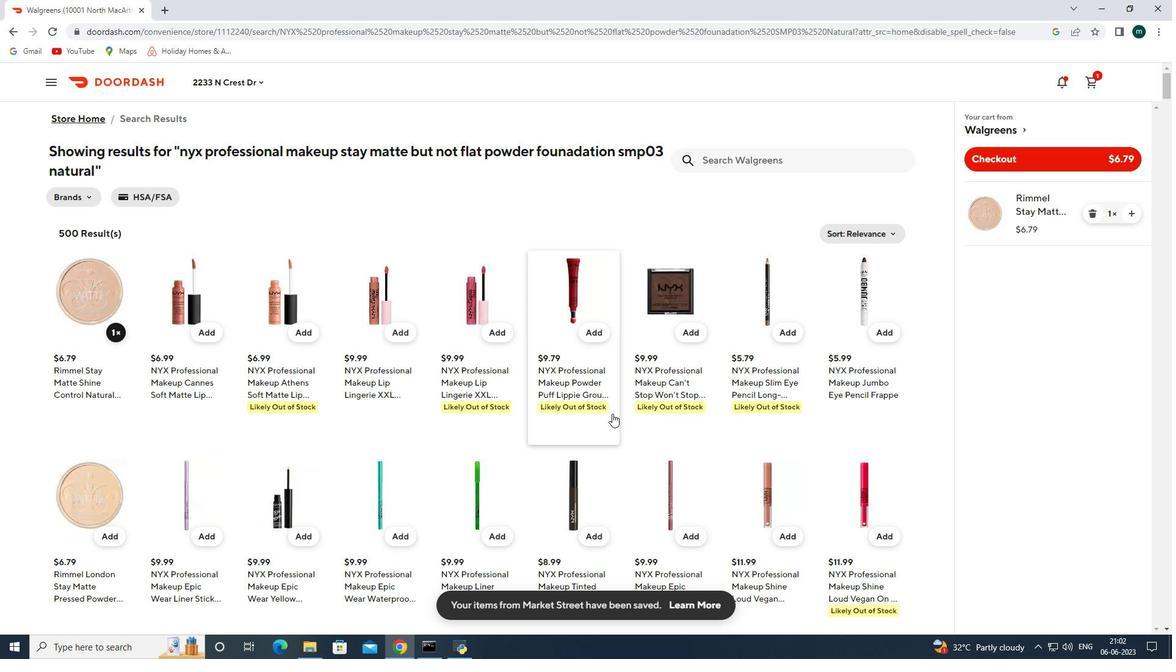 
Action: Mouse moved to (740, 156)
Screenshot: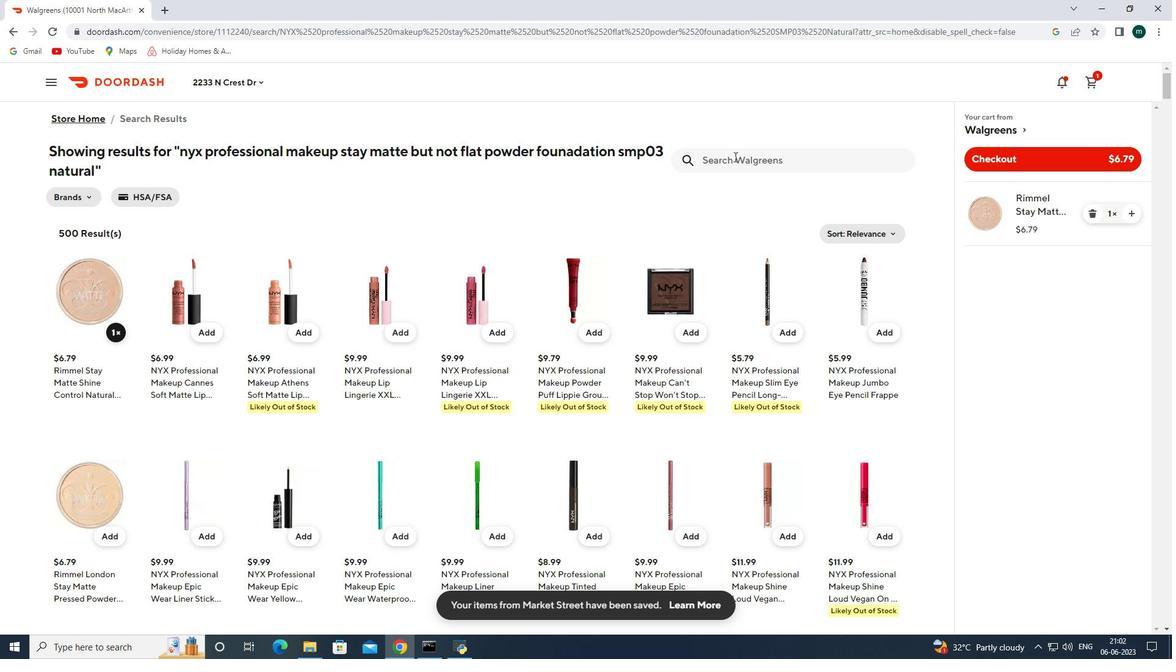
Action: Mouse pressed left at (740, 156)
Screenshot: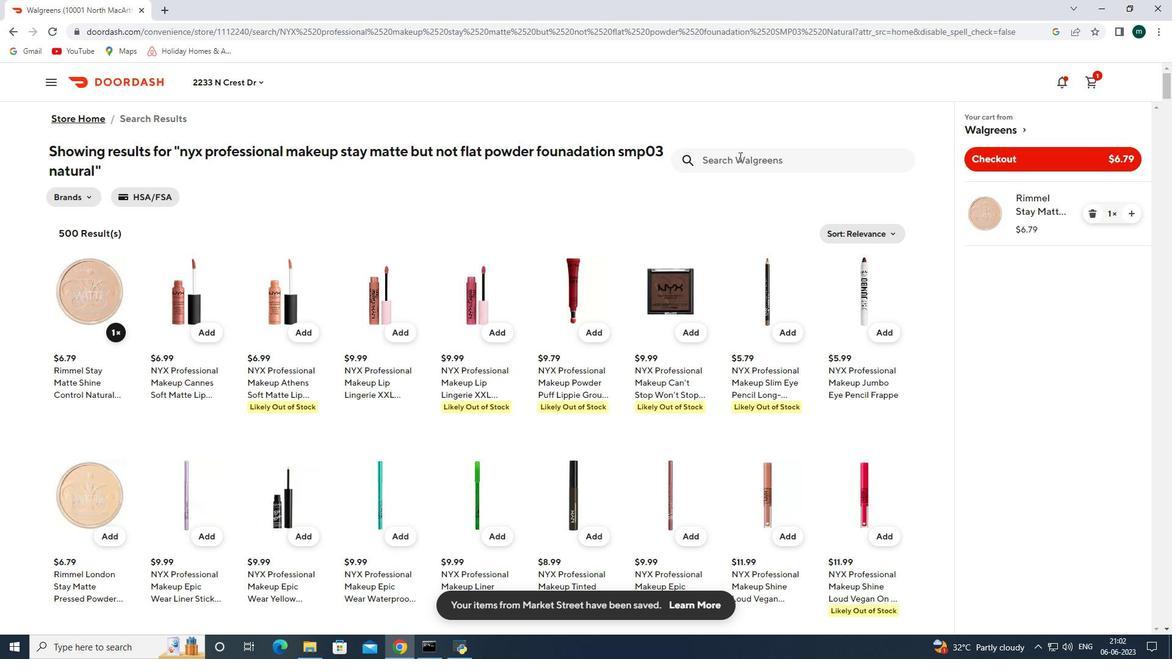 
Action: Key pressed <Key.shift>L<Key.space><Key.shift>Oreal<Key.space><Key.shift>Paris<Key.space><Key.shift>Infallible<Key.space><Key.shift>Pro<Key.space>glow<Key.space>b<Key.shift>SPF<Key.space>15<Key.space>202<Key.space><Key.shift>Creamy<Key.space><Key.shift>Natural<Key.space>founadation<Key.enter>
Screenshot: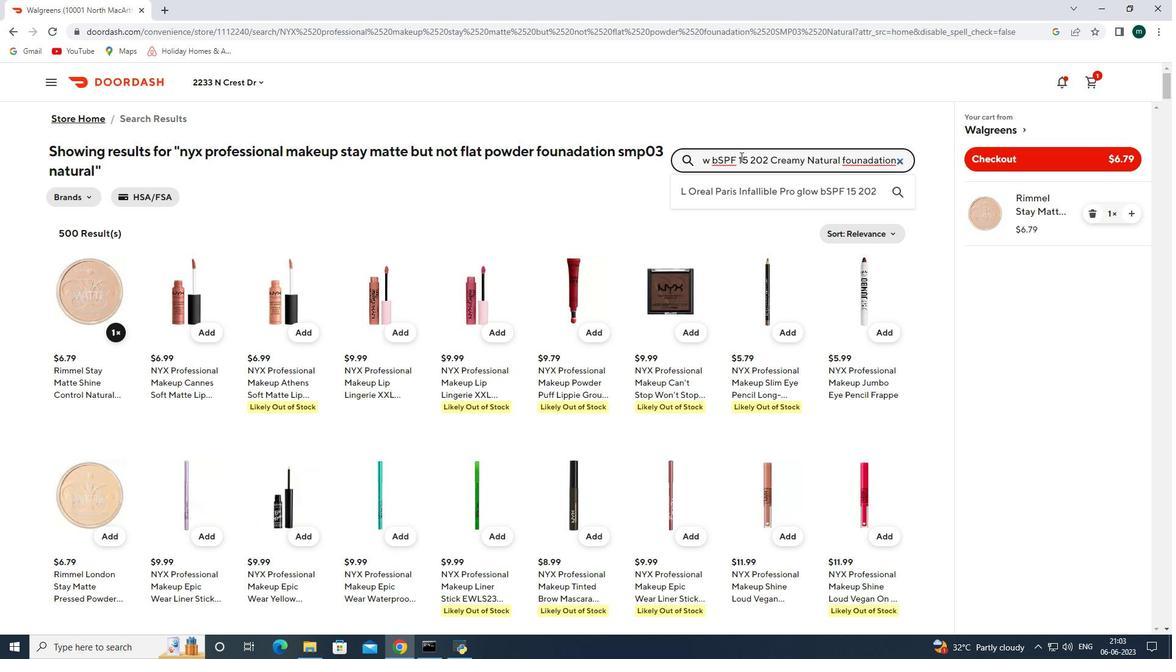 
Action: Mouse moved to (109, 315)
Screenshot: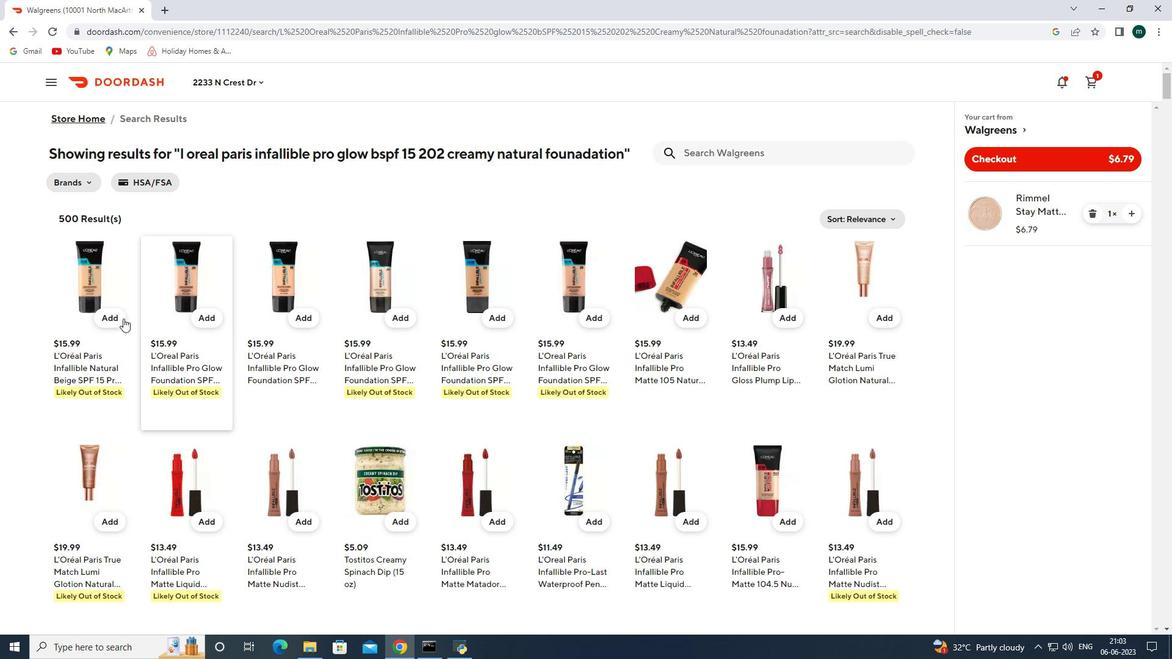 
Action: Mouse pressed left at (109, 315)
Screenshot: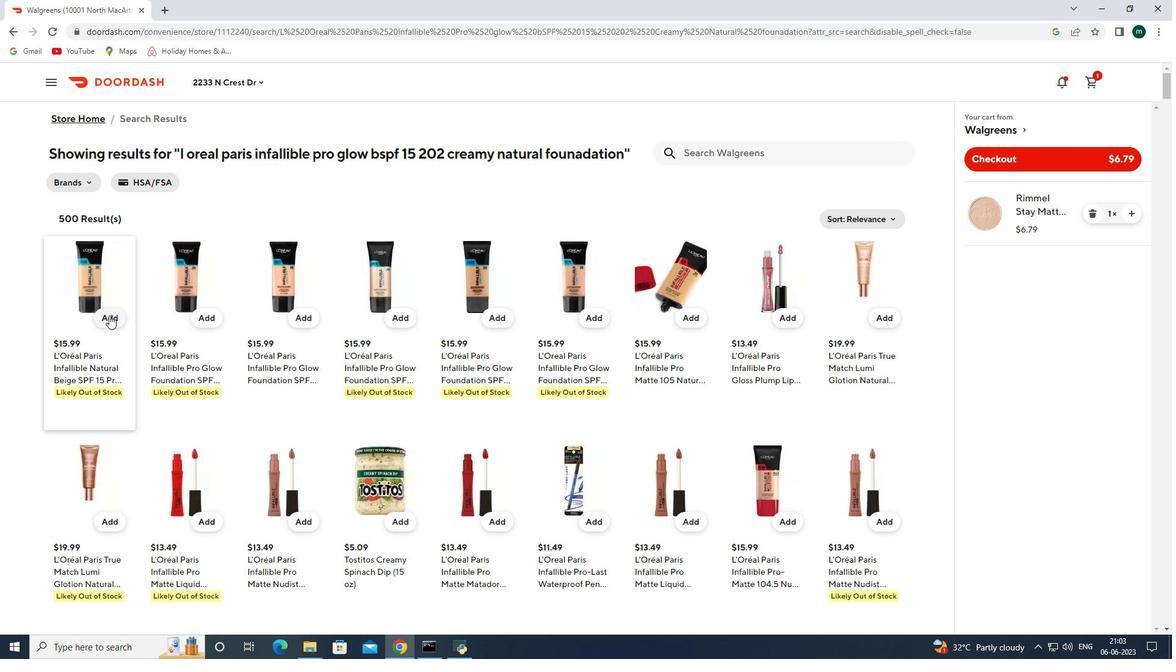 
Action: Mouse moved to (109, 313)
Screenshot: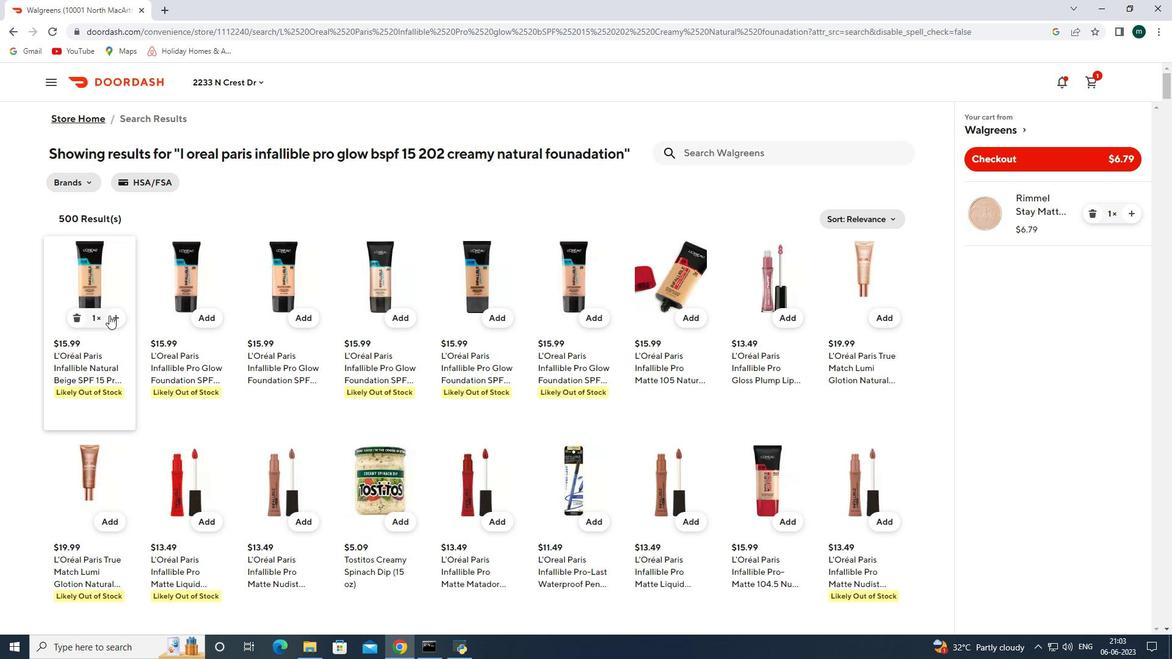 
Action: Mouse pressed left at (109, 313)
Screenshot: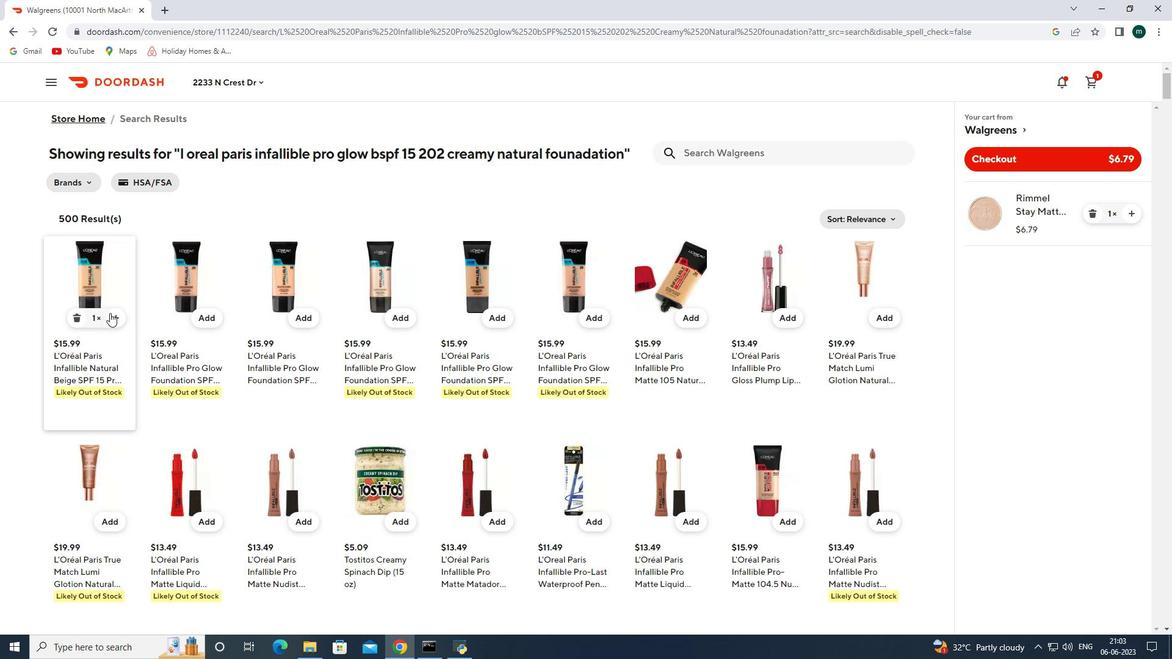 
Action: Mouse pressed left at (109, 313)
Screenshot: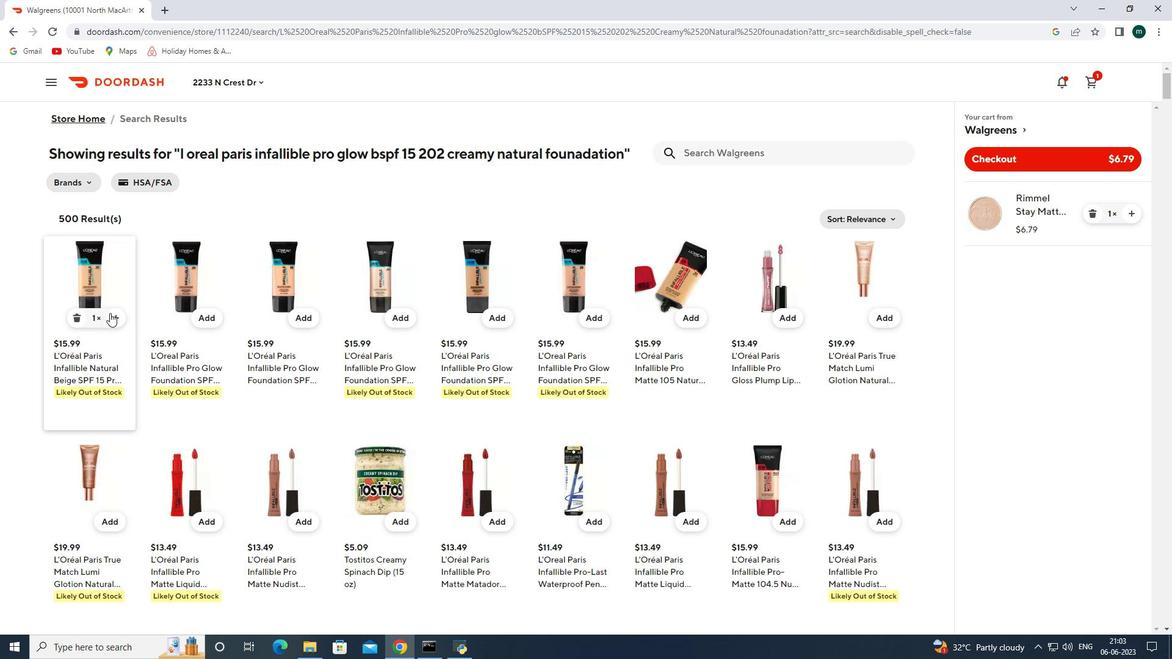 
Action: Mouse moved to (1134, 276)
Screenshot: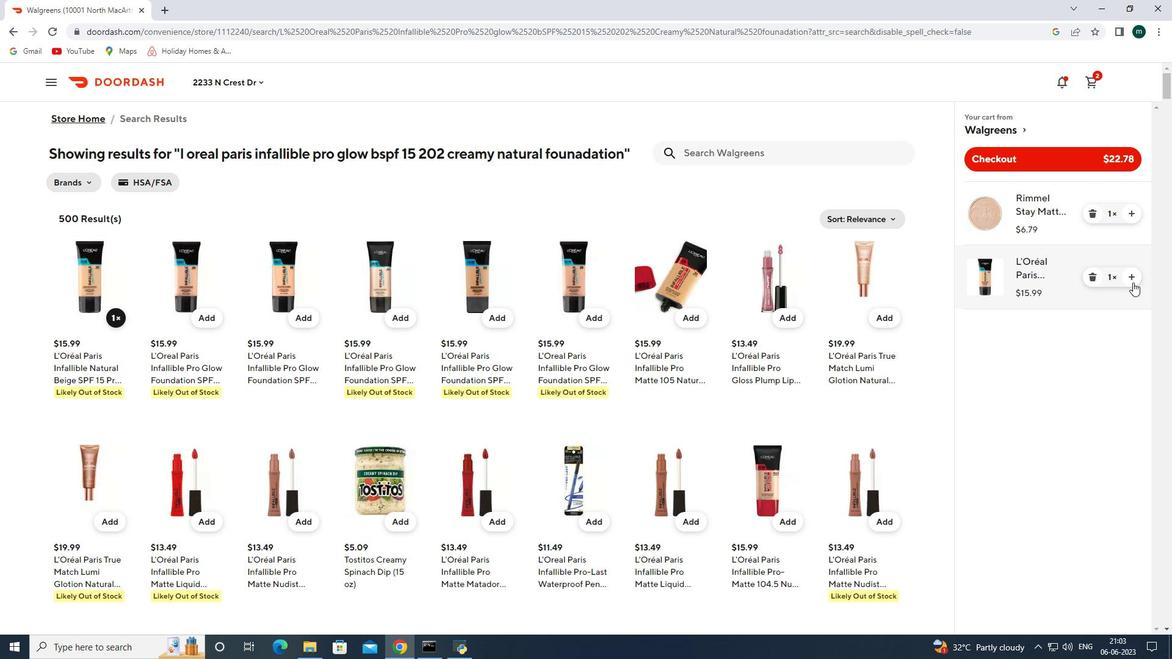 
Action: Mouse pressed left at (1134, 276)
Screenshot: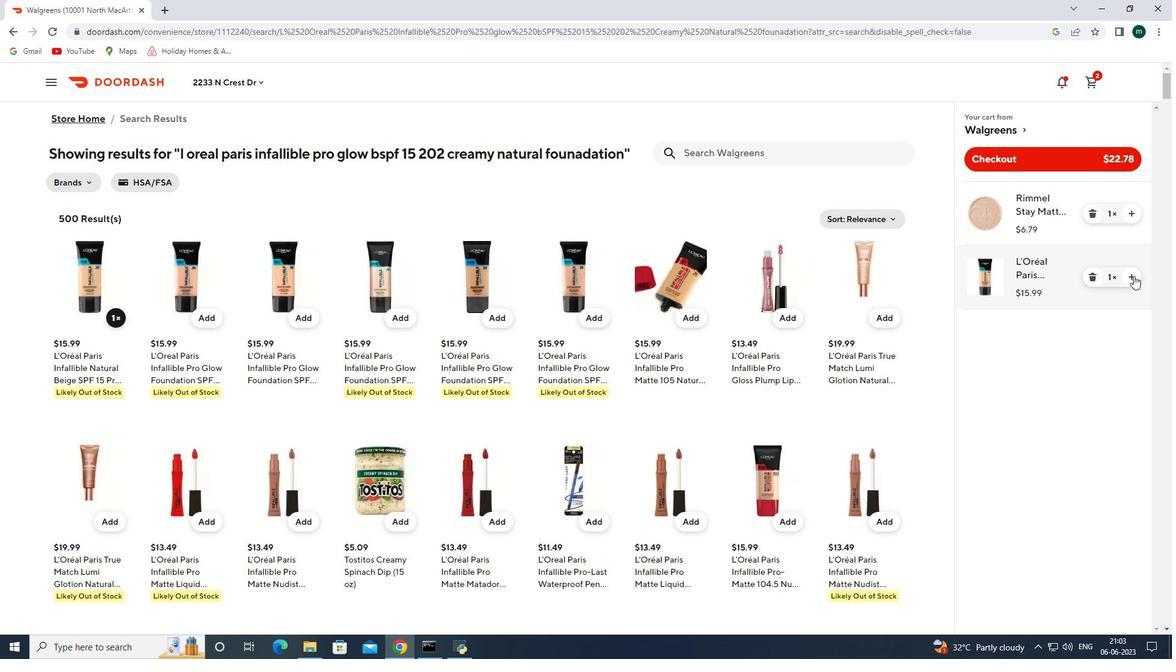 
Action: Mouse pressed left at (1134, 276)
Screenshot: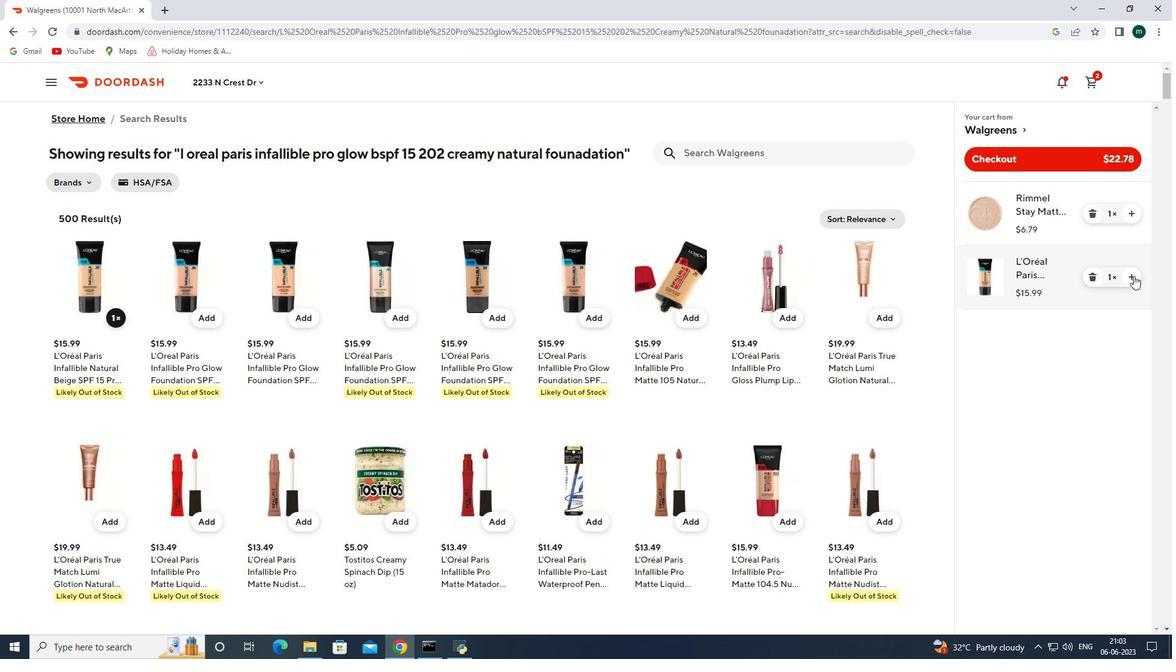 
Action: Mouse moved to (755, 158)
Screenshot: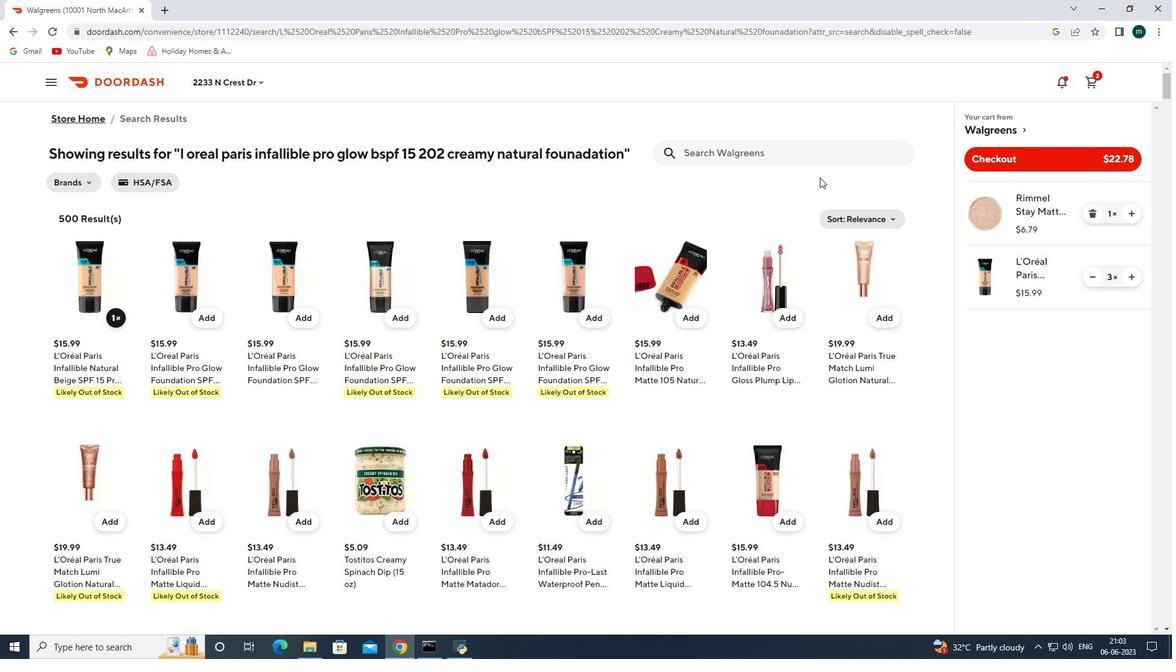 
Action: Mouse pressed left at (755, 158)
Screenshot: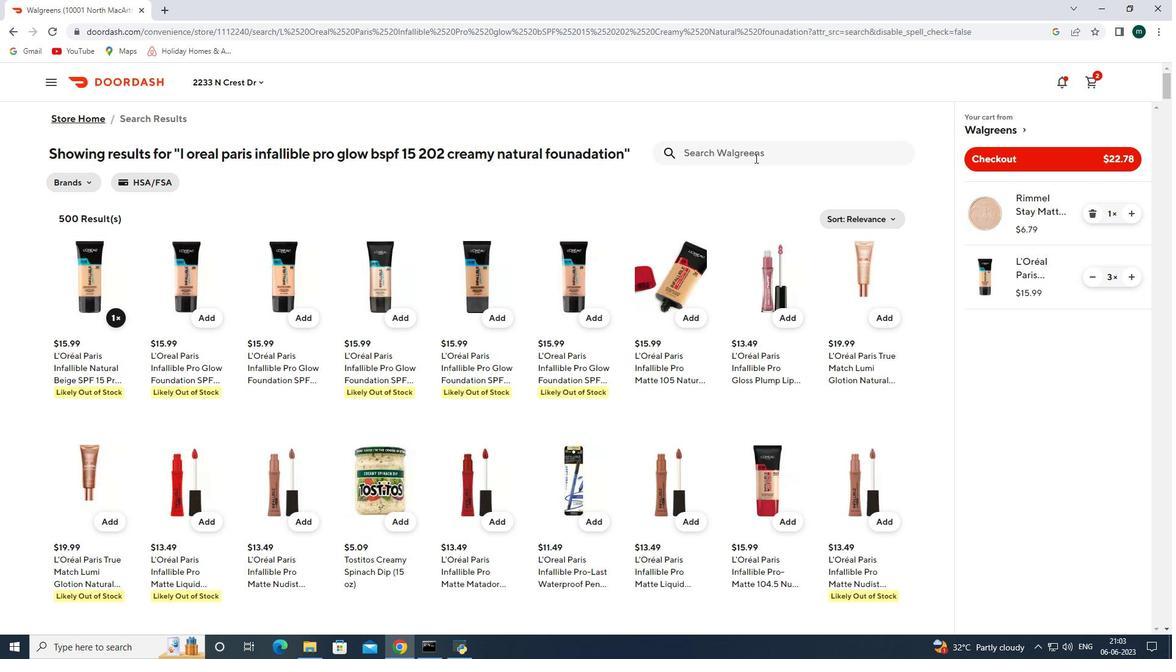 
Action: Key pressed <Key.shift>Aveeno<Key.space><Key.shift>Conditioner<Key.space><Key.shift>Apple<Key.space>cider<Key.space>vinegar<Key.space>blend<Key.space><Key.shift>(12<Key.space>oz<Key.shift><Key.shift><Key.shift><Key.shift><Key.shift><Key.shift><Key.shift><Key.shift><Key.shift><Key.shift><Key.shift><Key.shift>)<Key.enter>
Screenshot: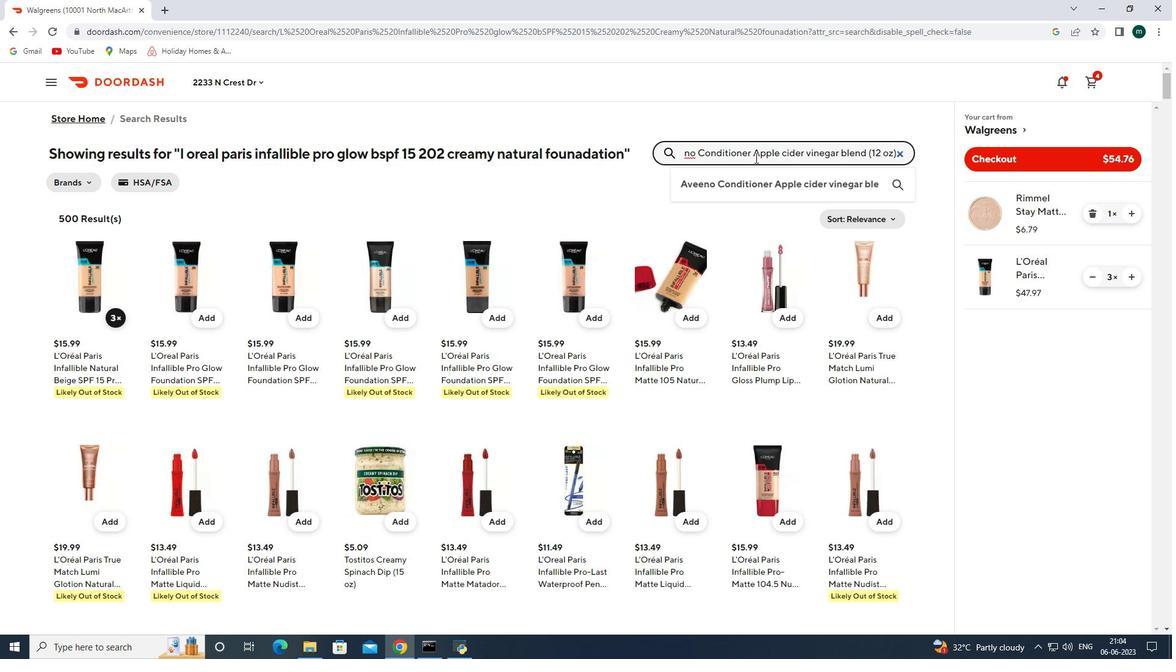 
Action: Mouse moved to (114, 315)
Screenshot: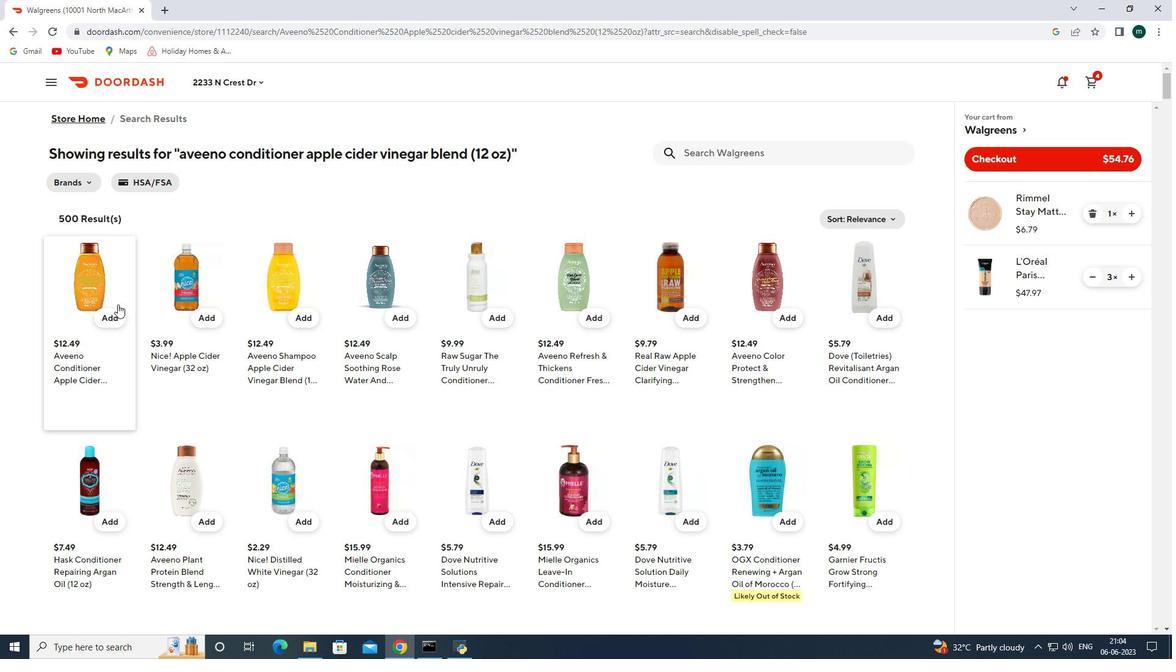 
Action: Mouse pressed left at (114, 315)
Screenshot: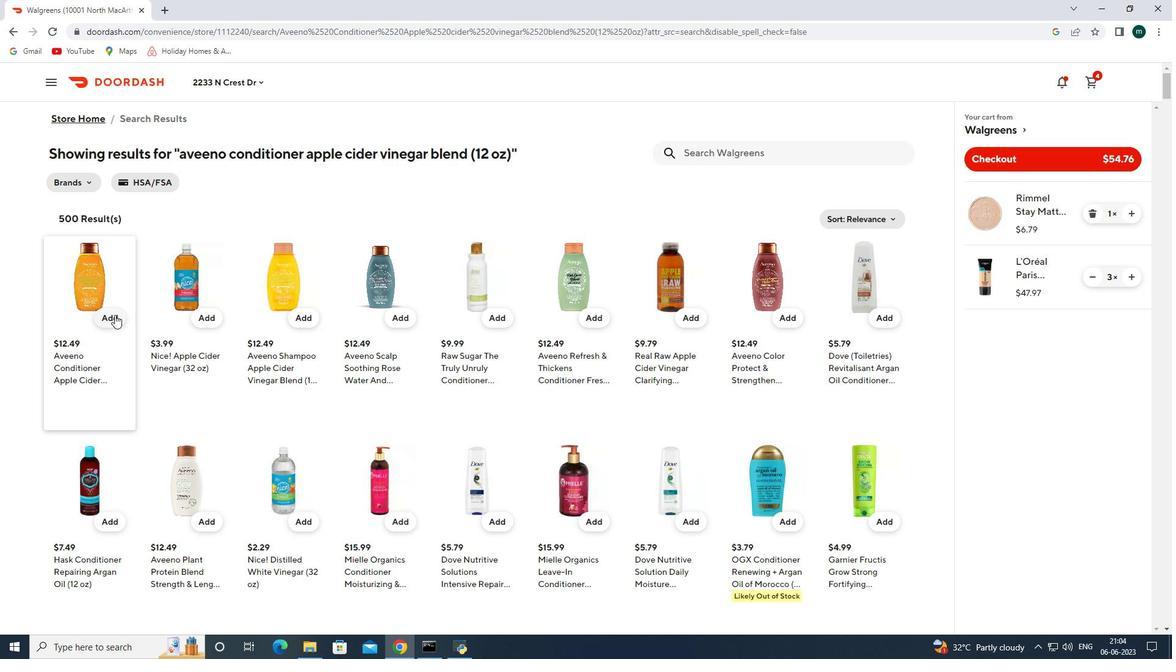 
Action: Mouse pressed left at (114, 315)
Screenshot: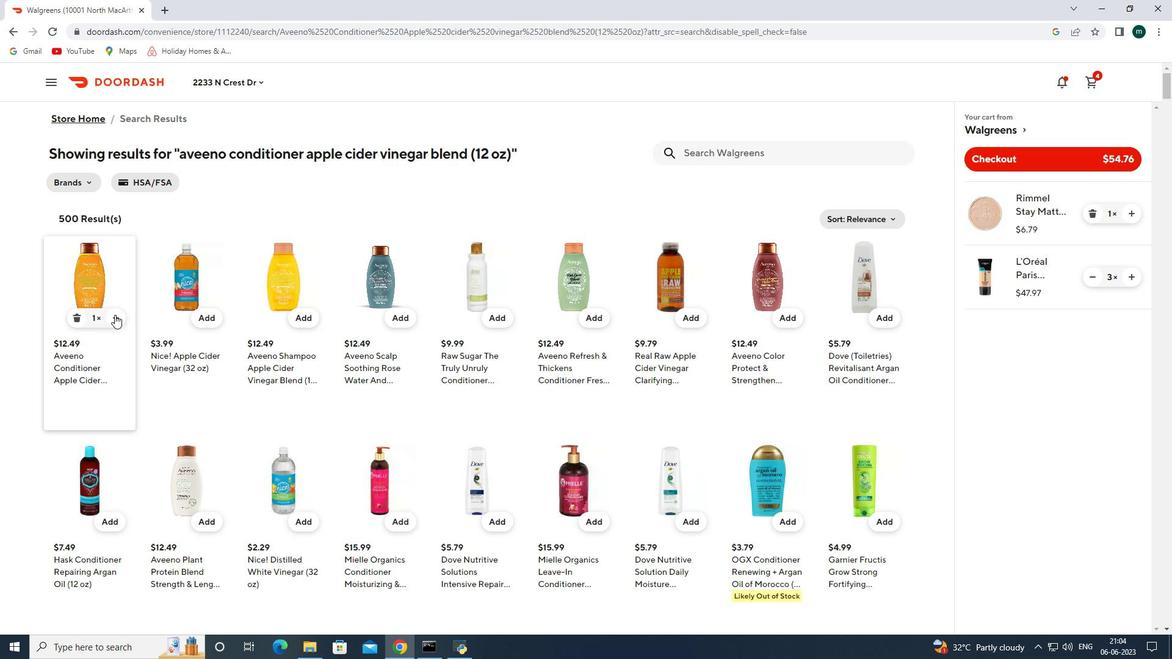 
Action: Mouse pressed left at (114, 315)
Screenshot: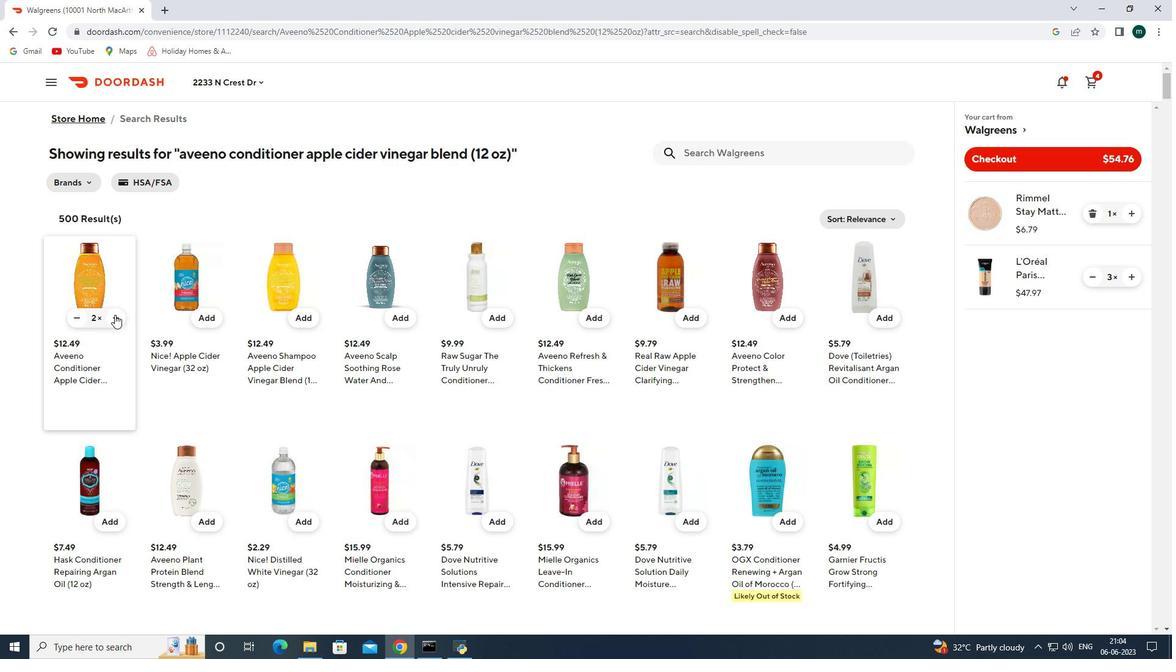 
Action: Mouse pressed left at (114, 315)
Screenshot: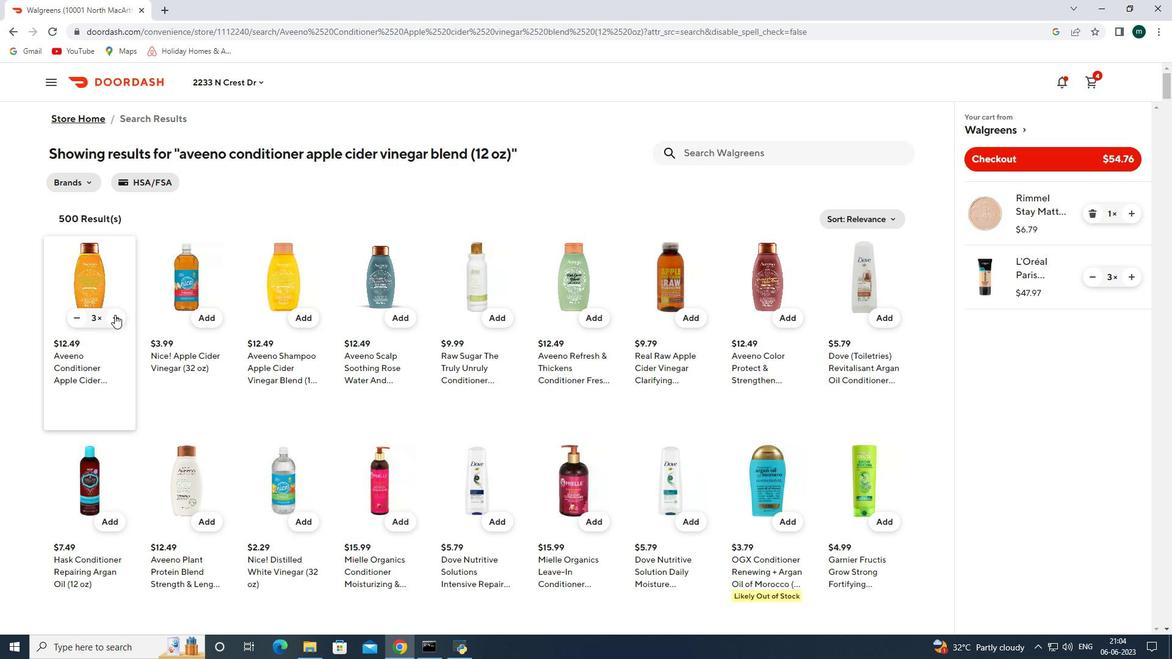 
Action: Mouse pressed left at (114, 315)
Screenshot: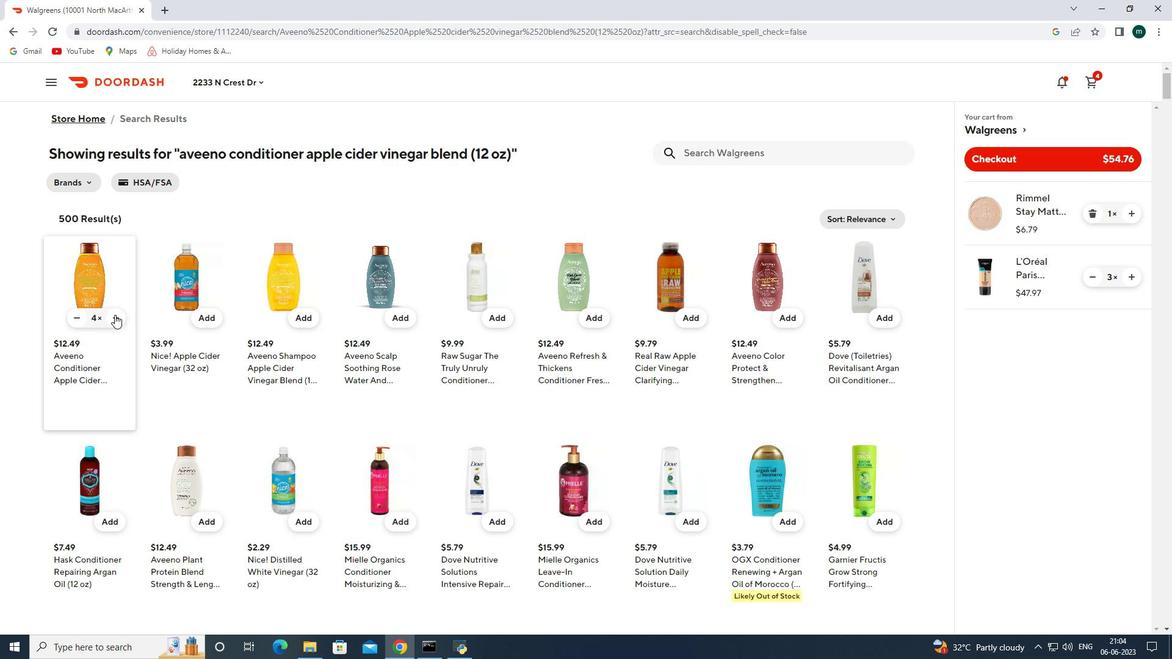 
Action: Mouse pressed left at (114, 315)
Screenshot: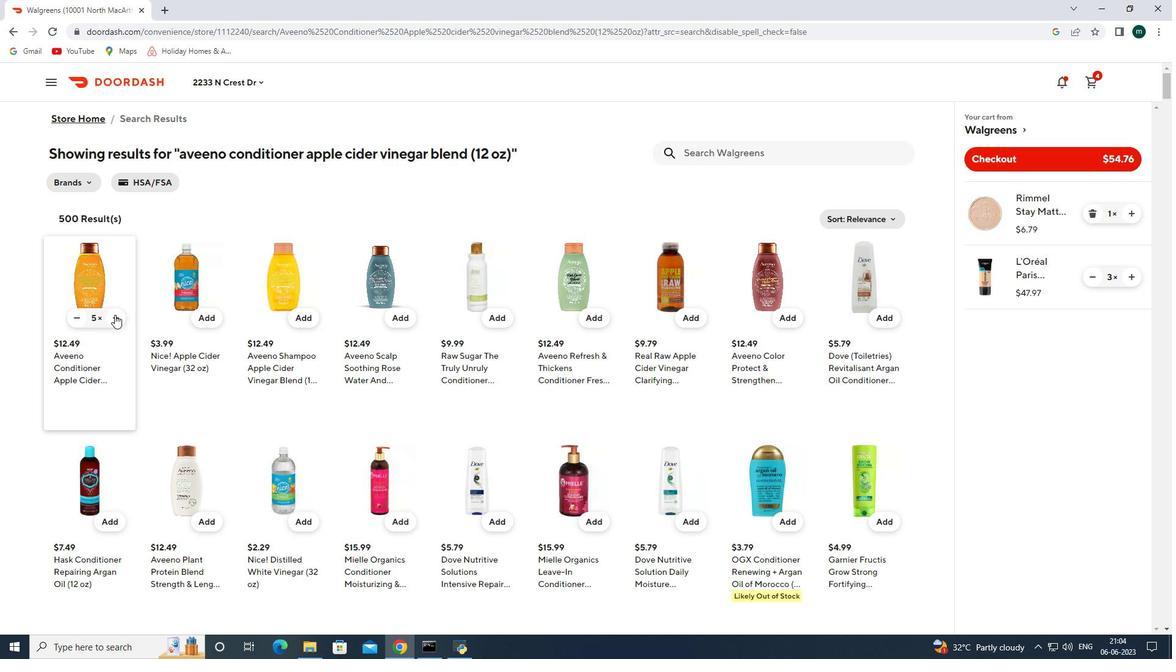 
Action: Mouse moved to (796, 148)
Screenshot: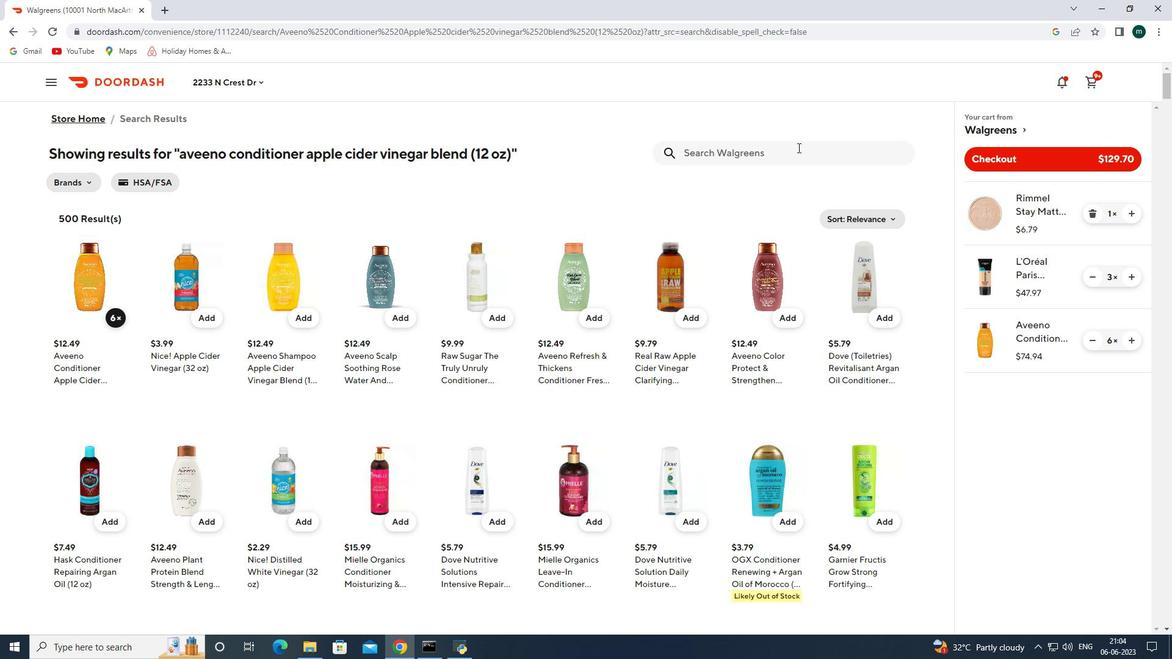 
Action: Mouse pressed left at (796, 148)
Screenshot: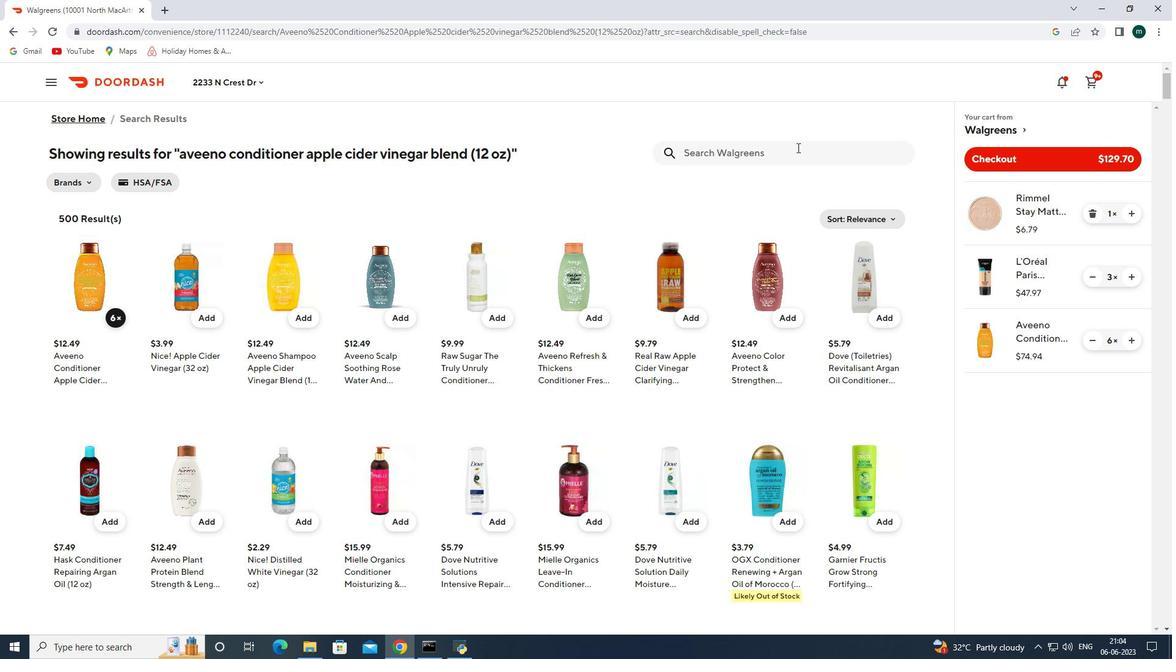
Action: Key pressed <Key.shift><Key.shift><Key.shift><Key.shift><Key.shift><Key.shift><Key.shift><Key.shift>Nexxus<Key.space><Key.shift>Masque<Key.space>deep<Key.space>conditioner<Key.backspace><Key.backspace>ing<Key.space><Key.shift>(1.5<Key.shift>)<Key.backspace><Key.space>oz<Key.shift>)<Key.enter>
Screenshot: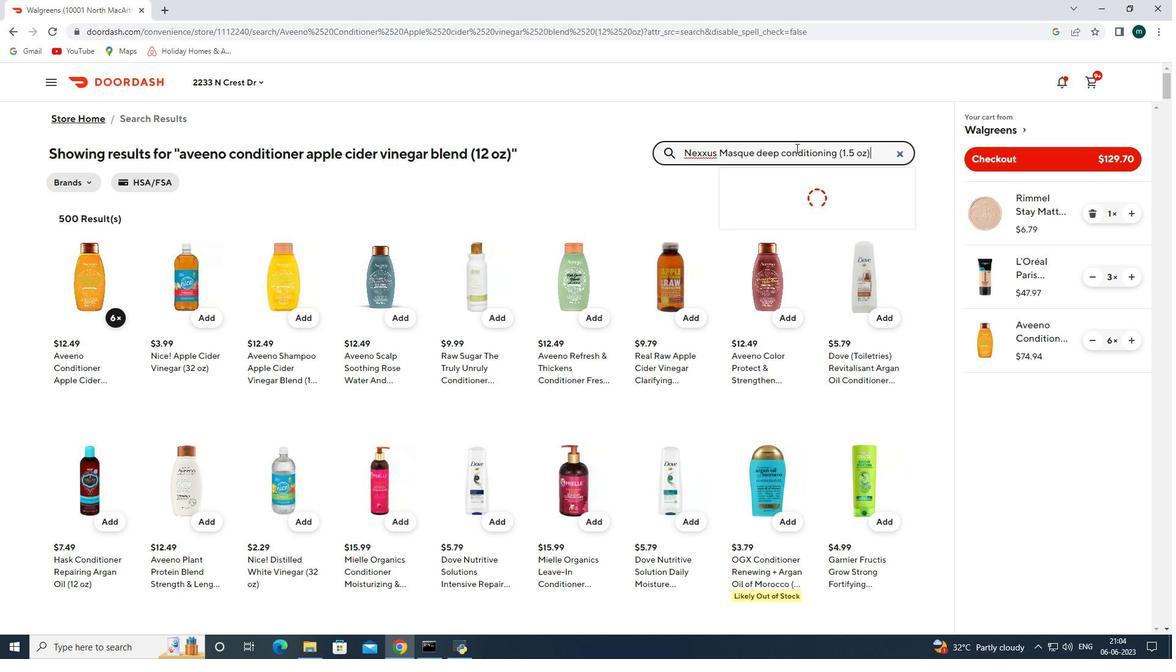 
Action: Mouse moved to (112, 317)
Screenshot: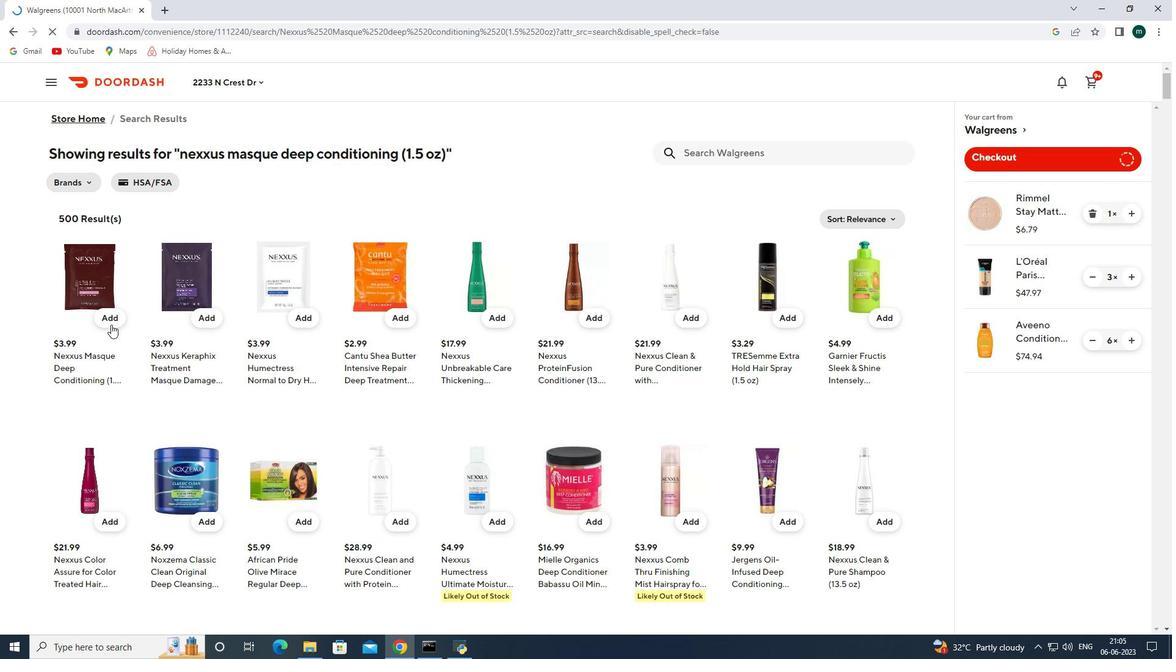 
Action: Mouse pressed left at (112, 317)
Screenshot: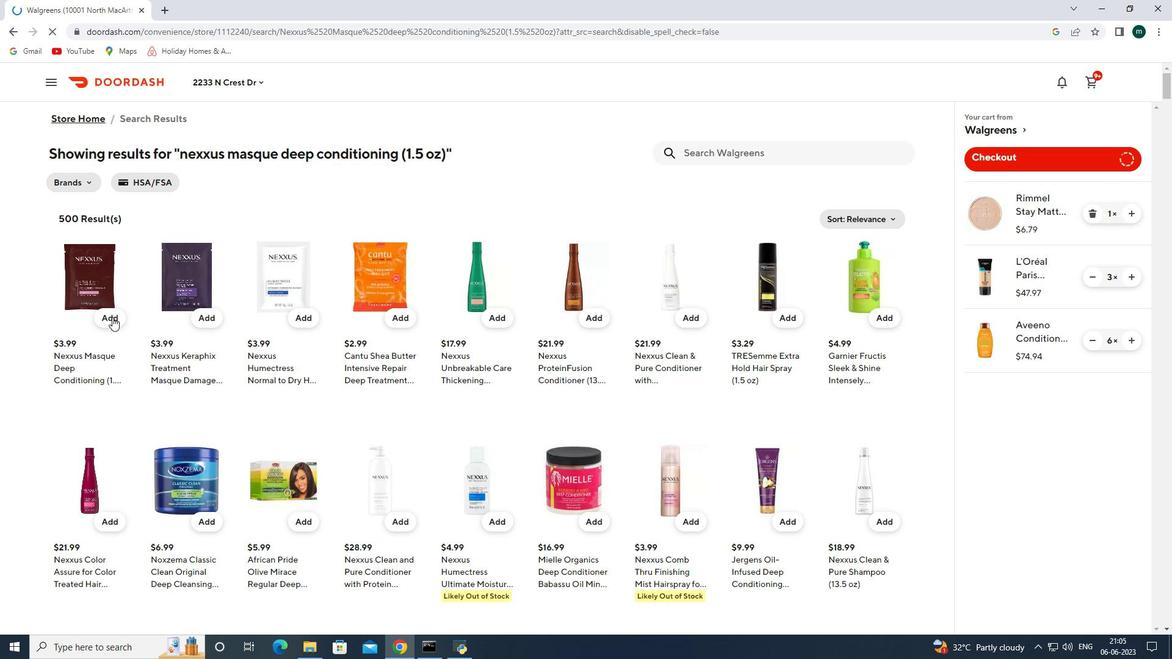 
Action: Mouse moved to (120, 321)
Screenshot: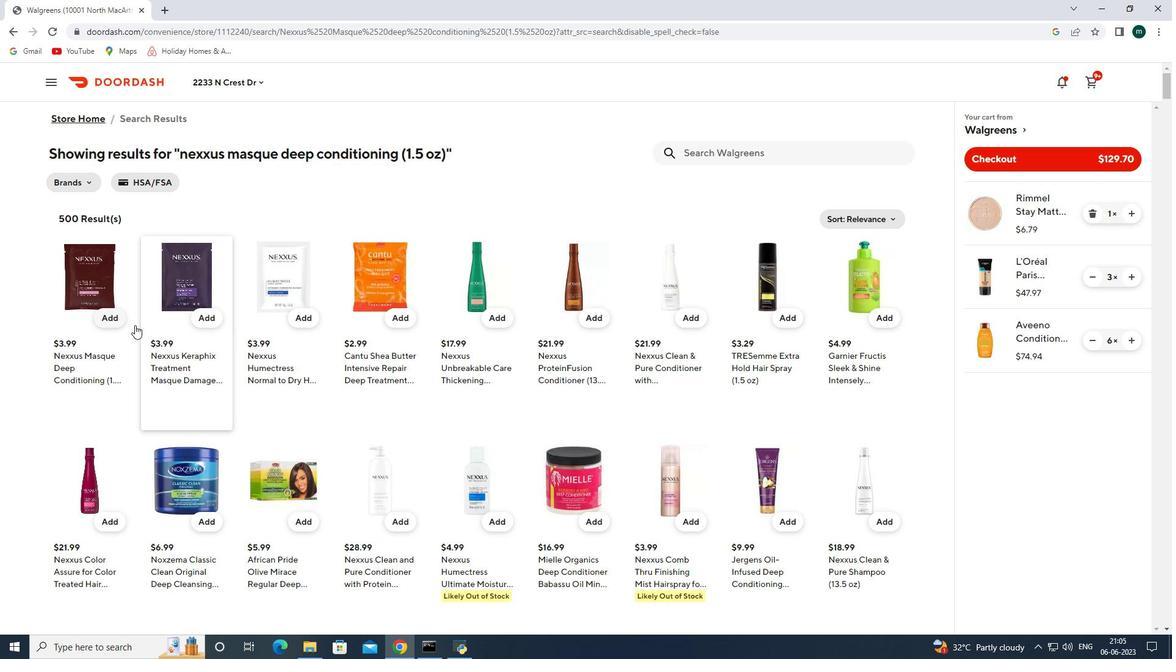 
Action: Mouse pressed left at (120, 321)
Screenshot: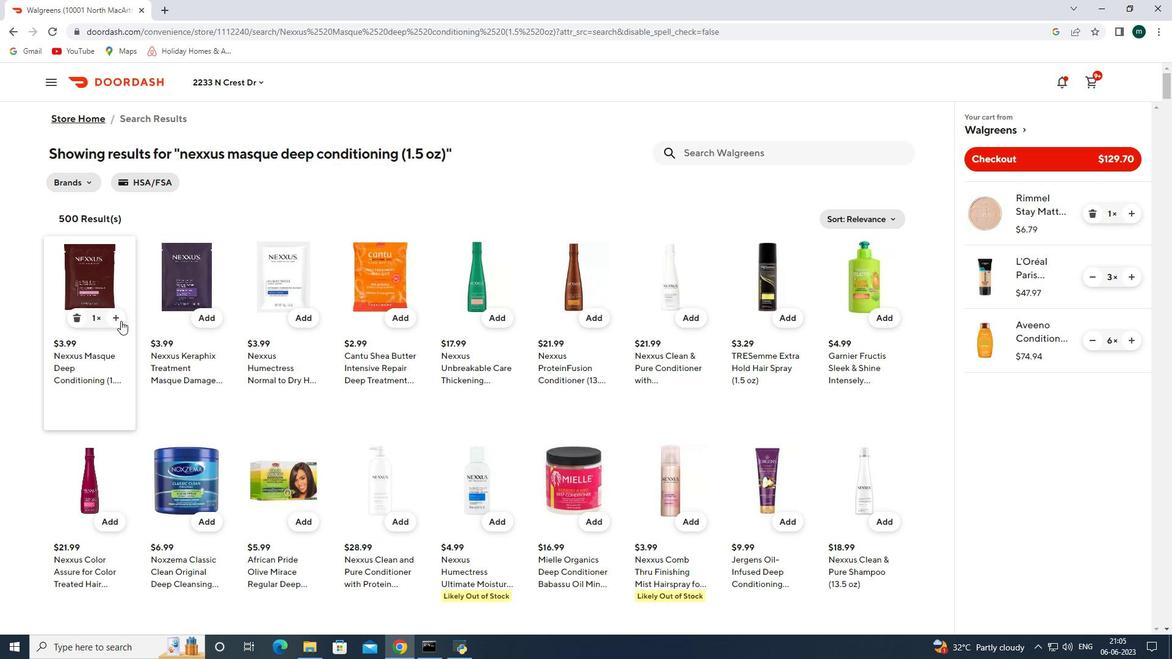 
Action: Mouse moved to (120, 320)
Screenshot: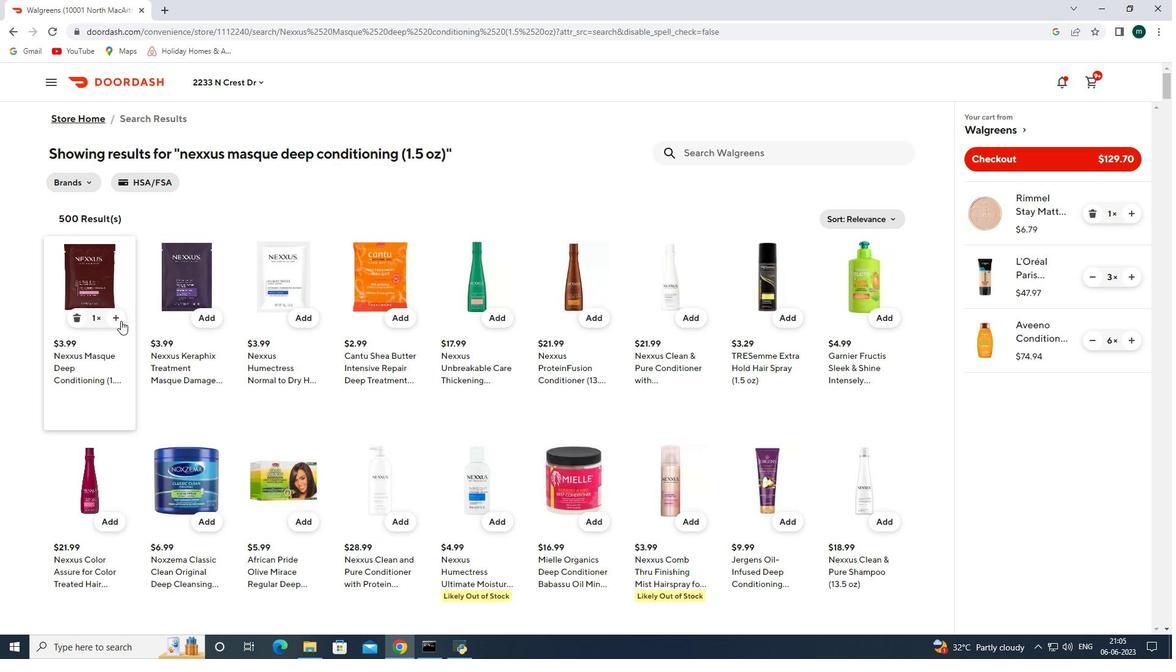 
Action: Mouse pressed left at (120, 320)
Screenshot: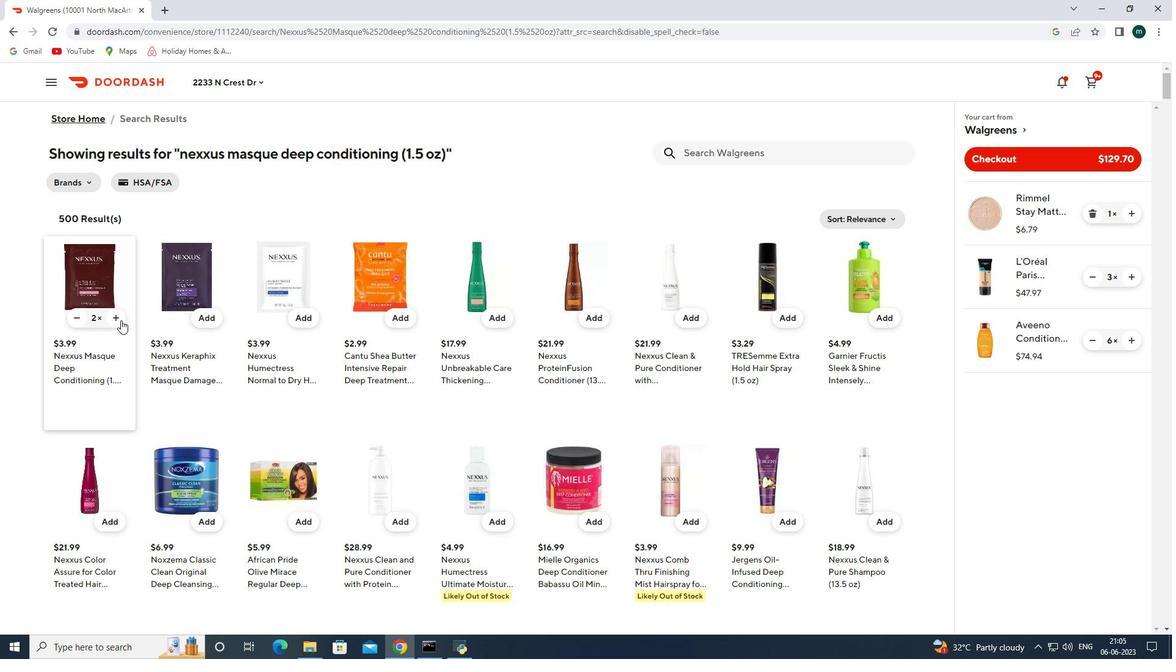 
Action: Mouse moved to (724, 155)
Screenshot: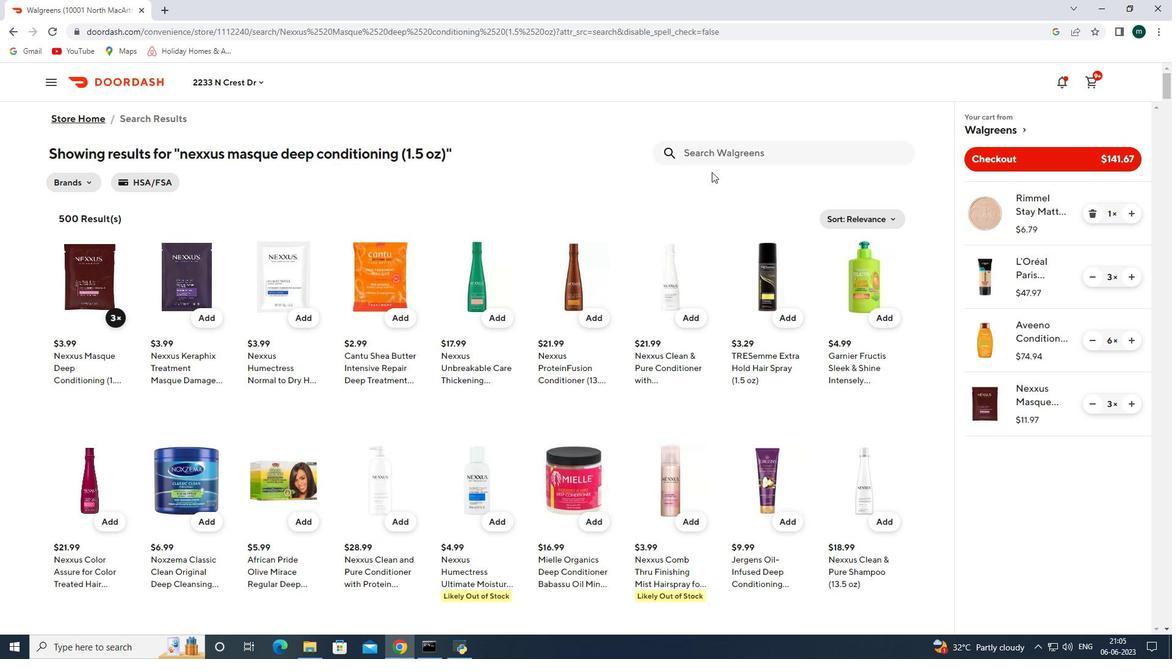 
Action: Mouse pressed left at (724, 155)
Screenshot: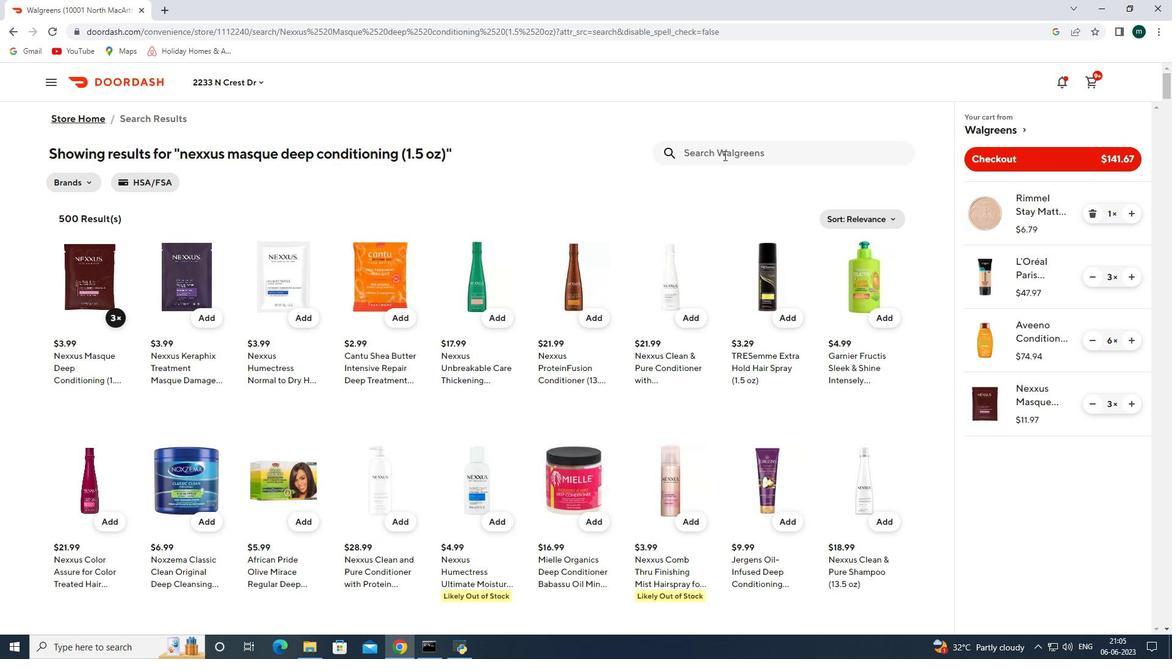 
Action: Key pressed <Key.shift>Secret<Key.space>dry<Key.space>spary<Key.backspace>ay<Key.space>antiperspirant<Key.space>deodorant<Key.space>vanilla<Key.space>and<Key.space>argan<Key.space>oil<Key.space><Key.shift>(4.1<Key.shift><Key.shift><Key.shift><Key.shift><Key.shift><Key.shift><Key.shift><Key.shift><Key.shift><Key.shift><Key.shift>)<Key.enter>
Screenshot: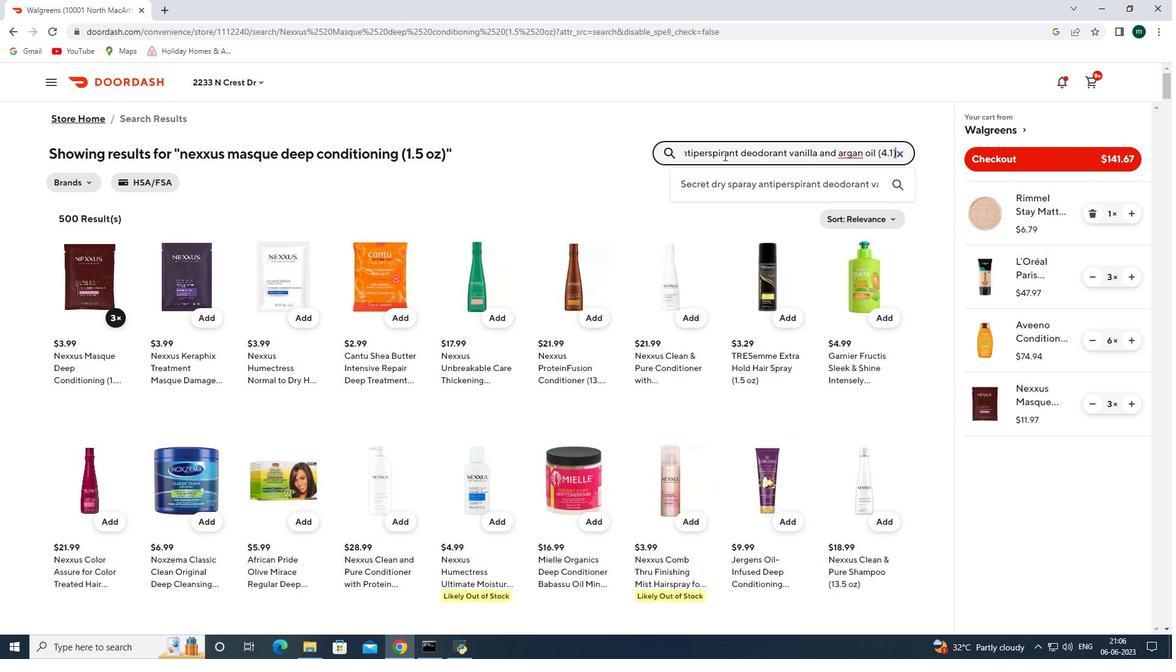 
Action: Mouse moved to (116, 315)
Screenshot: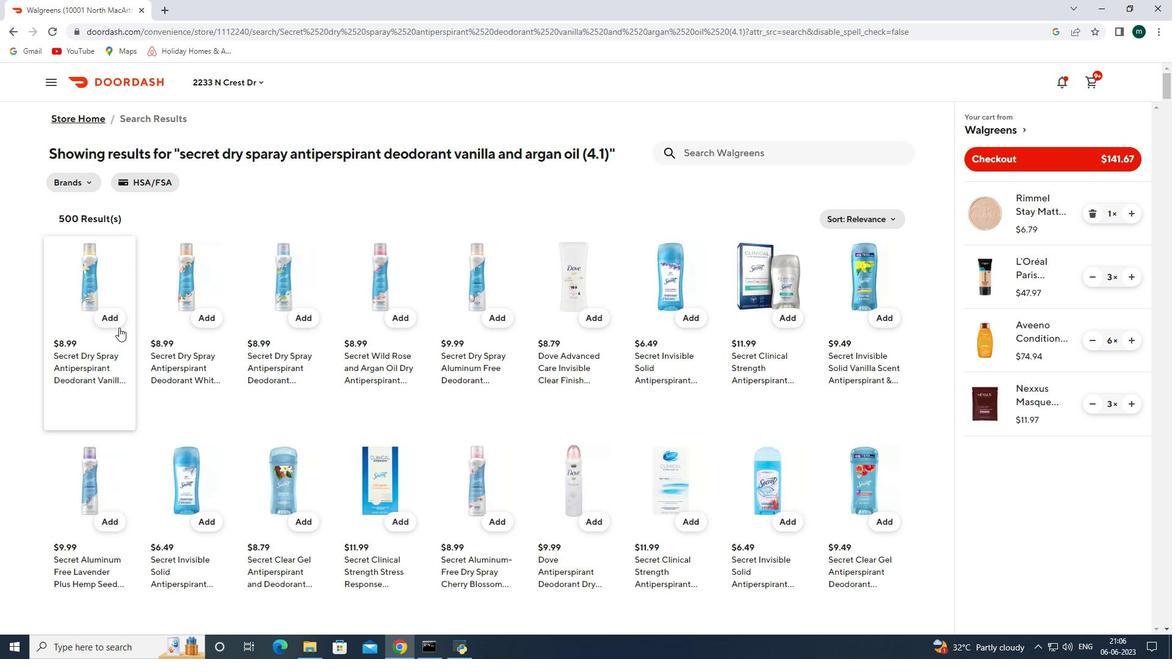 
Action: Mouse pressed left at (116, 315)
Screenshot: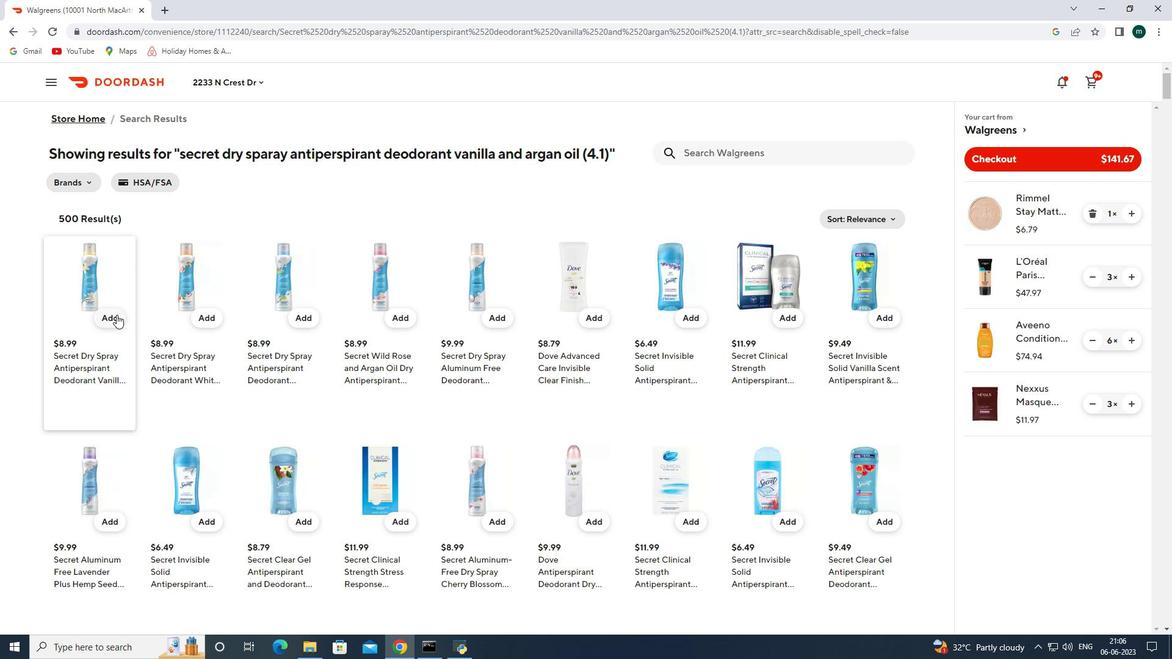 
Action: Mouse pressed left at (116, 315)
Screenshot: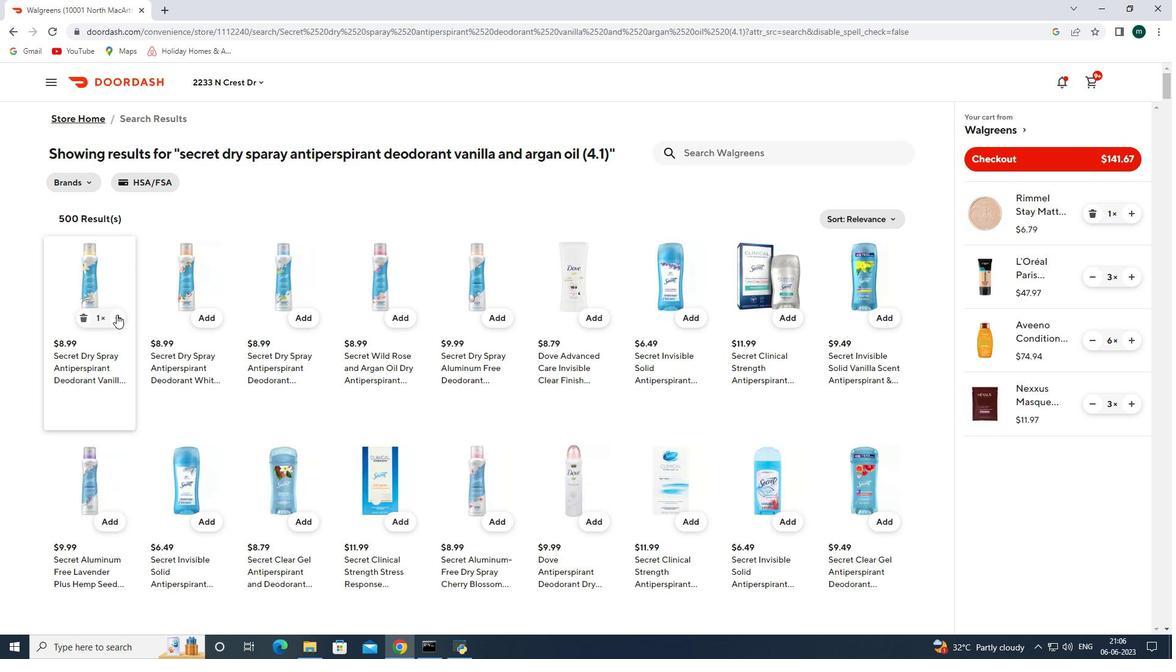 
Action: Mouse pressed left at (116, 315)
Screenshot: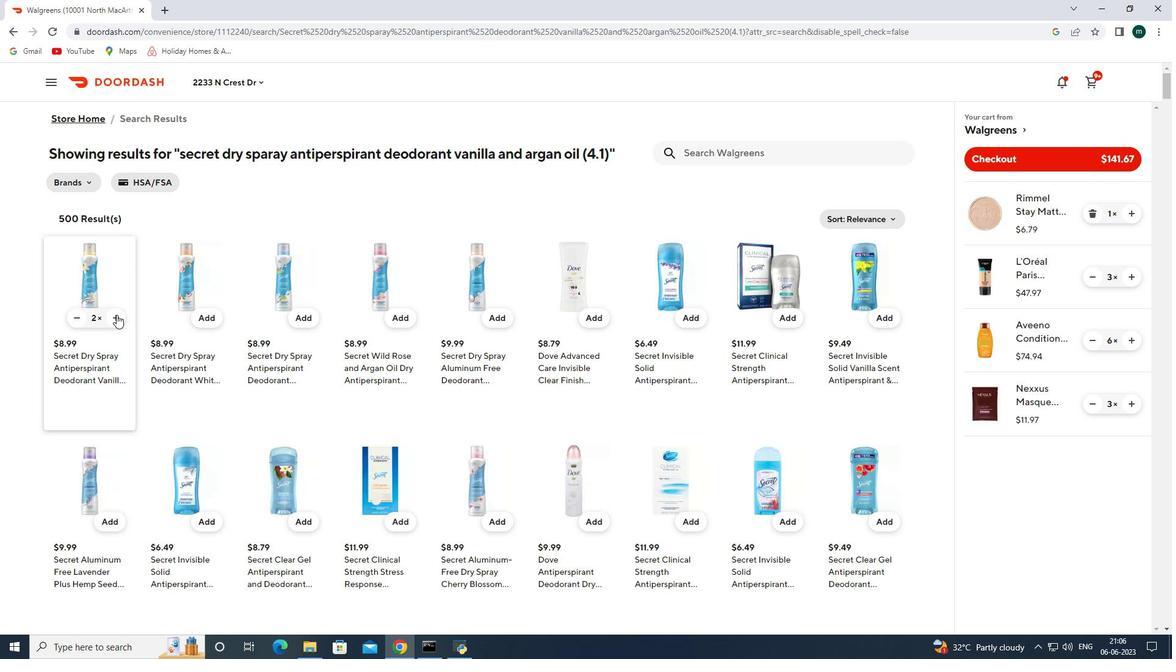 
Action: Mouse moved to (1090, 273)
Screenshot: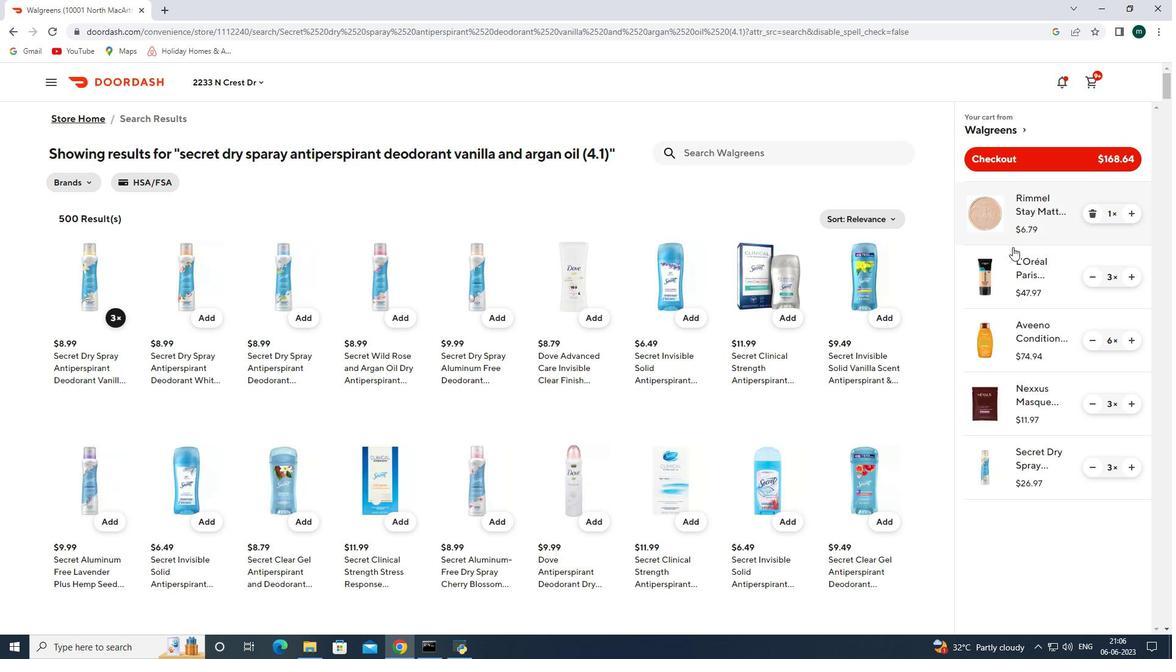 
Action: Mouse scrolled (1090, 273) with delta (0, 0)
Screenshot: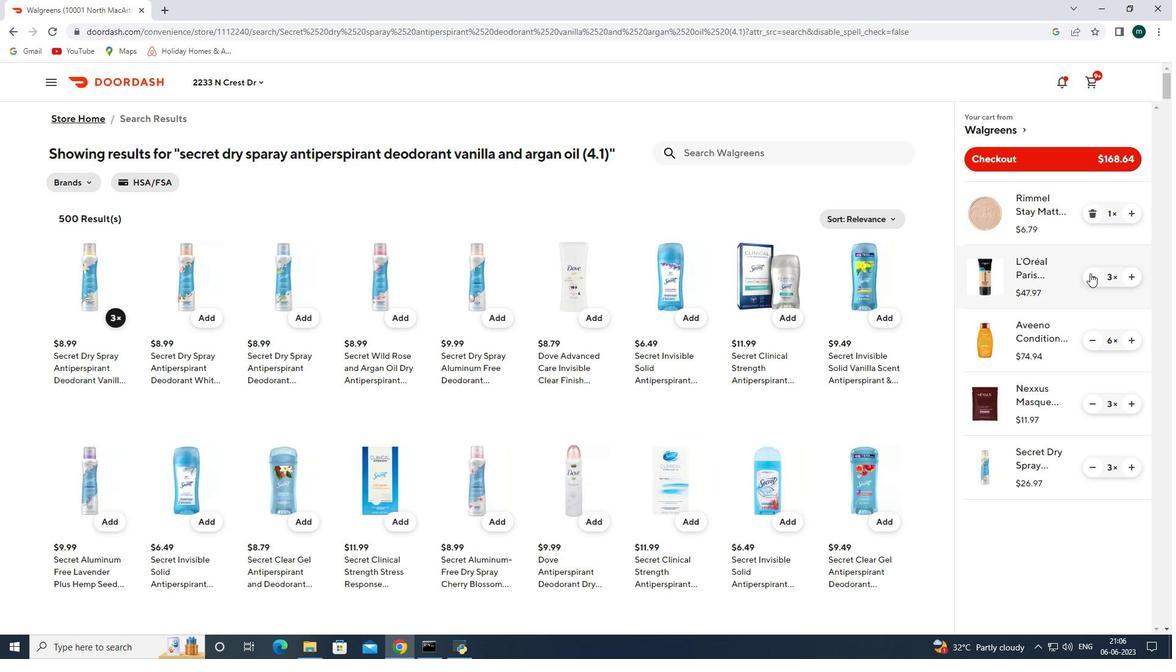 
Action: Mouse scrolled (1090, 273) with delta (0, 0)
Screenshot: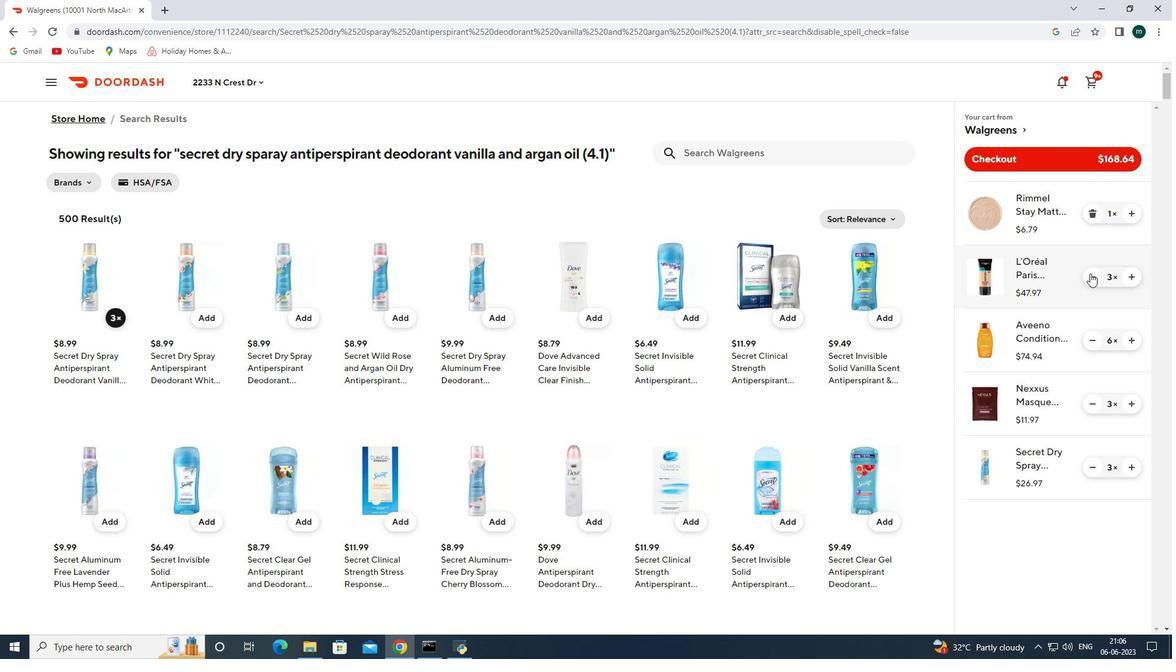 
Action: Mouse scrolled (1090, 274) with delta (0, 0)
Screenshot: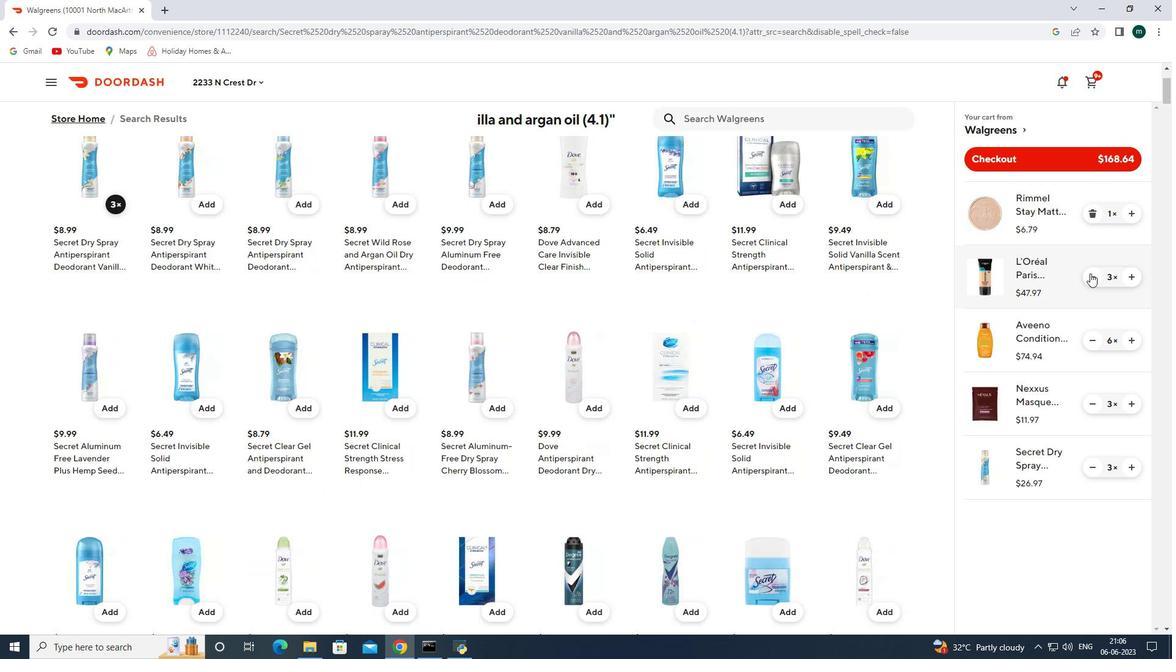 
Action: Mouse scrolled (1090, 274) with delta (0, 0)
Screenshot: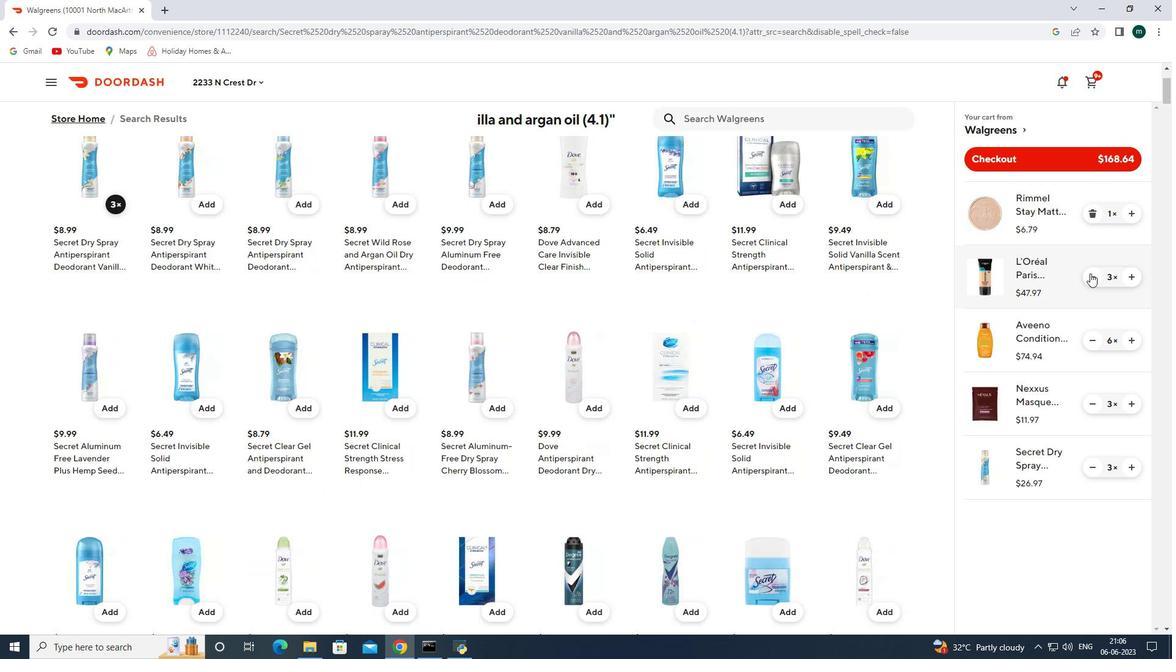 
Action: Mouse scrolled (1090, 274) with delta (0, 0)
Screenshot: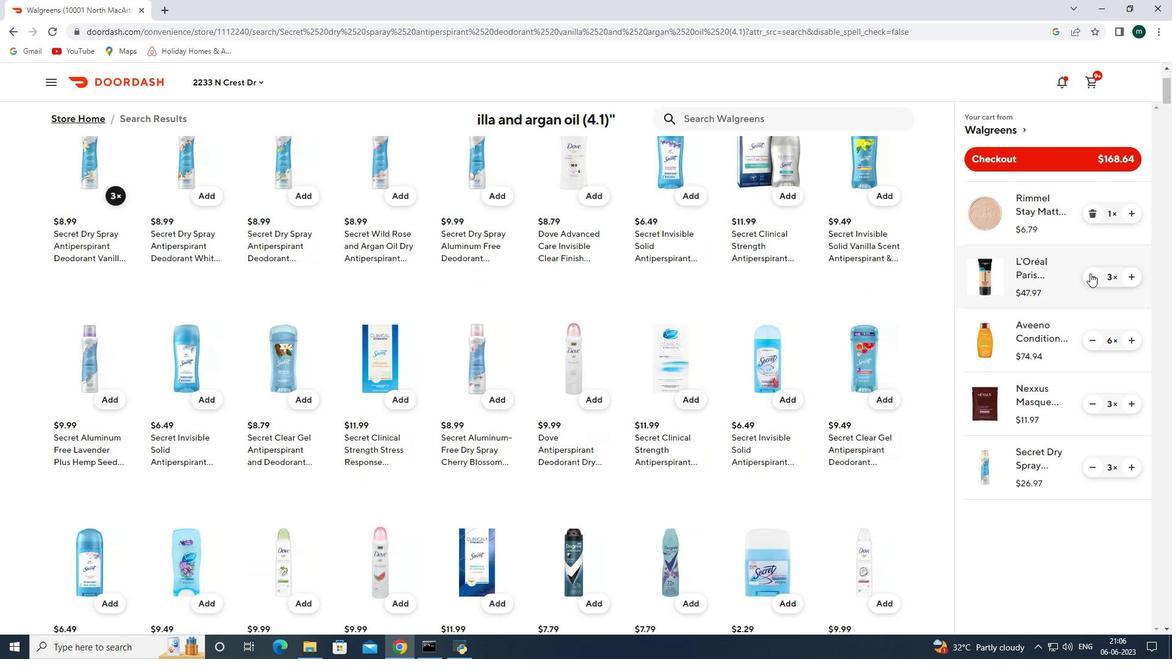 
Action: Mouse scrolled (1090, 274) with delta (0, 0)
Screenshot: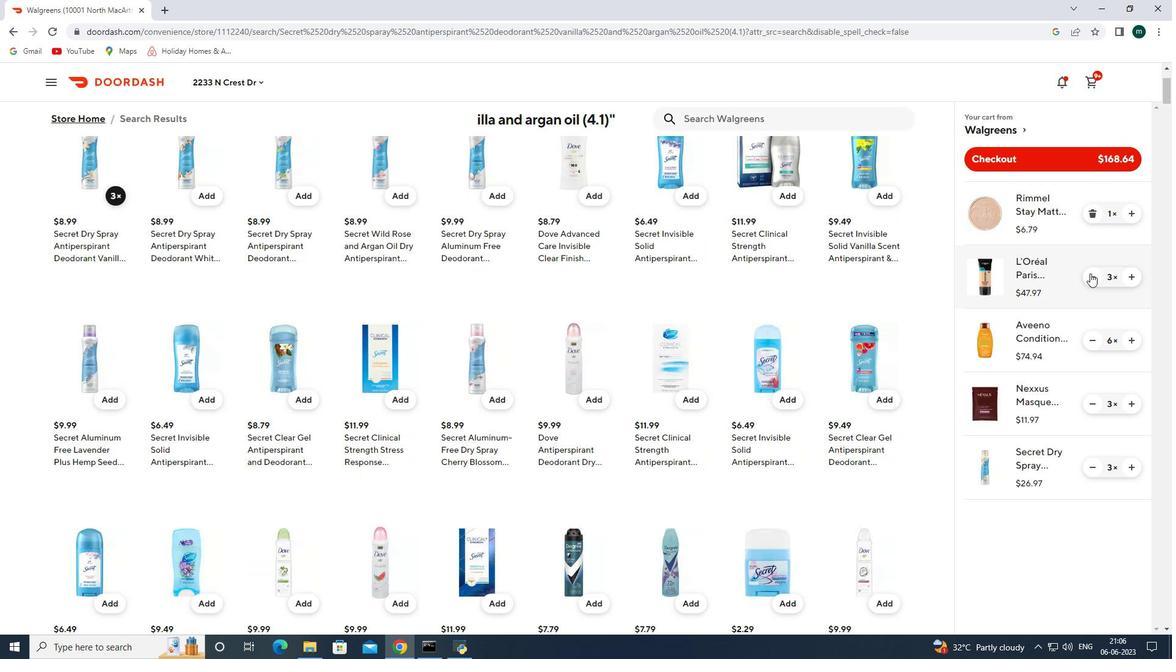 
Action: Mouse moved to (1060, 160)
Screenshot: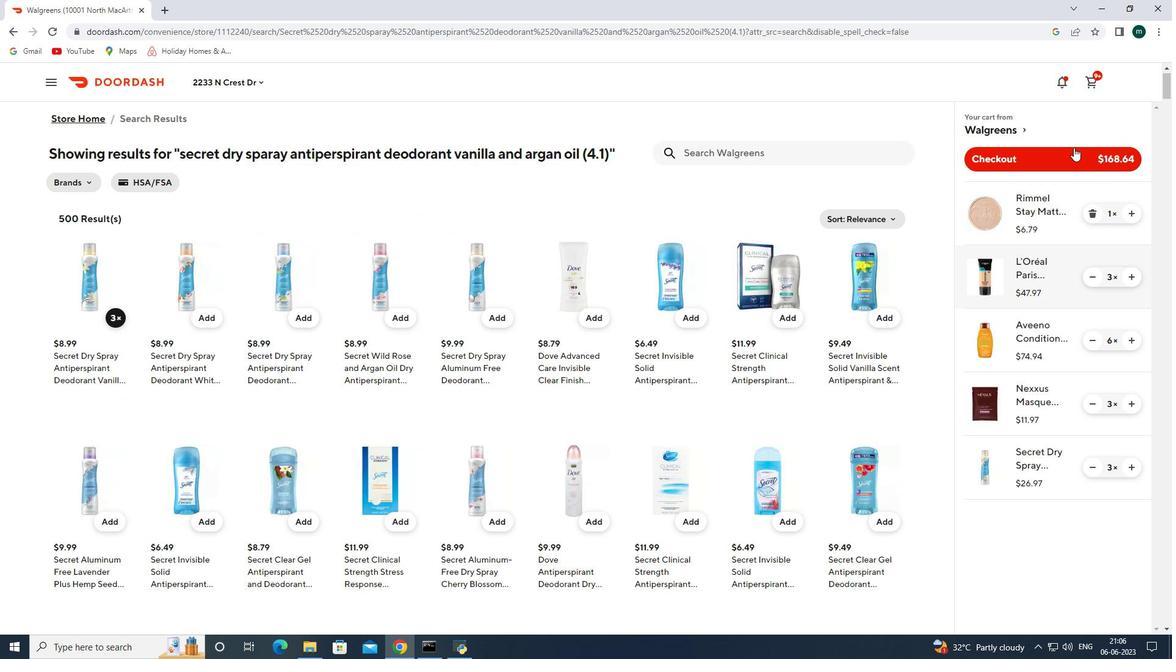 
Action: Mouse pressed left at (1060, 160)
Screenshot: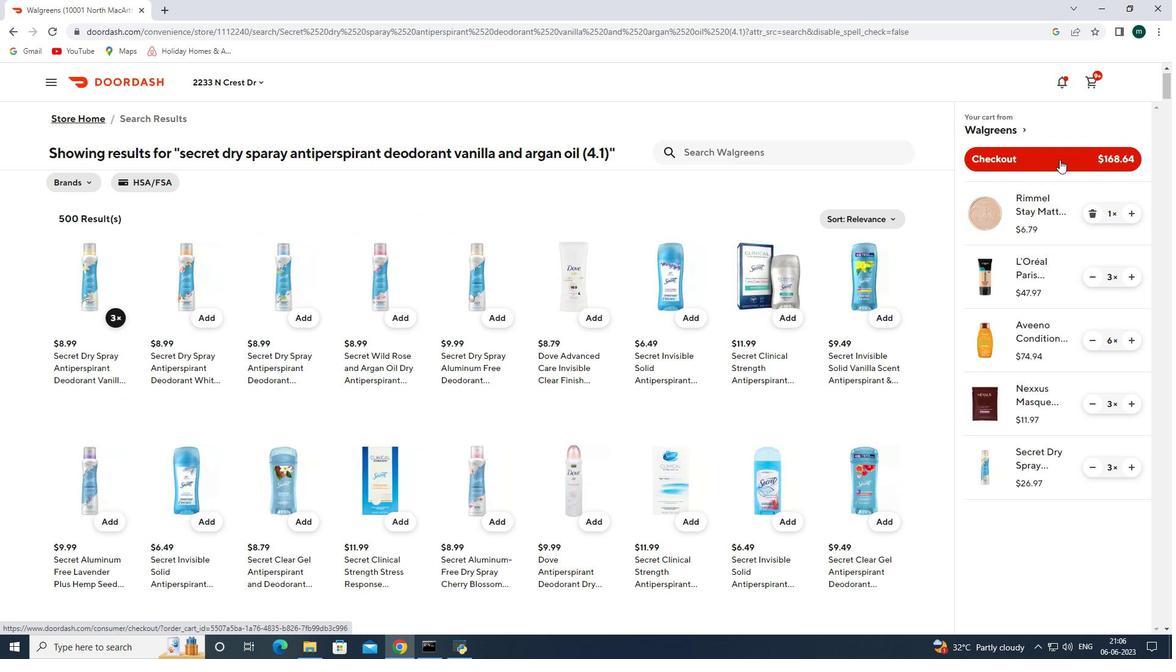 
